 Task: Find a one-way flight from Savannah to Jacksonville on May 3 for 5 passengers in First class, using United Airlines, with 1 carry-on and 4 checked bags, and a budget of up to 140,000.
Action: Mouse moved to (405, 363)
Screenshot: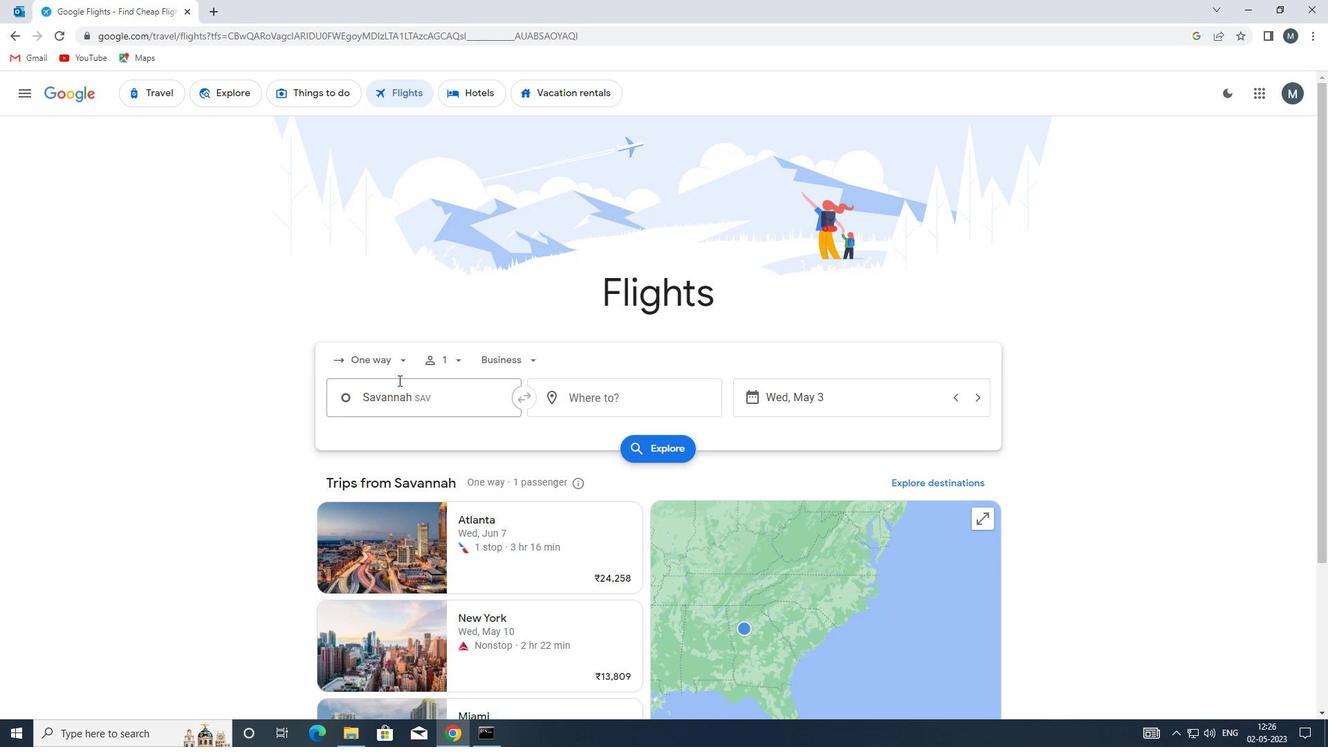 
Action: Mouse pressed left at (405, 363)
Screenshot: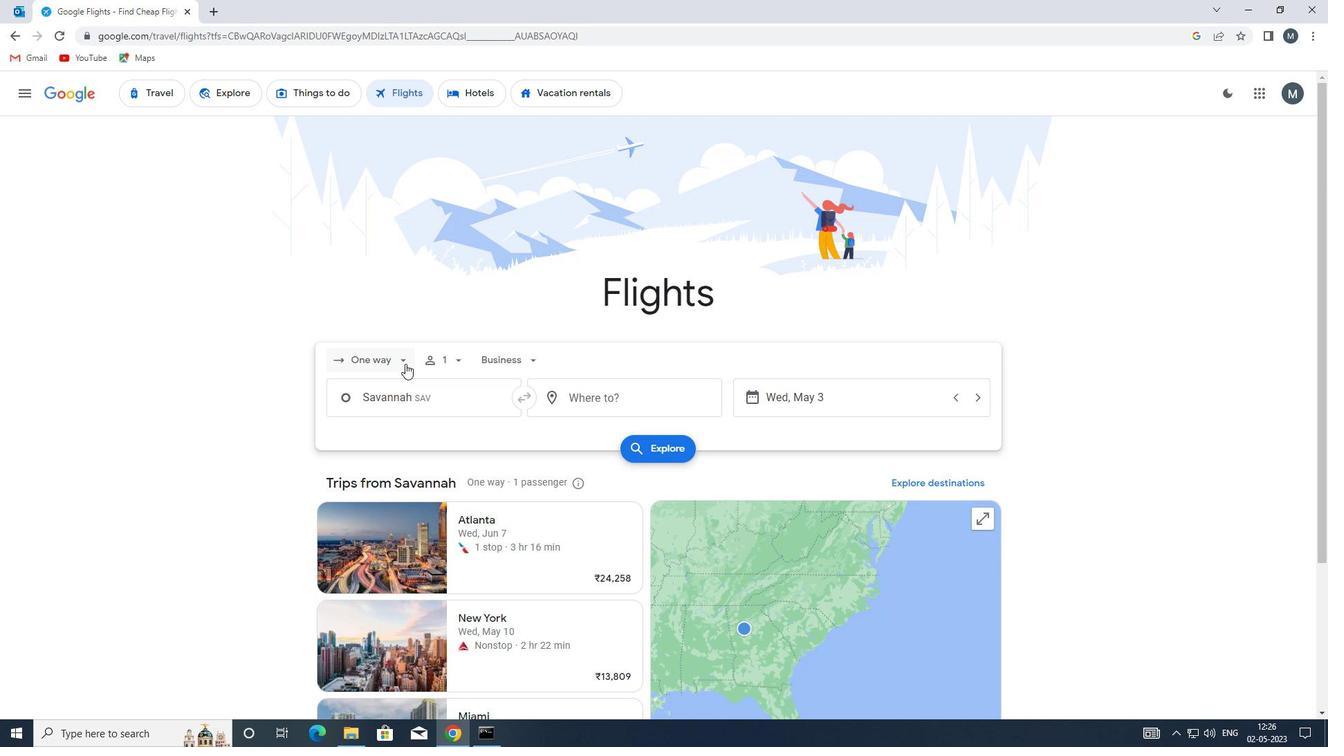 
Action: Mouse moved to (392, 422)
Screenshot: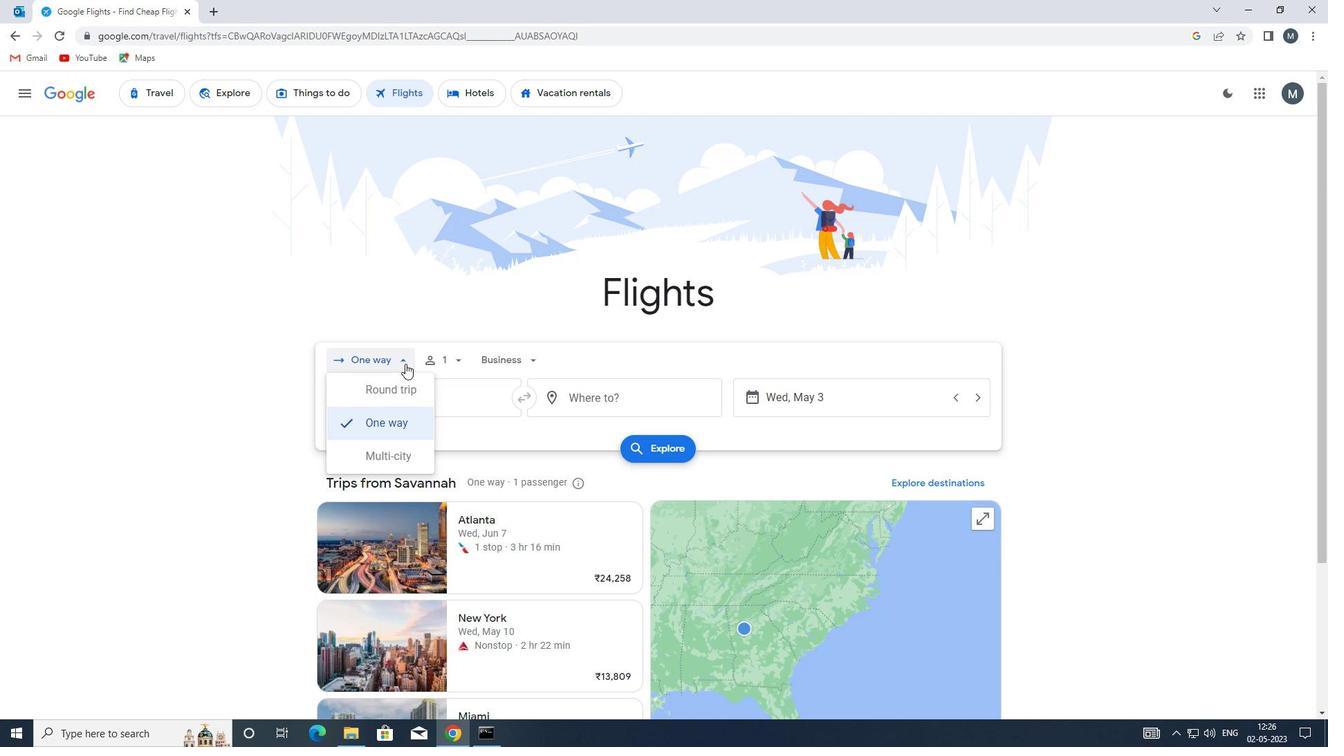 
Action: Mouse pressed left at (392, 422)
Screenshot: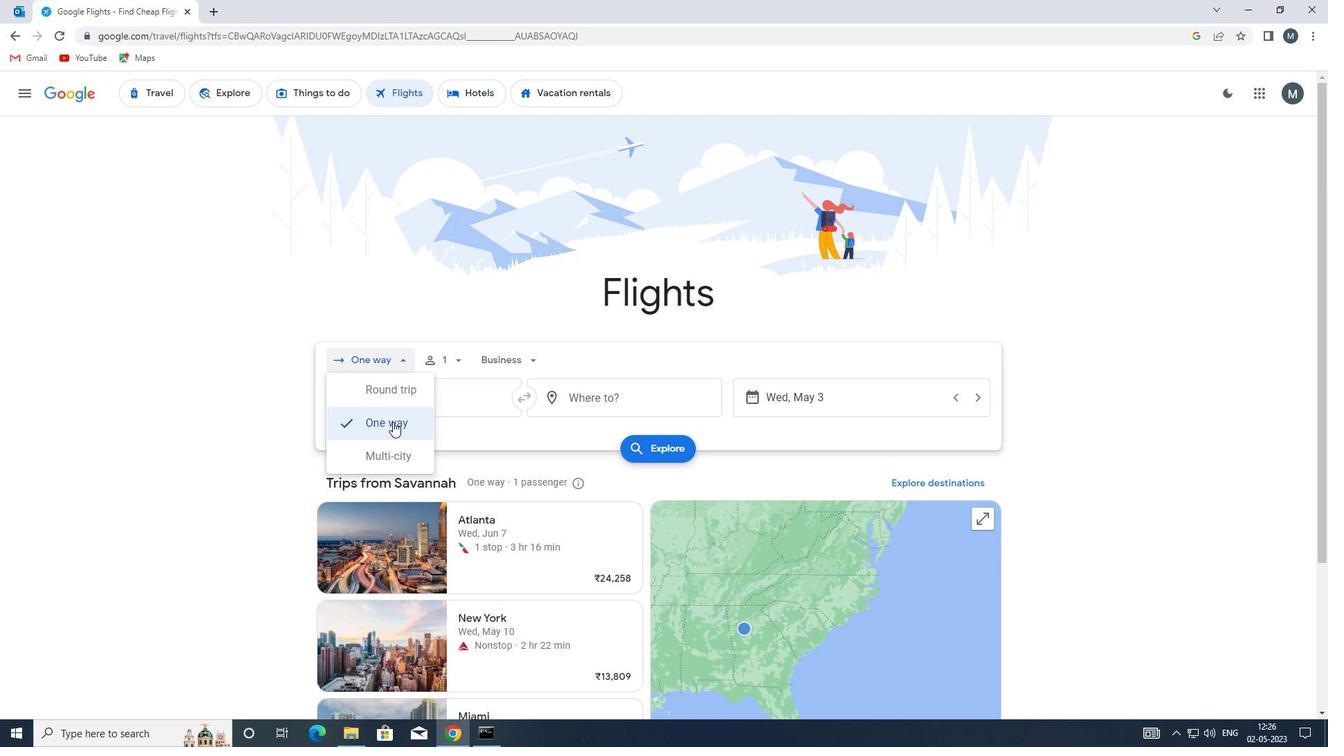 
Action: Mouse moved to (452, 364)
Screenshot: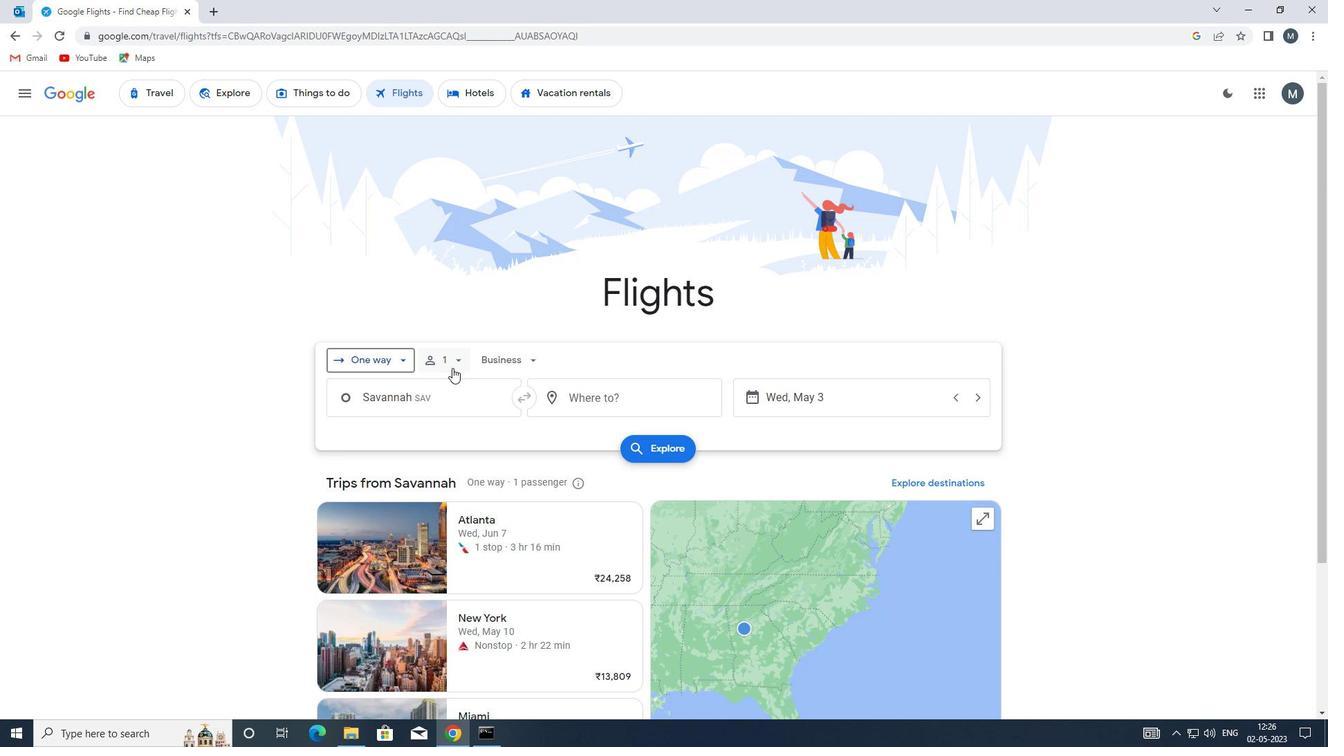 
Action: Mouse pressed left at (452, 364)
Screenshot: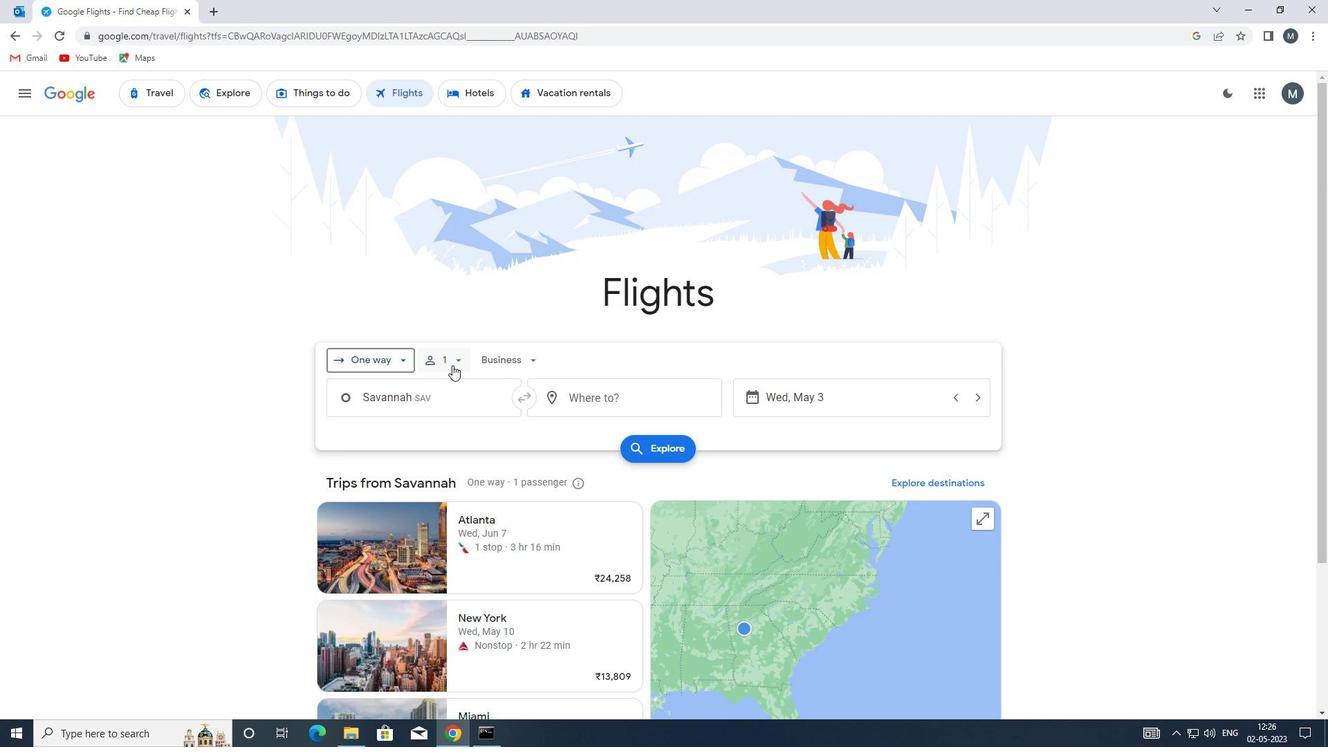 
Action: Mouse moved to (573, 393)
Screenshot: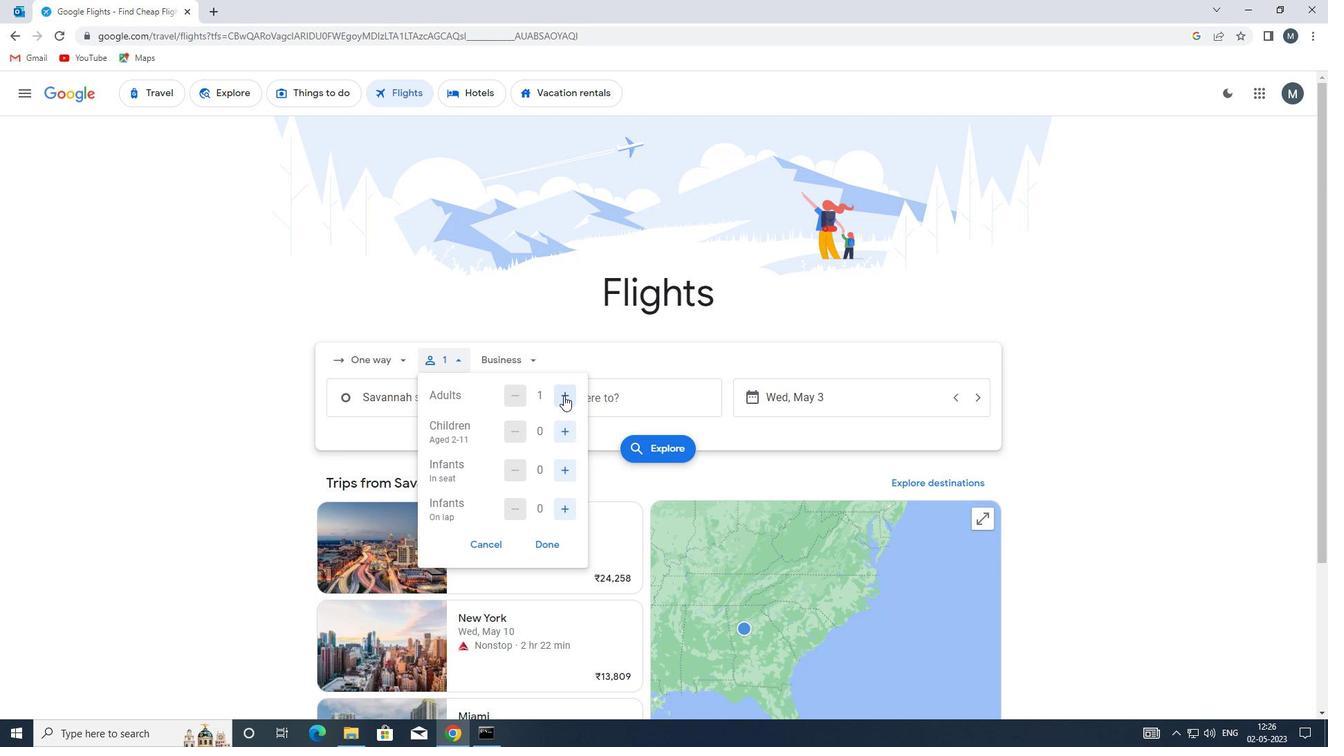 
Action: Mouse pressed left at (573, 393)
Screenshot: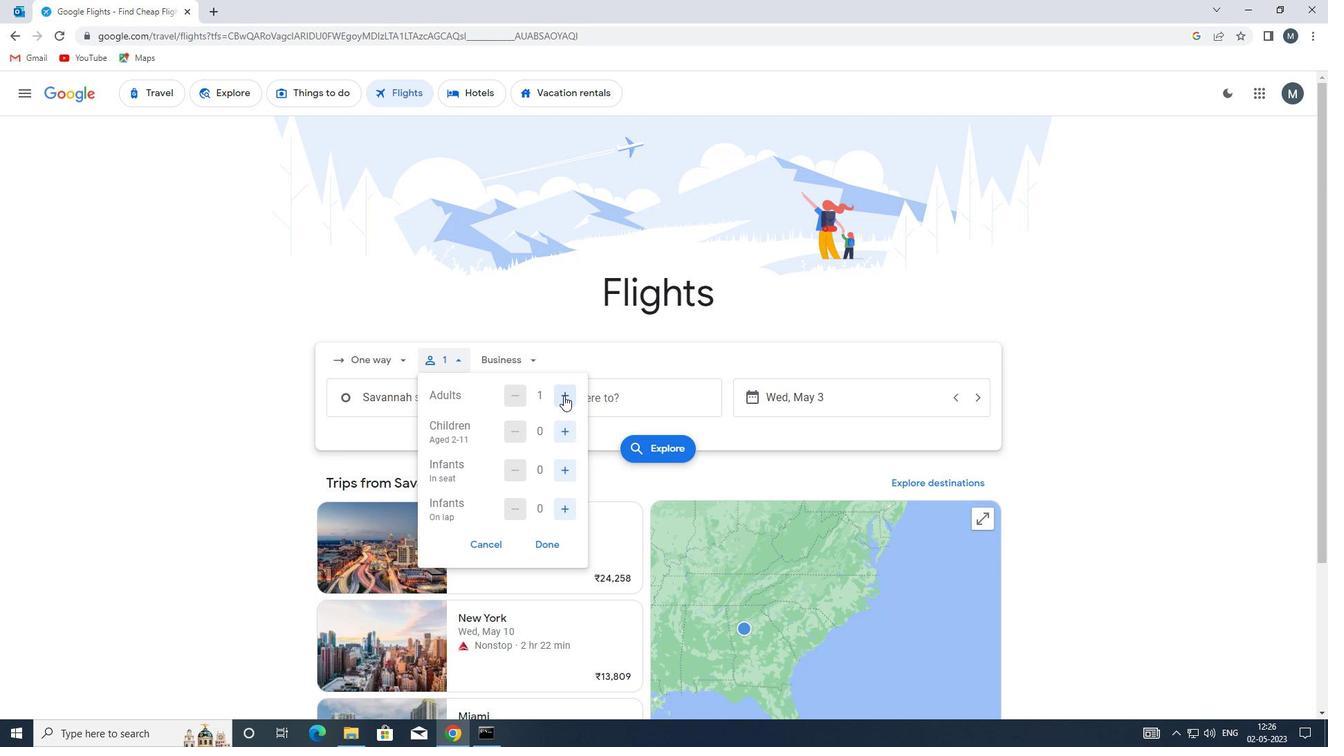 
Action: Mouse moved to (567, 464)
Screenshot: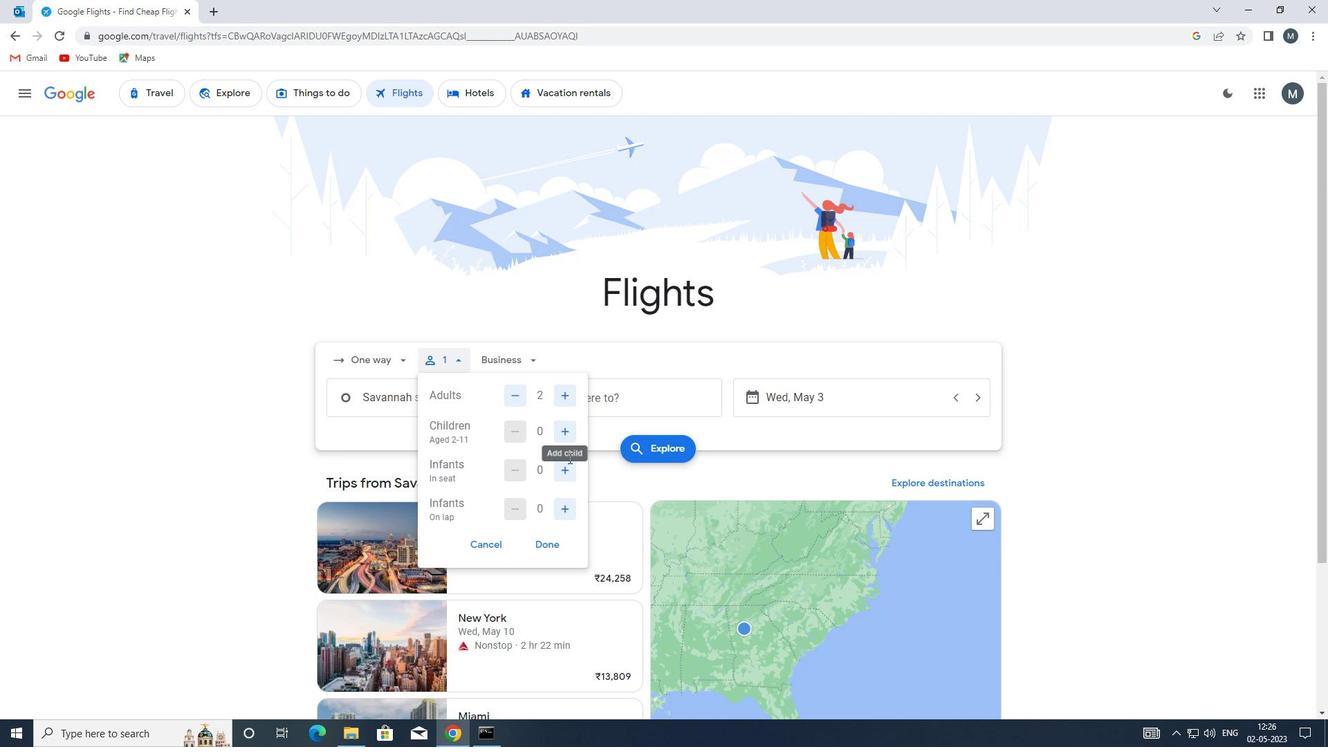 
Action: Mouse pressed left at (567, 464)
Screenshot: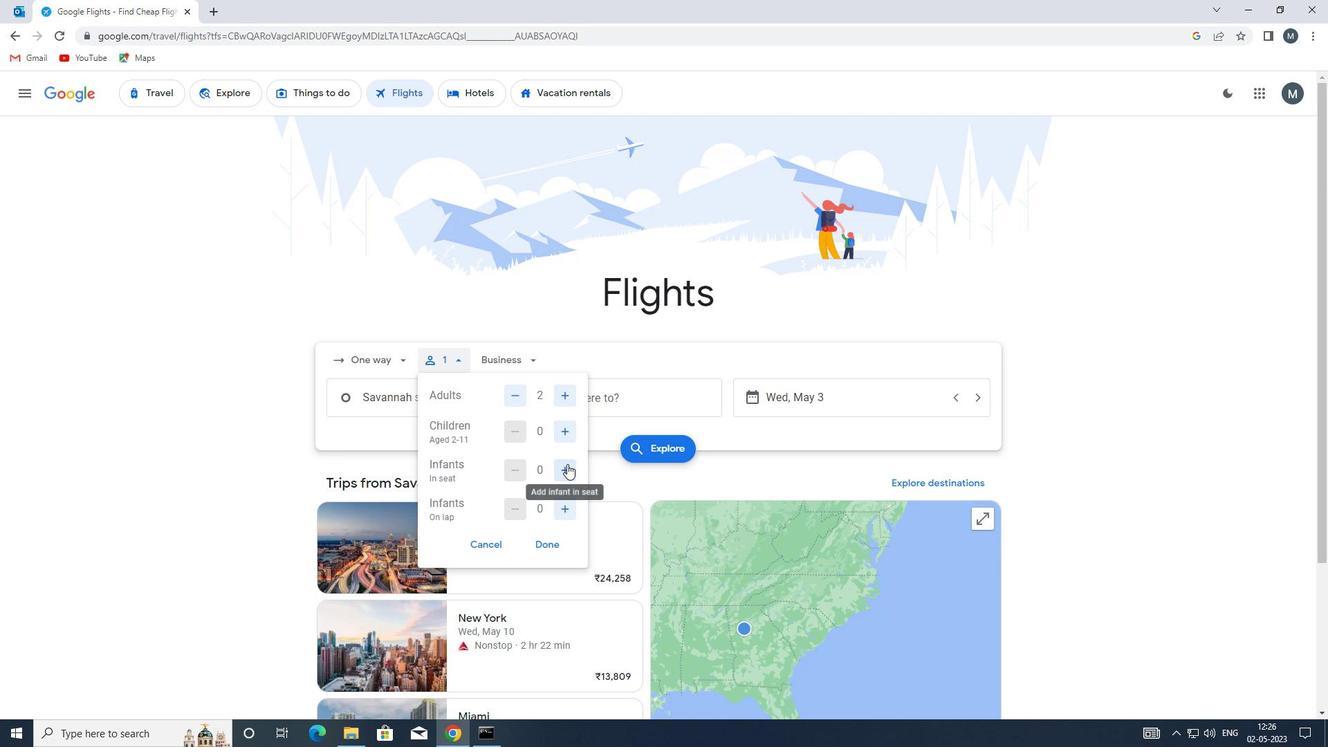 
Action: Mouse moved to (566, 464)
Screenshot: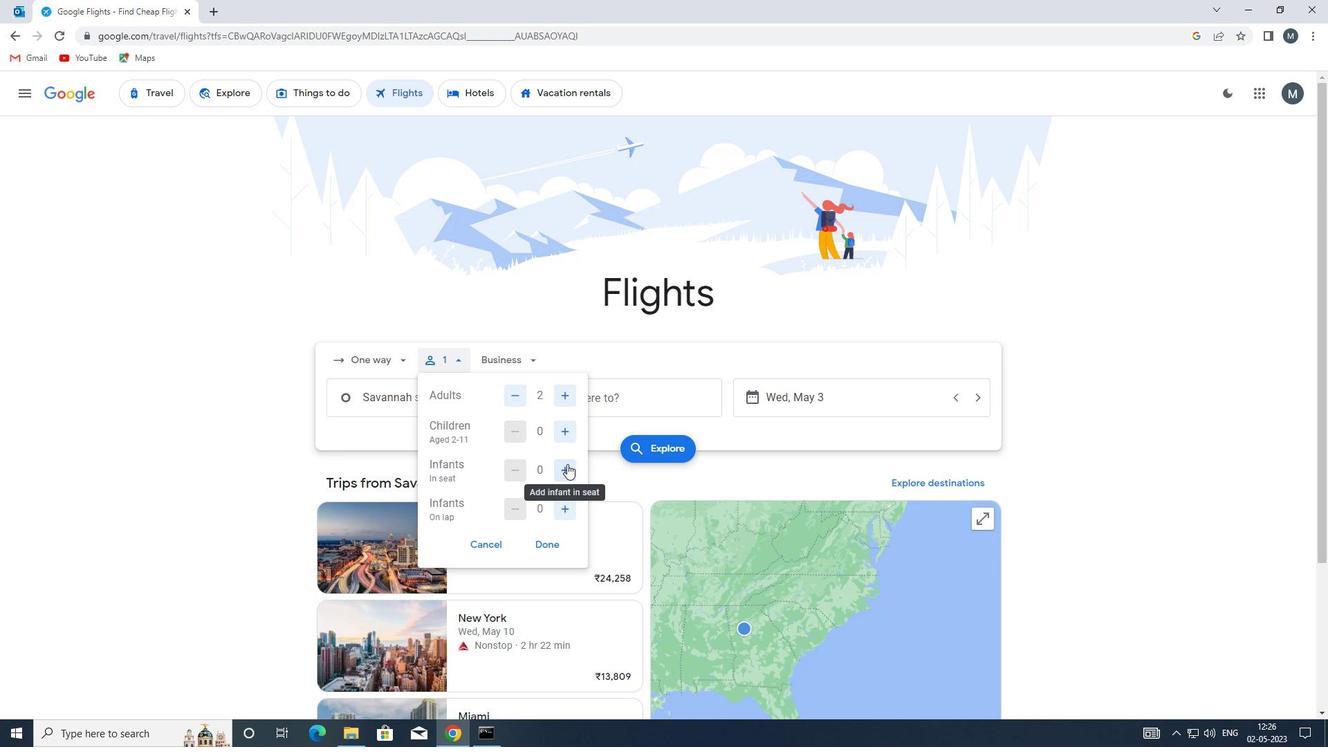 
Action: Mouse pressed left at (566, 464)
Screenshot: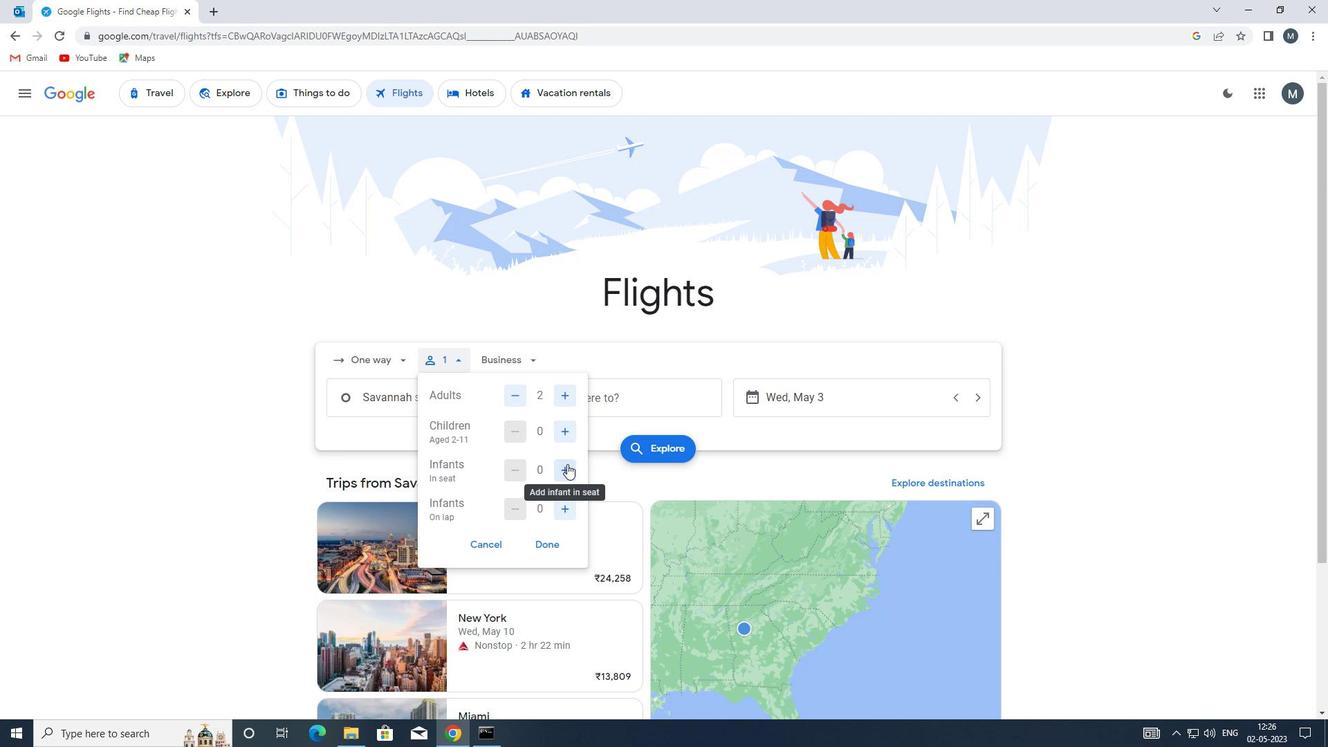 
Action: Mouse moved to (565, 509)
Screenshot: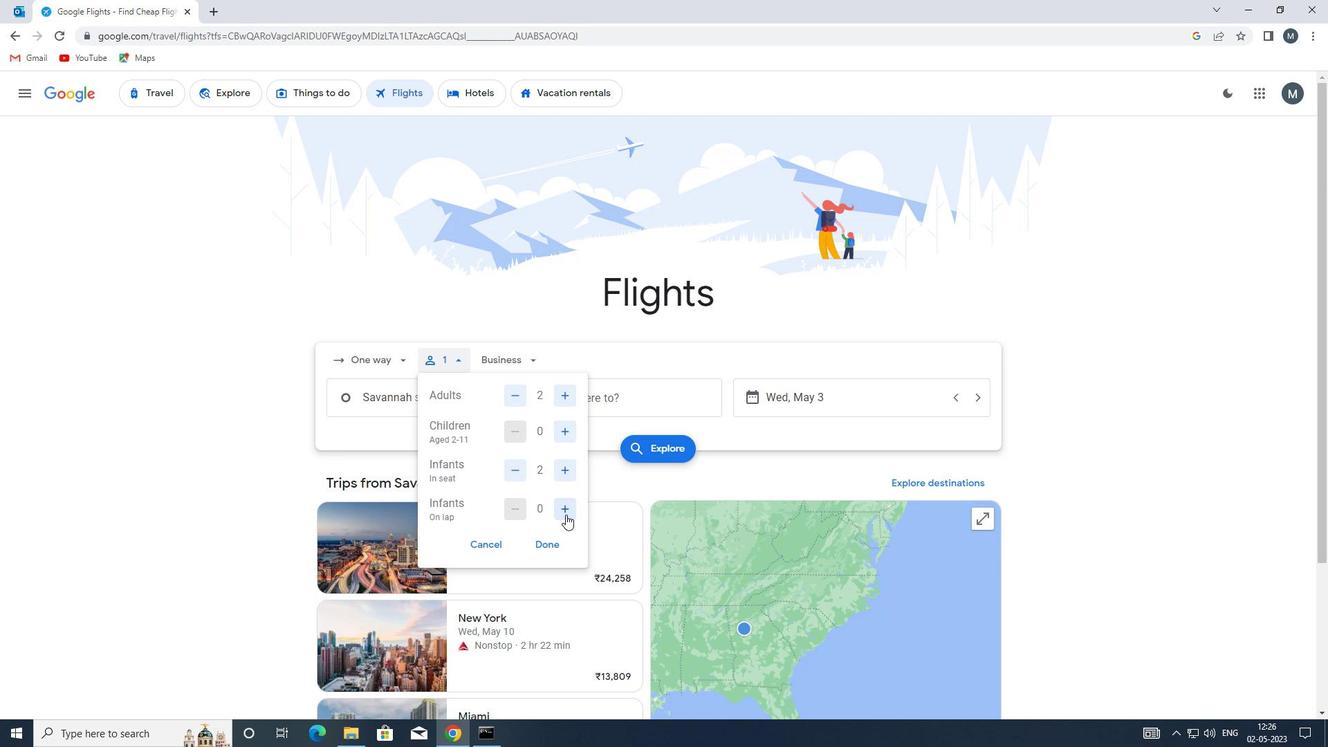 
Action: Mouse pressed left at (565, 509)
Screenshot: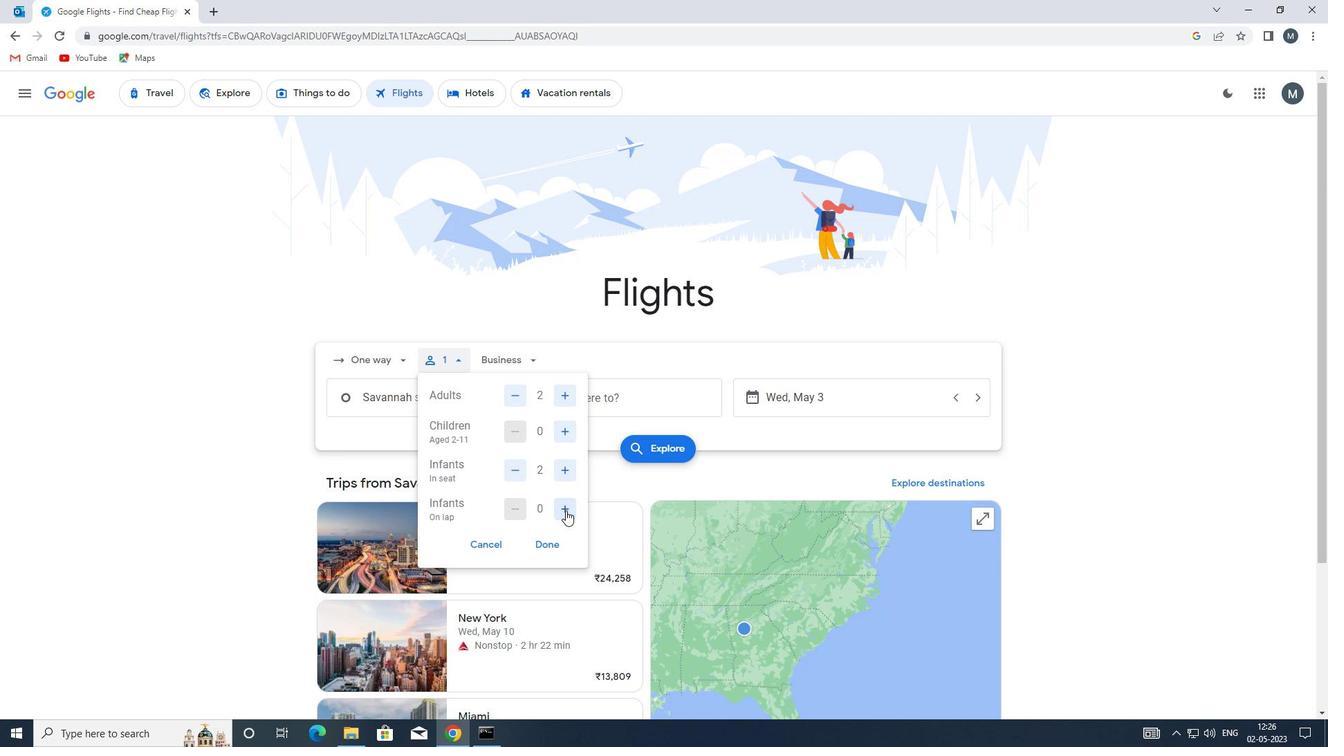 
Action: Mouse moved to (545, 545)
Screenshot: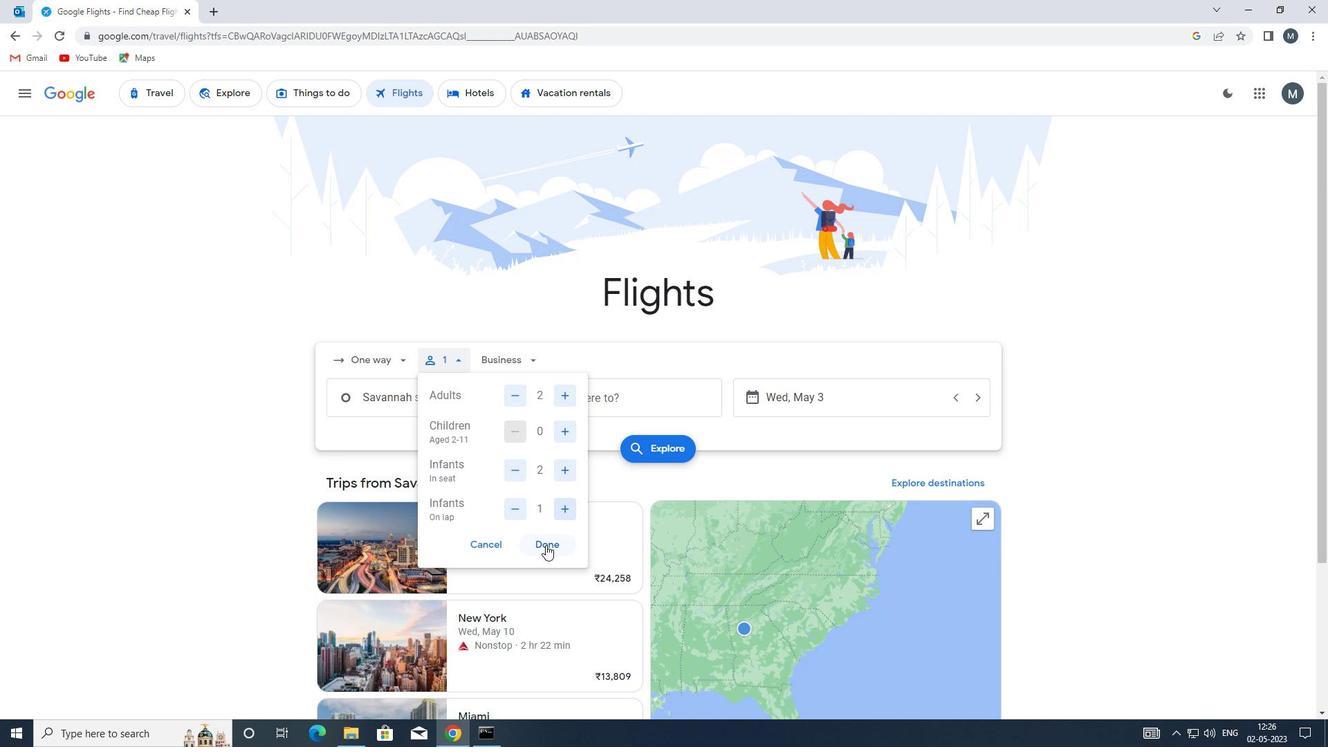 
Action: Mouse pressed left at (545, 545)
Screenshot: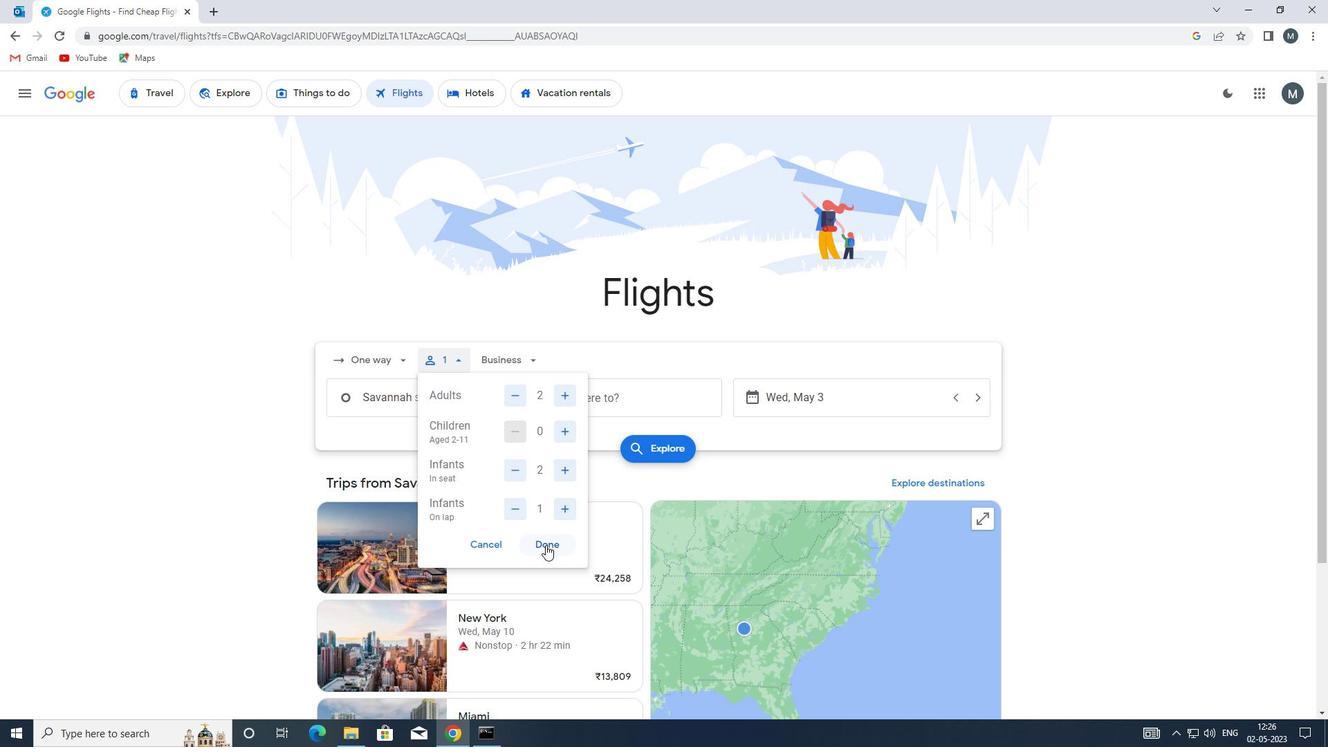 
Action: Mouse moved to (511, 368)
Screenshot: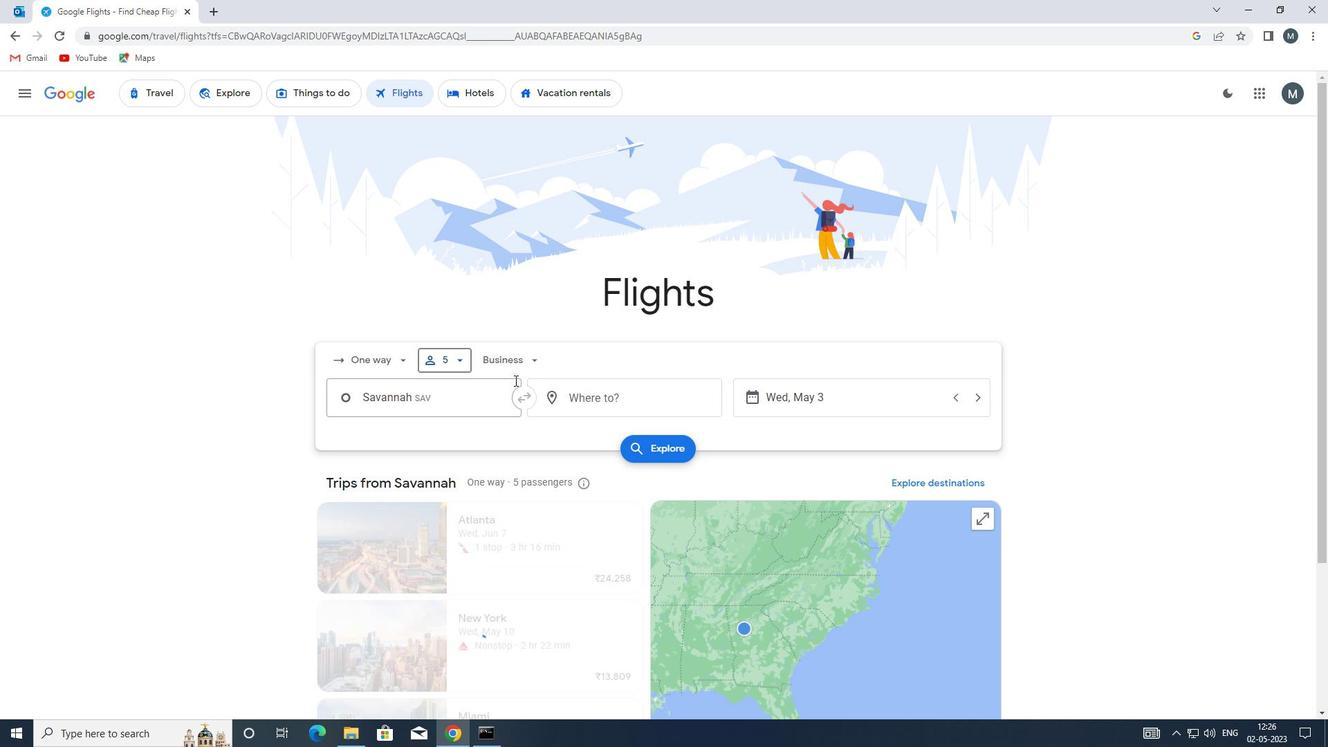 
Action: Mouse pressed left at (511, 368)
Screenshot: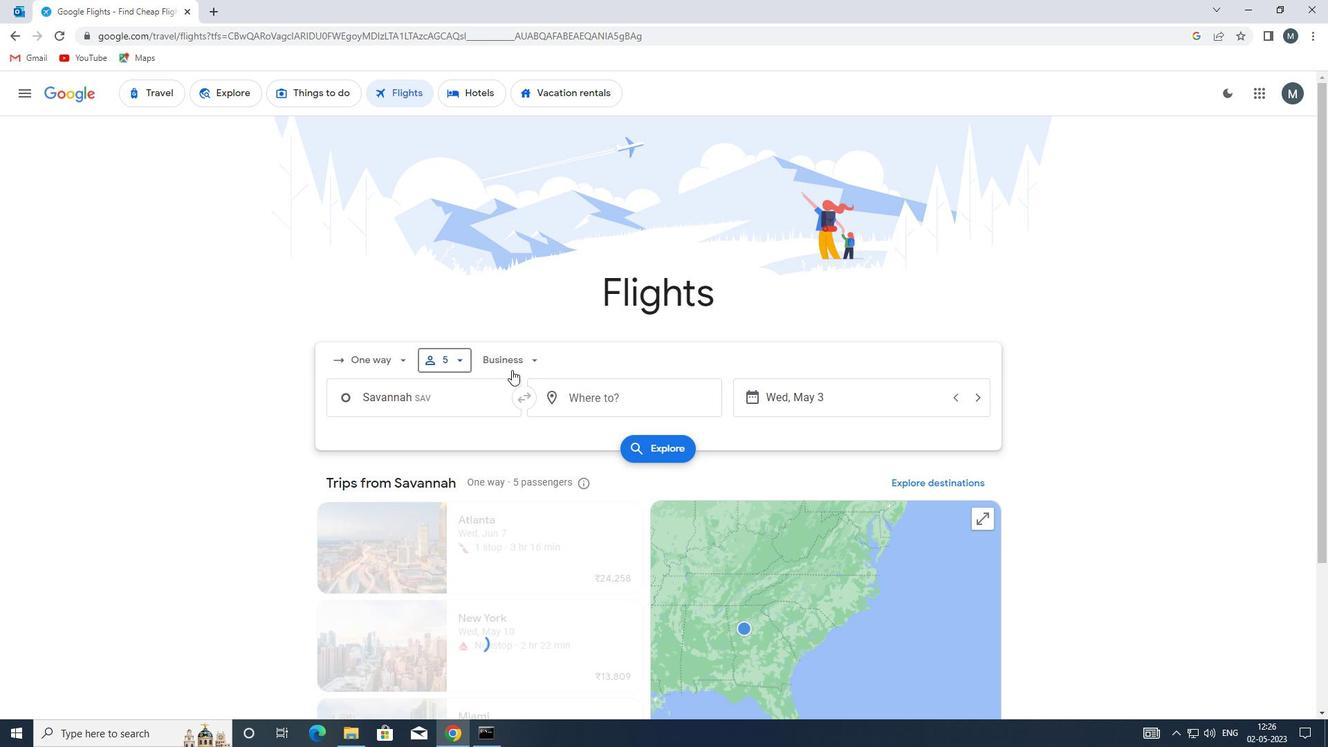 
Action: Mouse moved to (538, 482)
Screenshot: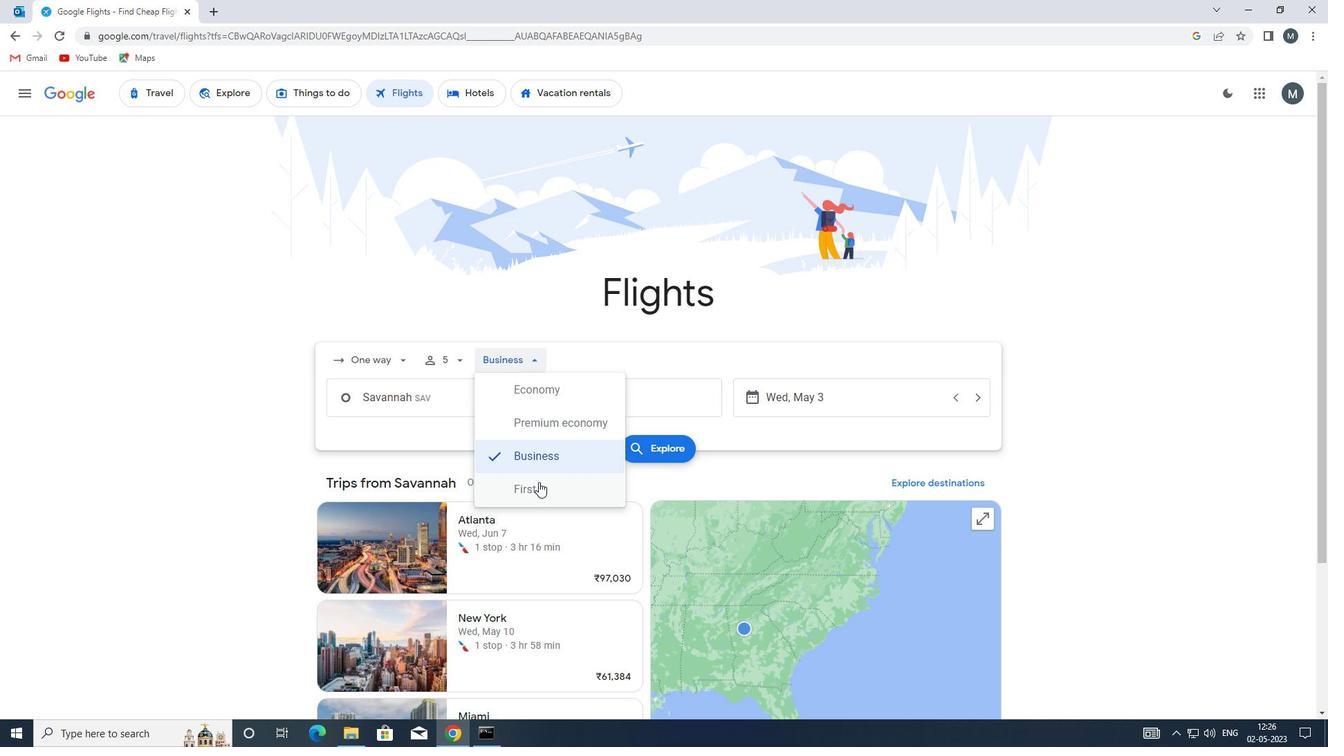 
Action: Mouse pressed left at (538, 482)
Screenshot: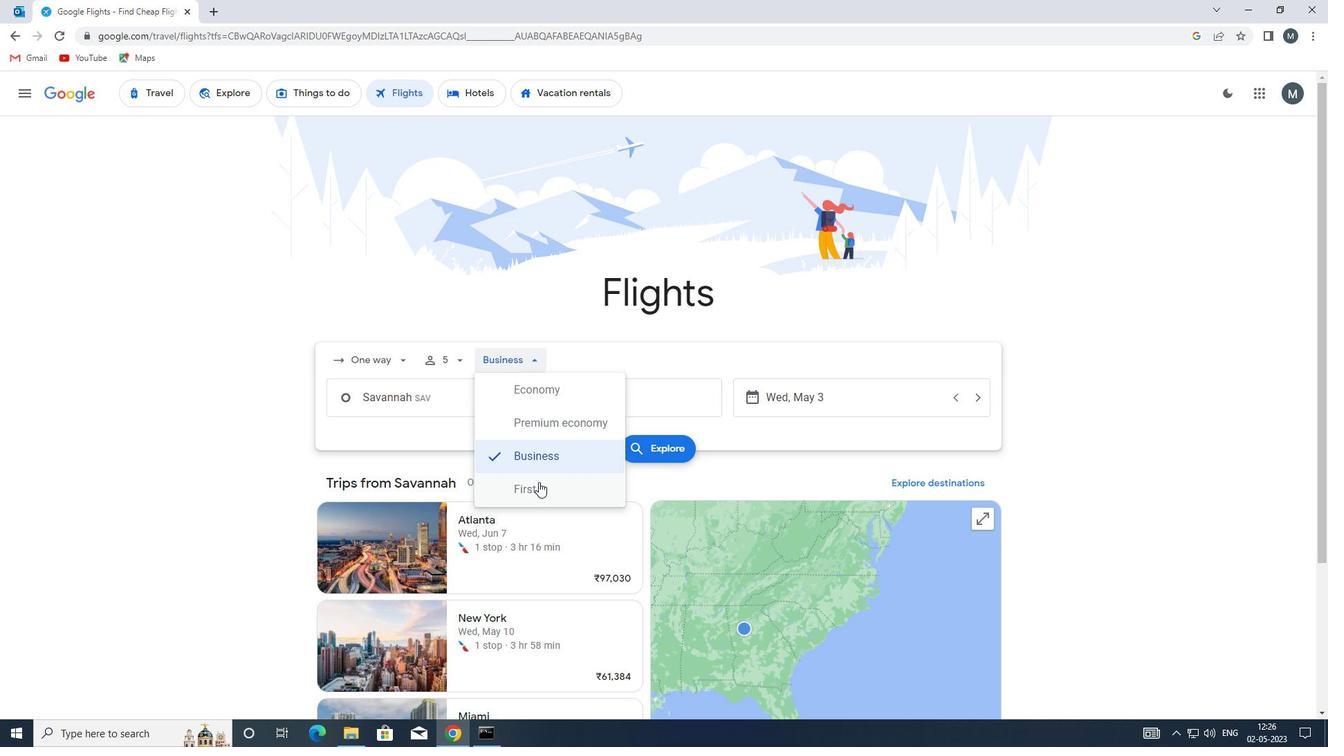 
Action: Mouse moved to (463, 404)
Screenshot: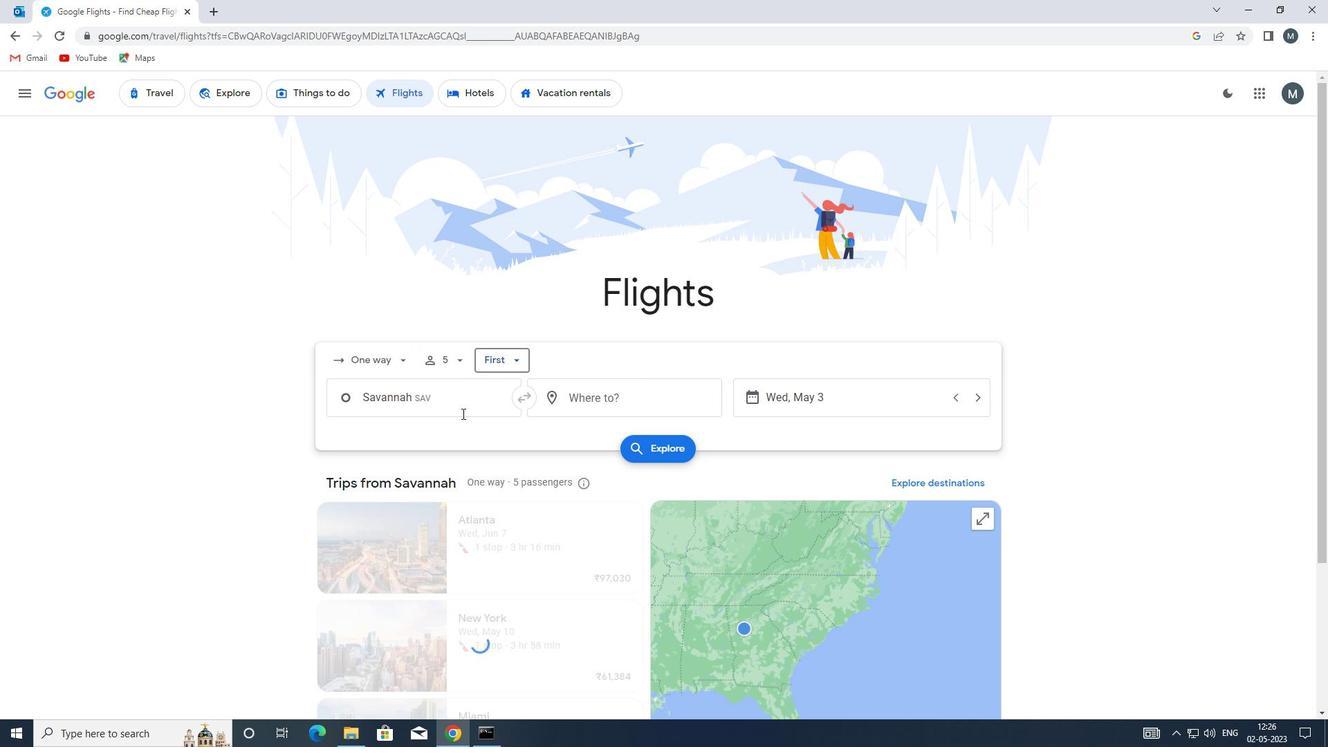 
Action: Mouse pressed left at (463, 404)
Screenshot: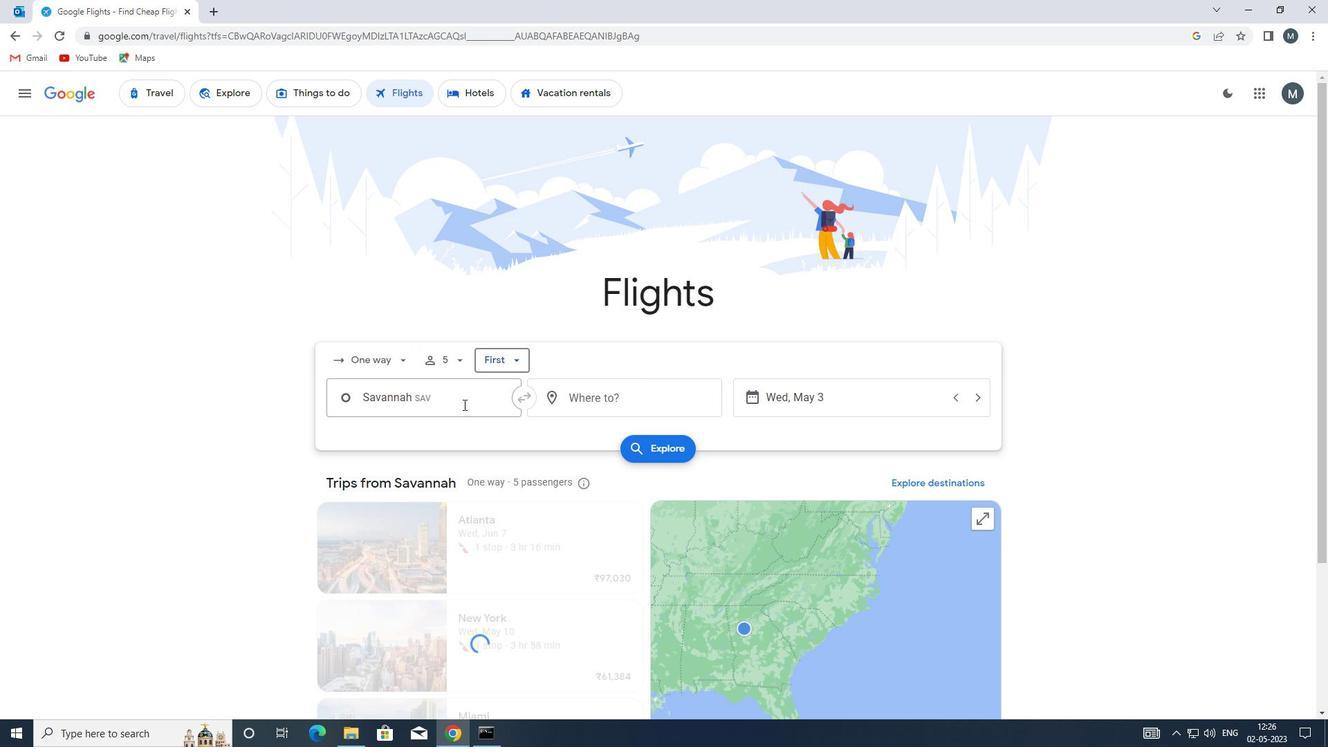 
Action: Mouse moved to (464, 404)
Screenshot: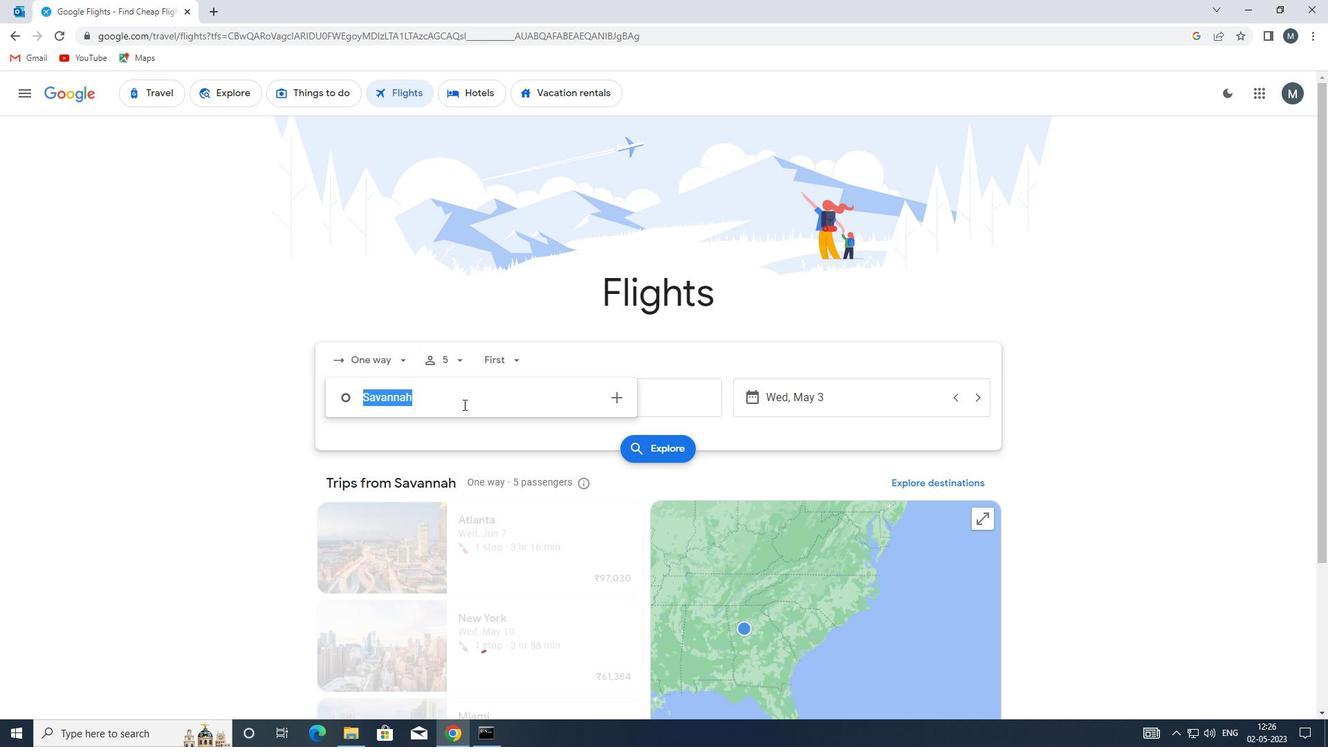 
Action: Key pressed <Key.enter>
Screenshot: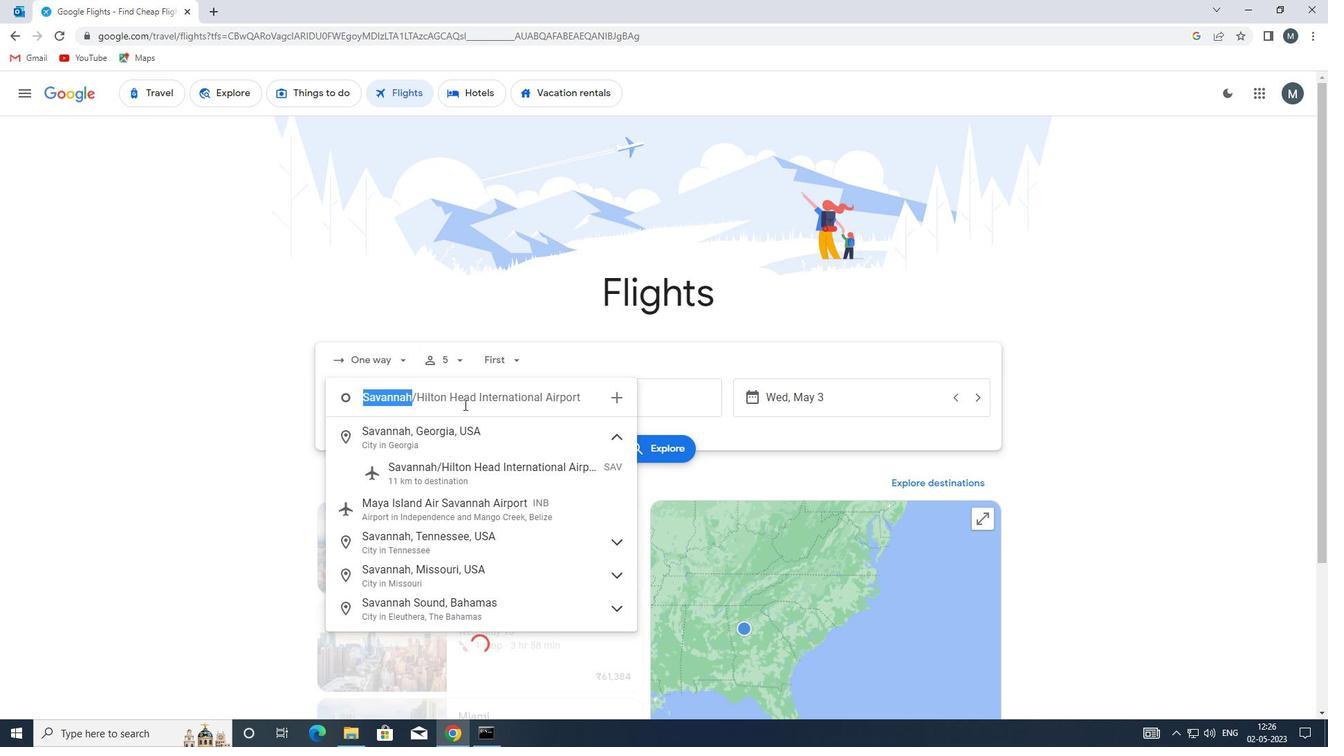 
Action: Mouse moved to (573, 398)
Screenshot: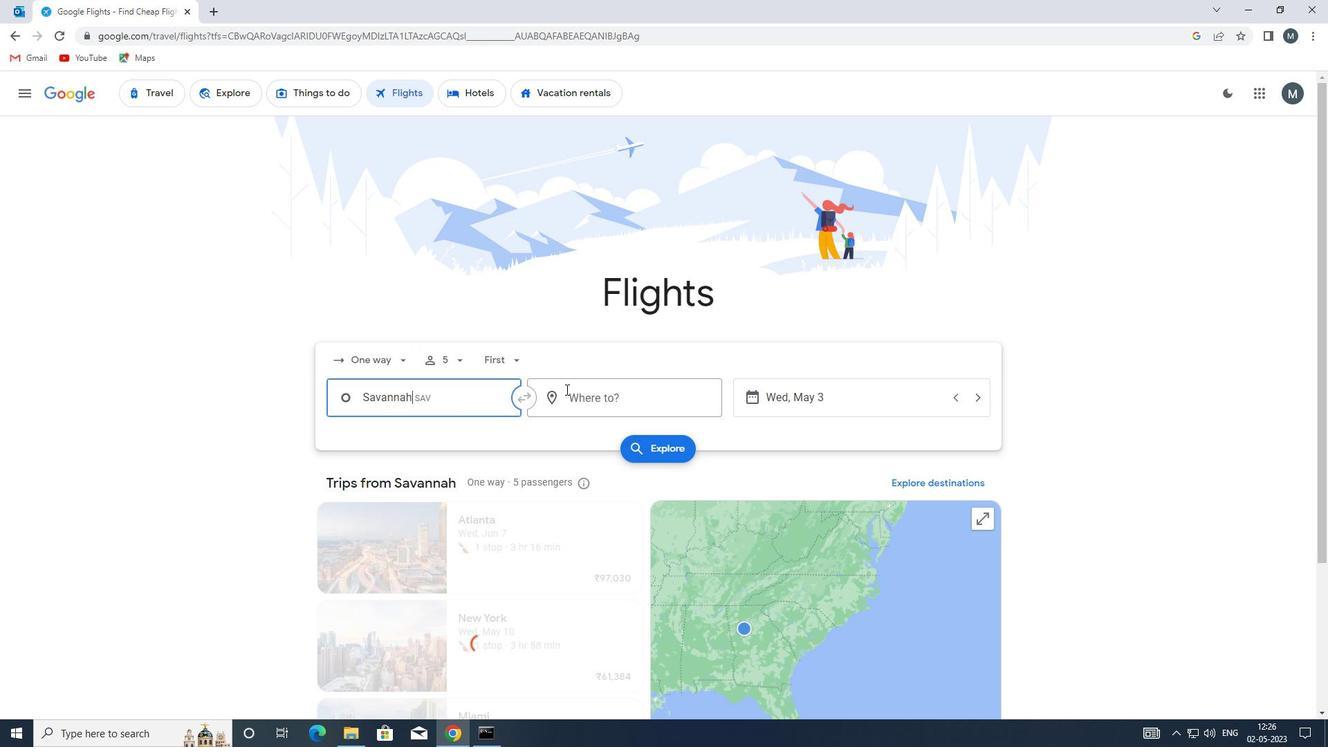 
Action: Mouse pressed left at (573, 398)
Screenshot: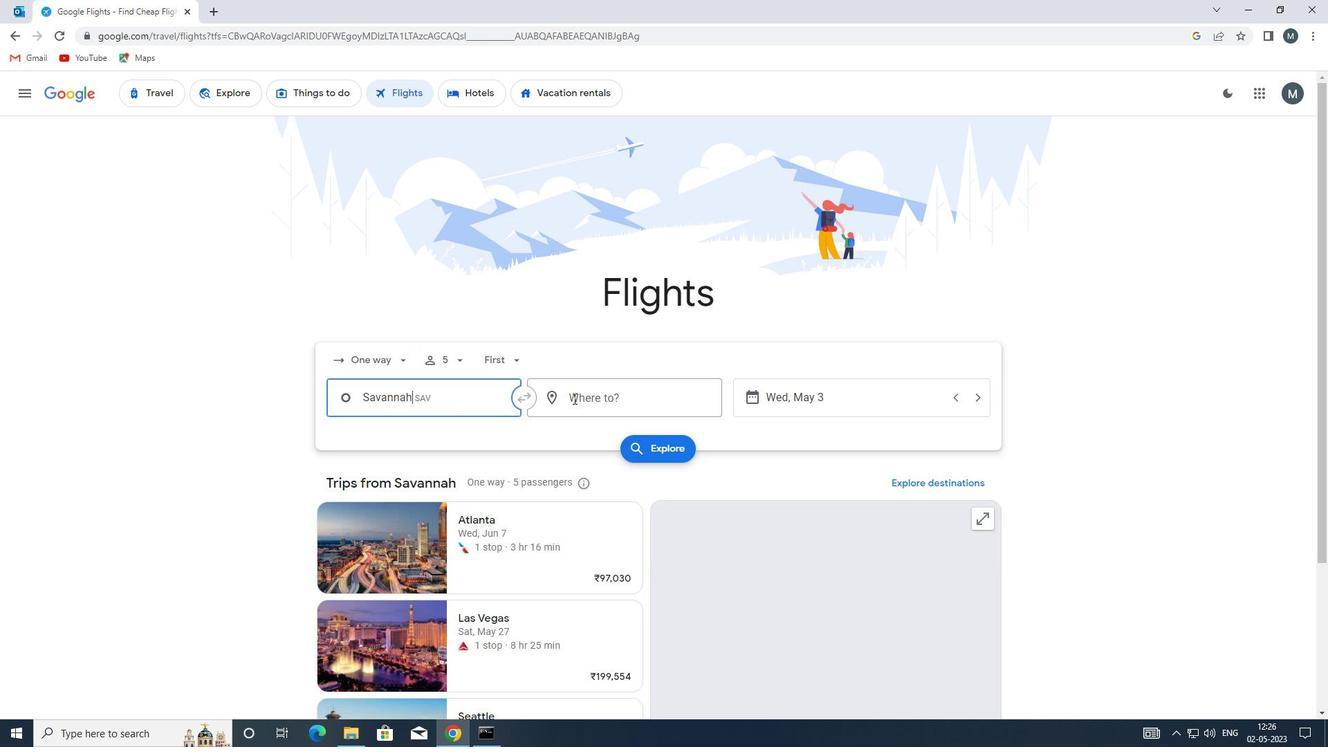 
Action: Key pressed oaj
Screenshot: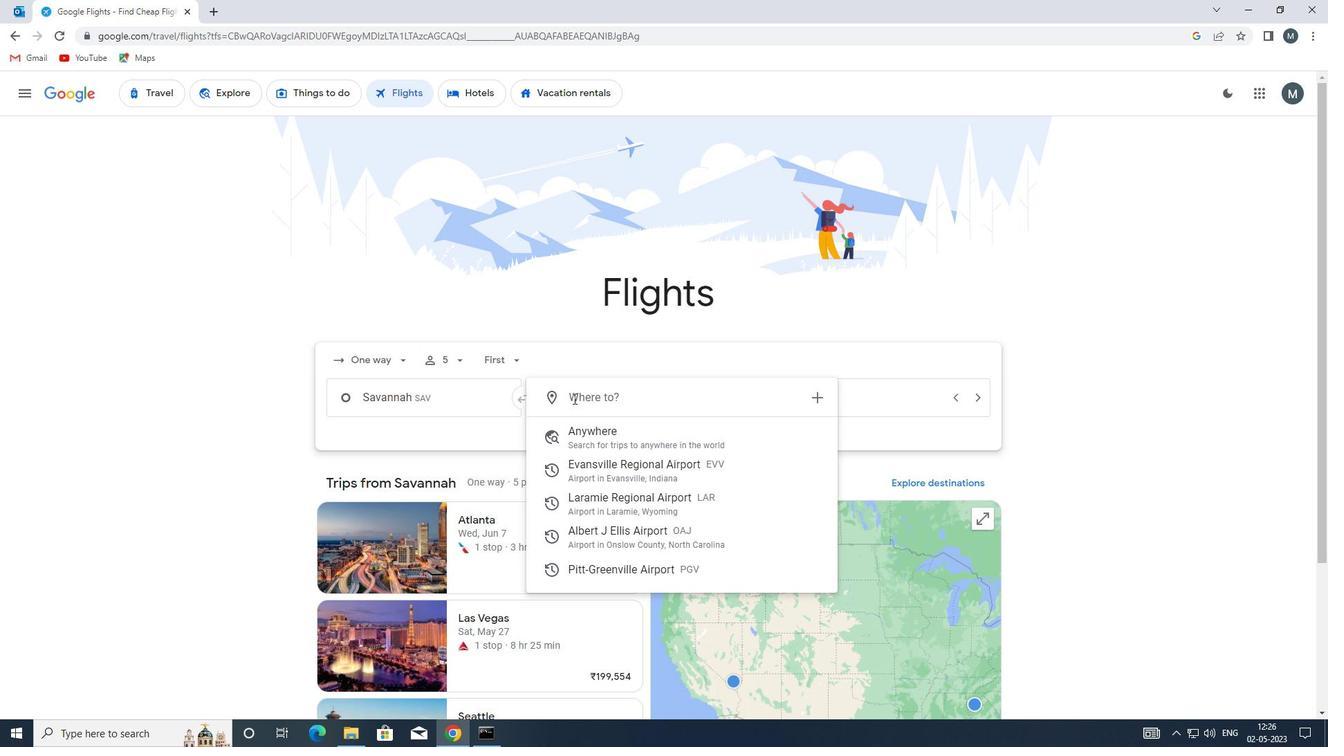 
Action: Mouse moved to (598, 439)
Screenshot: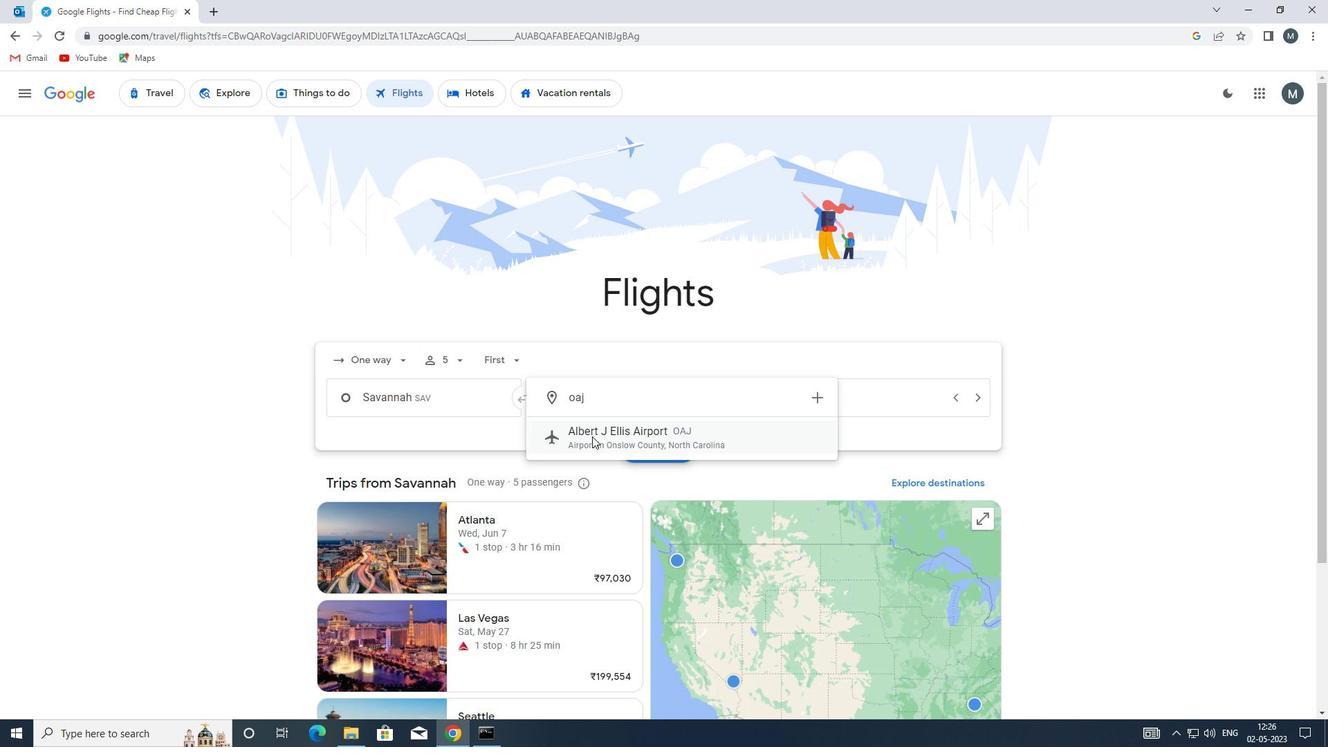 
Action: Mouse pressed left at (598, 439)
Screenshot: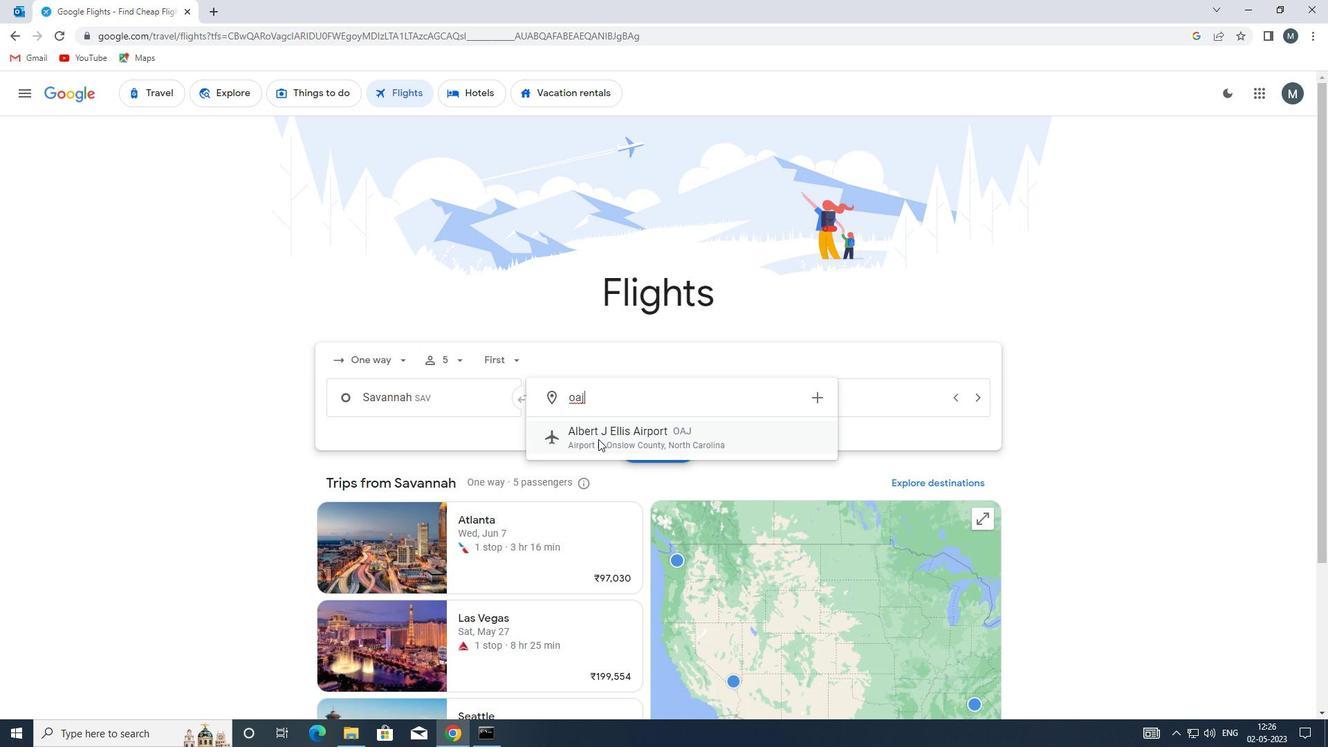 
Action: Mouse moved to (814, 401)
Screenshot: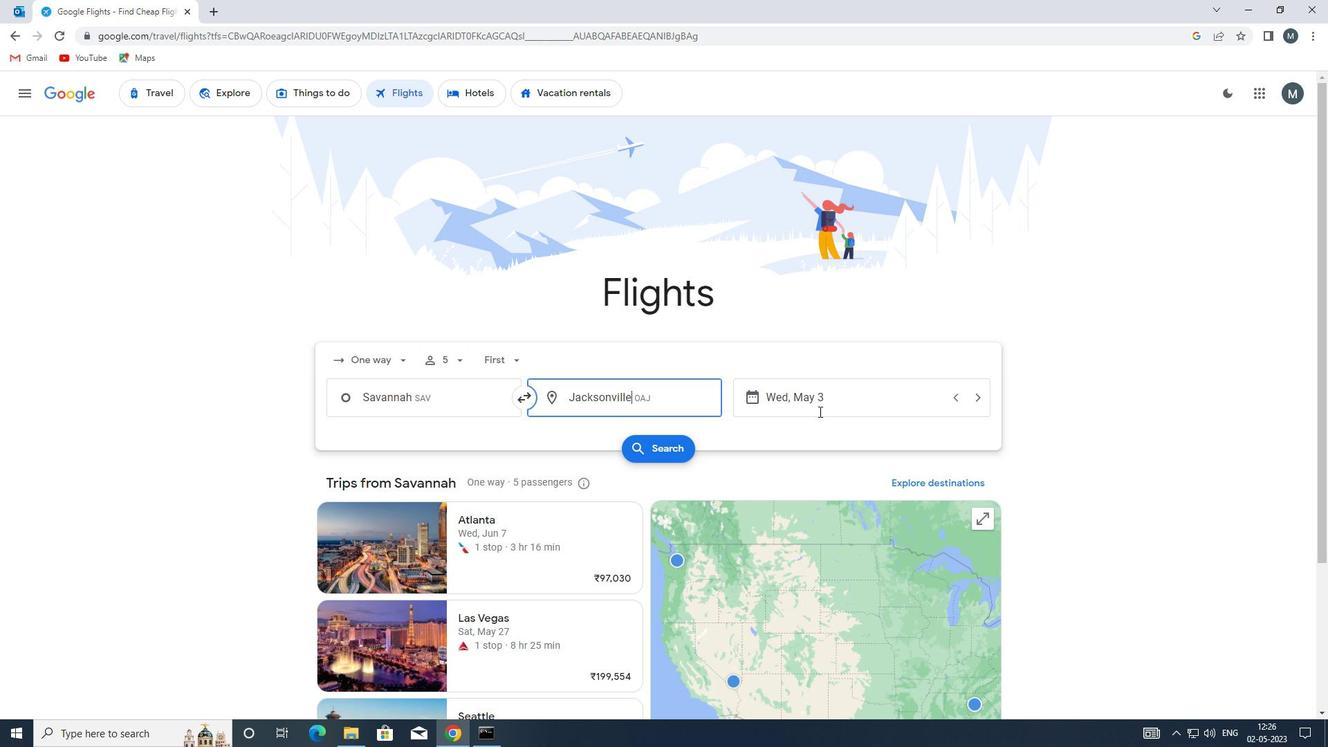 
Action: Mouse pressed left at (814, 401)
Screenshot: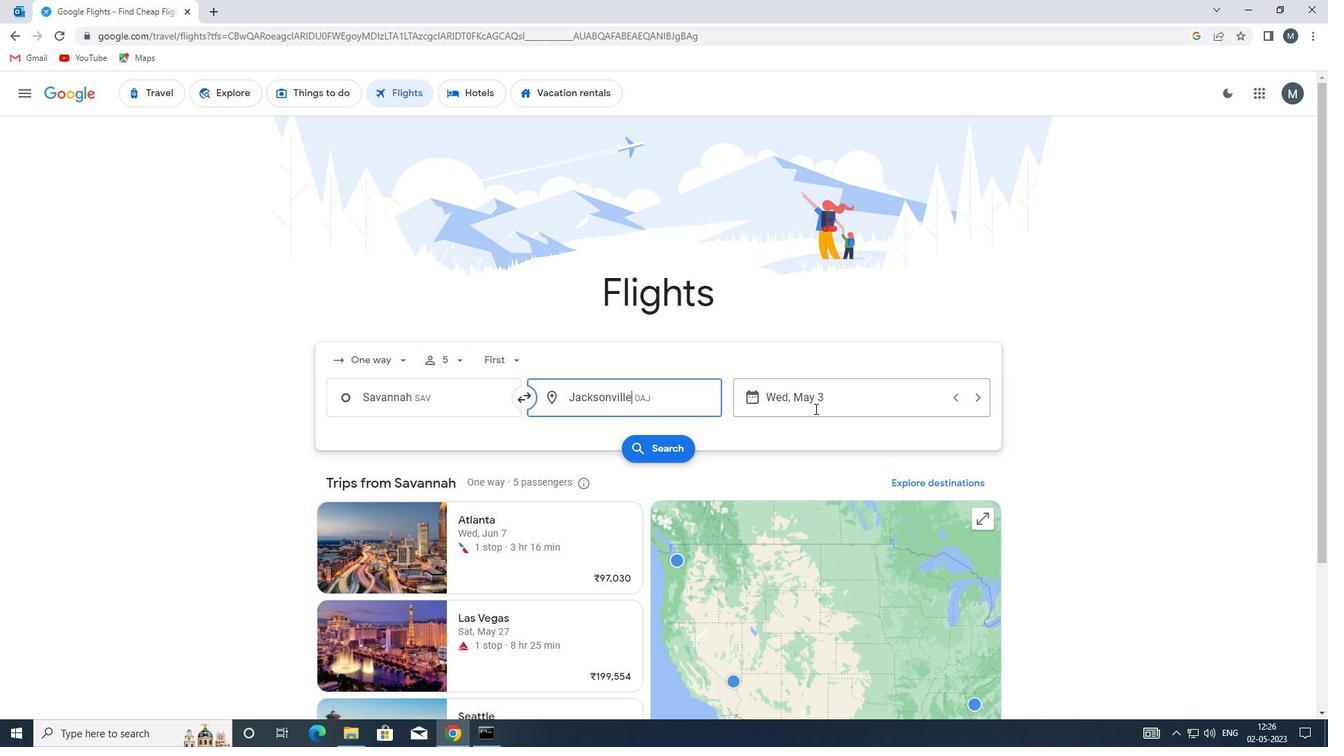 
Action: Mouse moved to (591, 467)
Screenshot: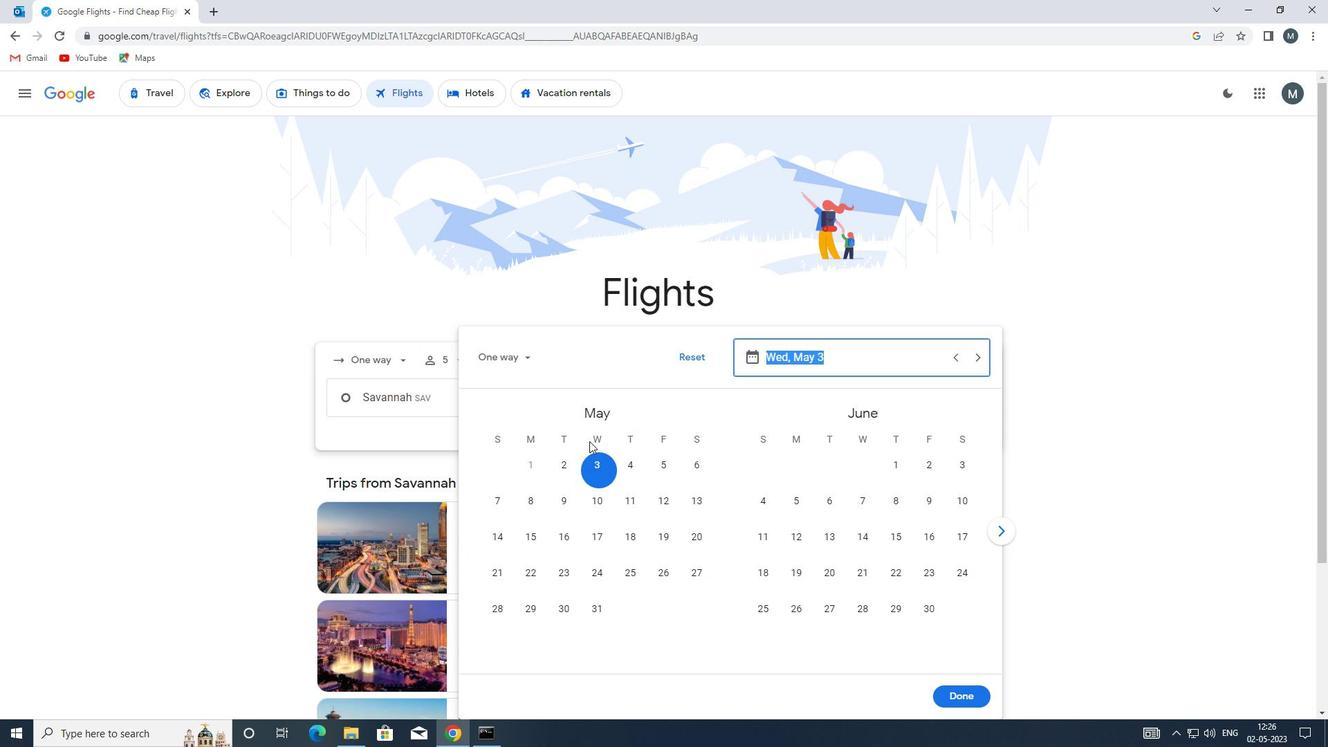 
Action: Mouse pressed left at (591, 467)
Screenshot: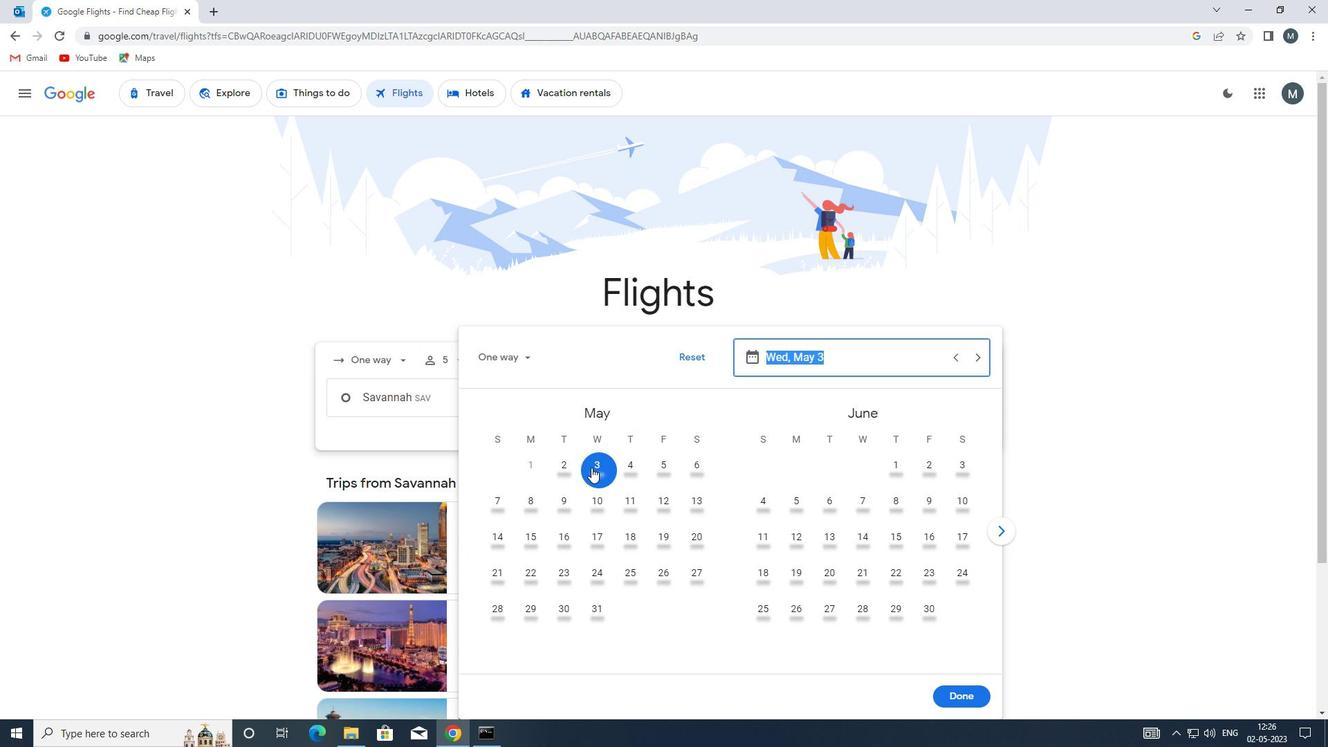 
Action: Mouse moved to (972, 691)
Screenshot: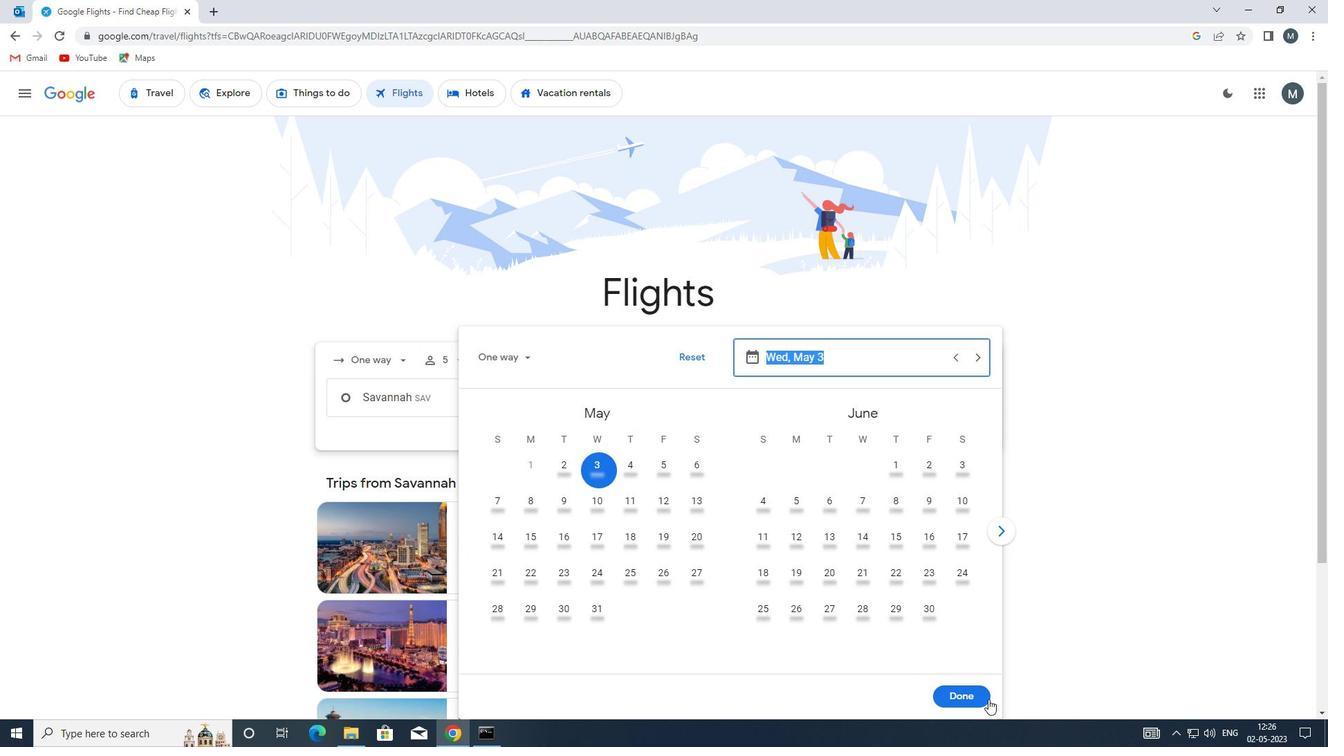 
Action: Mouse pressed left at (972, 691)
Screenshot: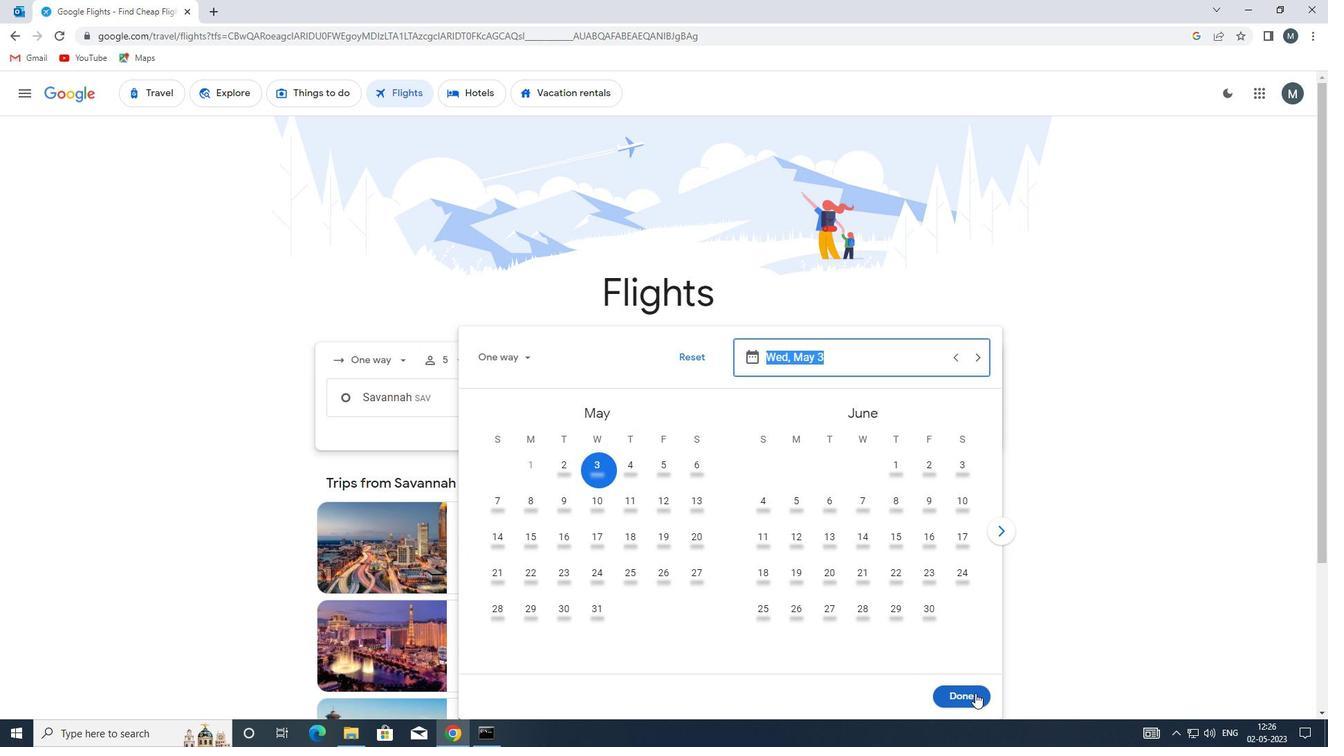 
Action: Mouse moved to (642, 454)
Screenshot: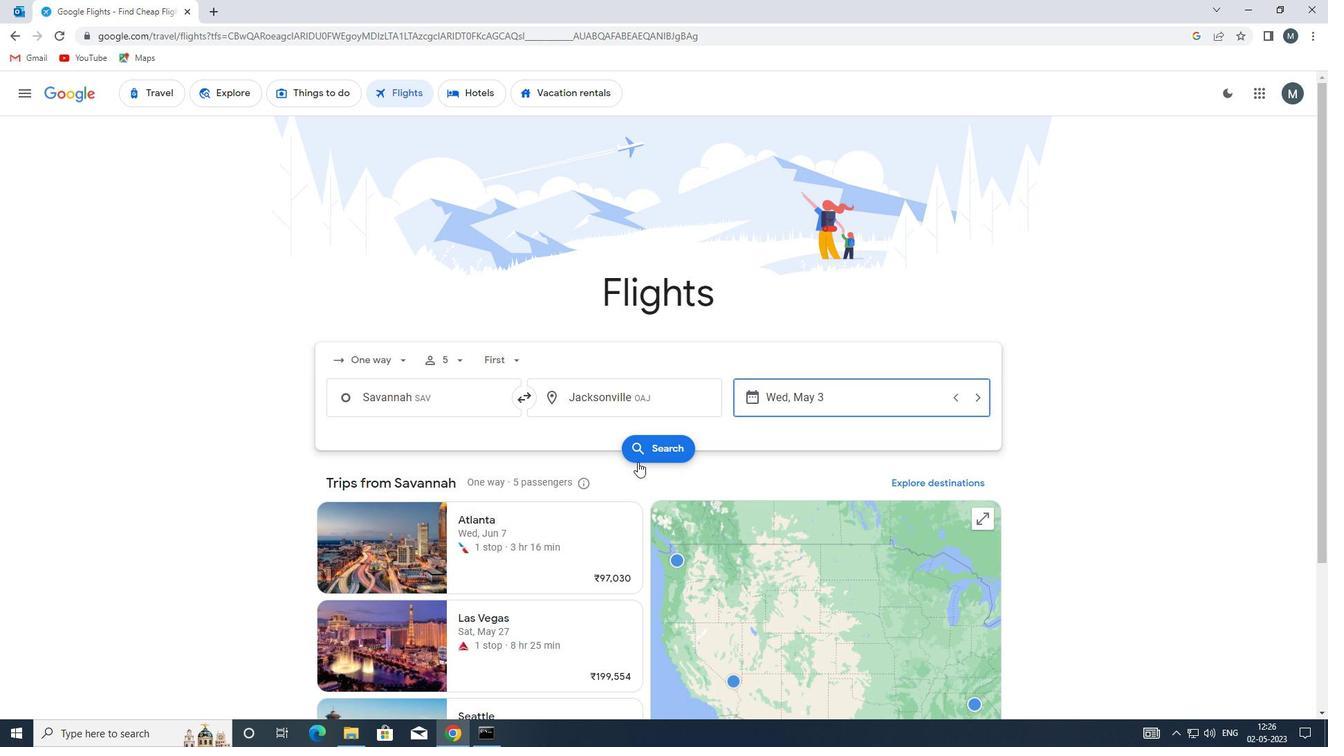 
Action: Mouse pressed left at (642, 454)
Screenshot: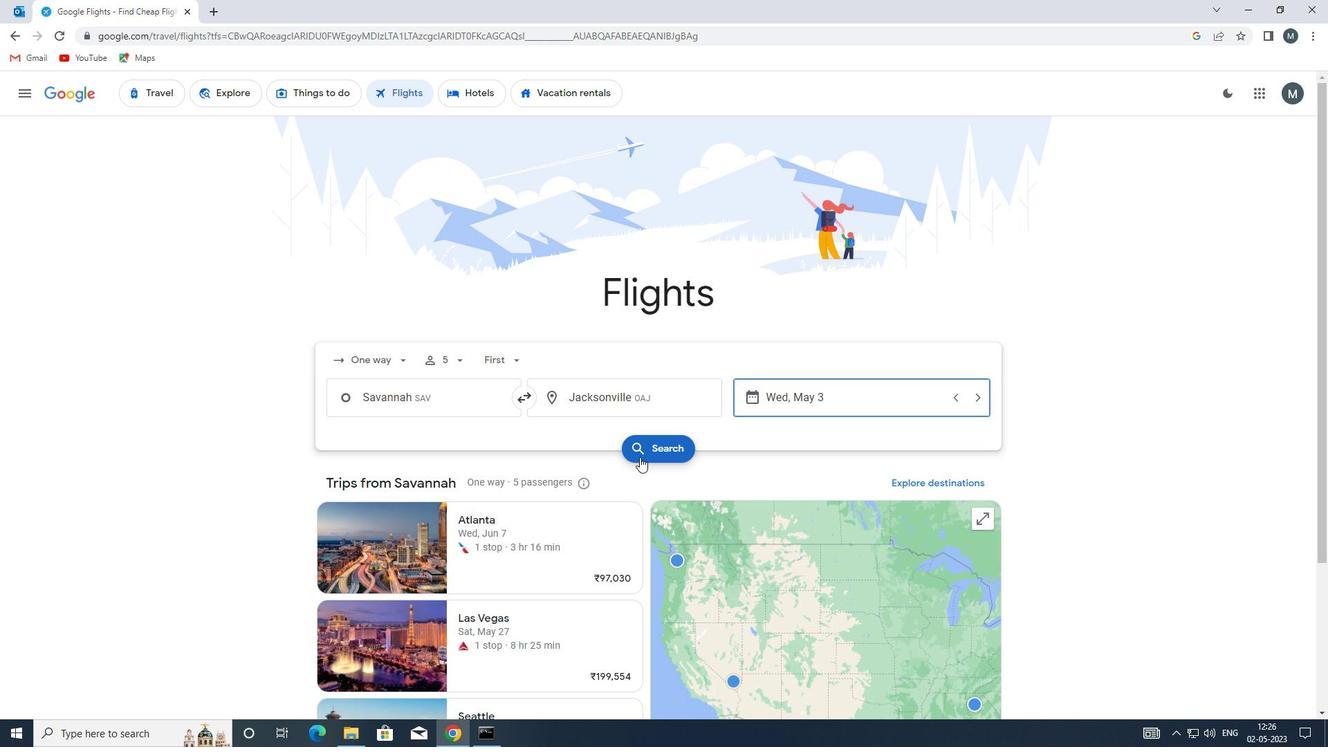 
Action: Mouse moved to (338, 225)
Screenshot: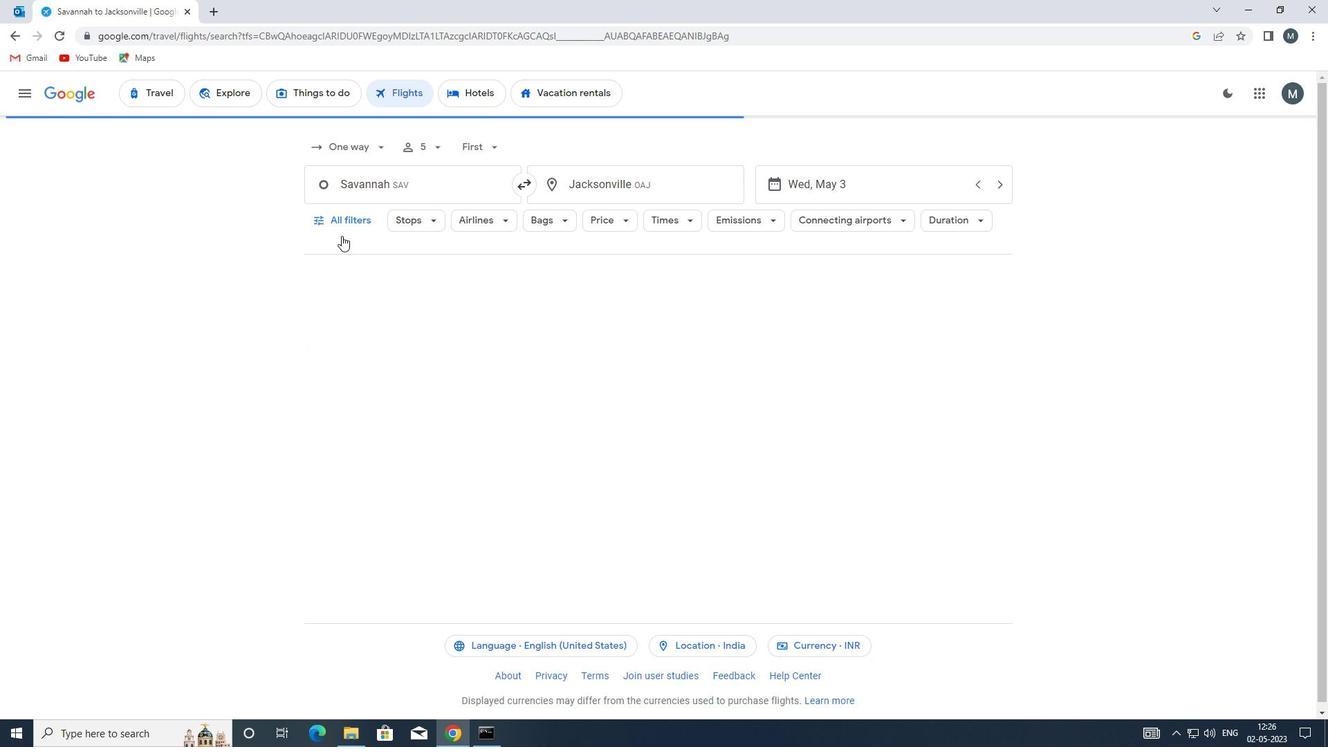 
Action: Mouse pressed left at (338, 225)
Screenshot: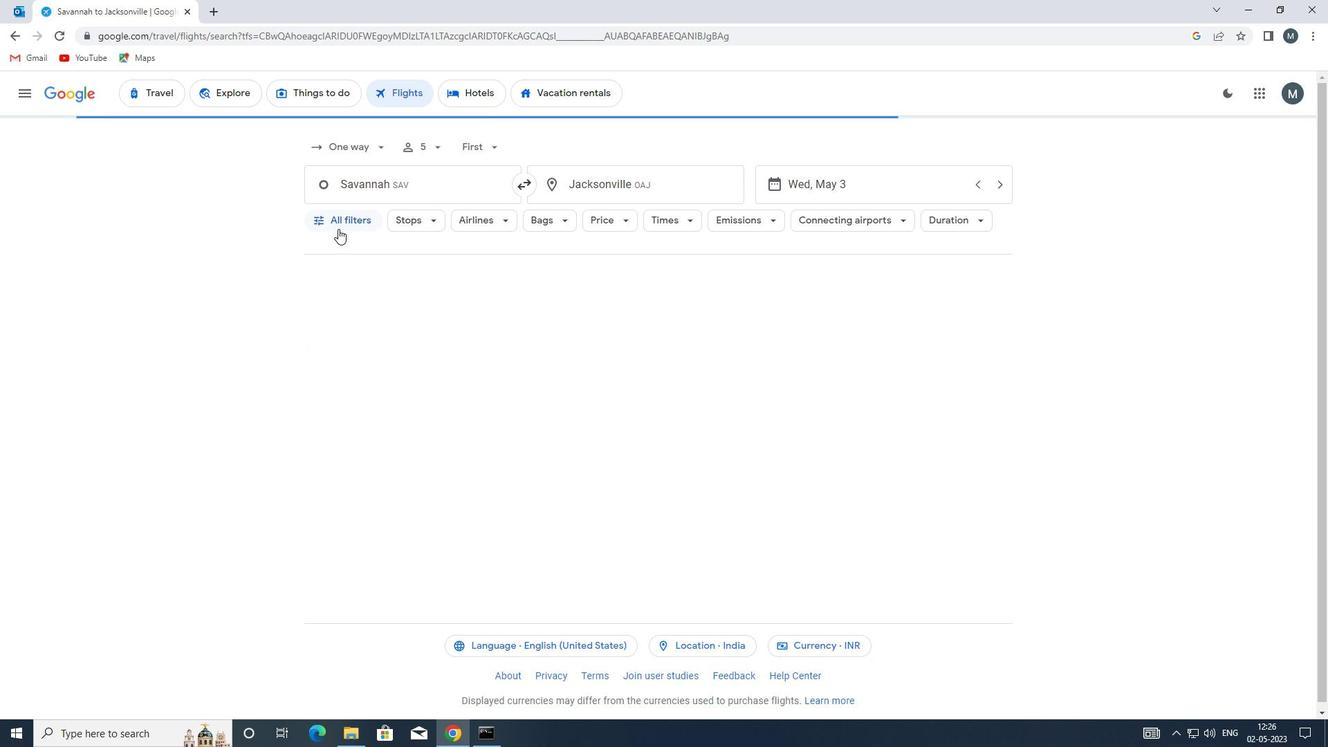 
Action: Mouse moved to (393, 361)
Screenshot: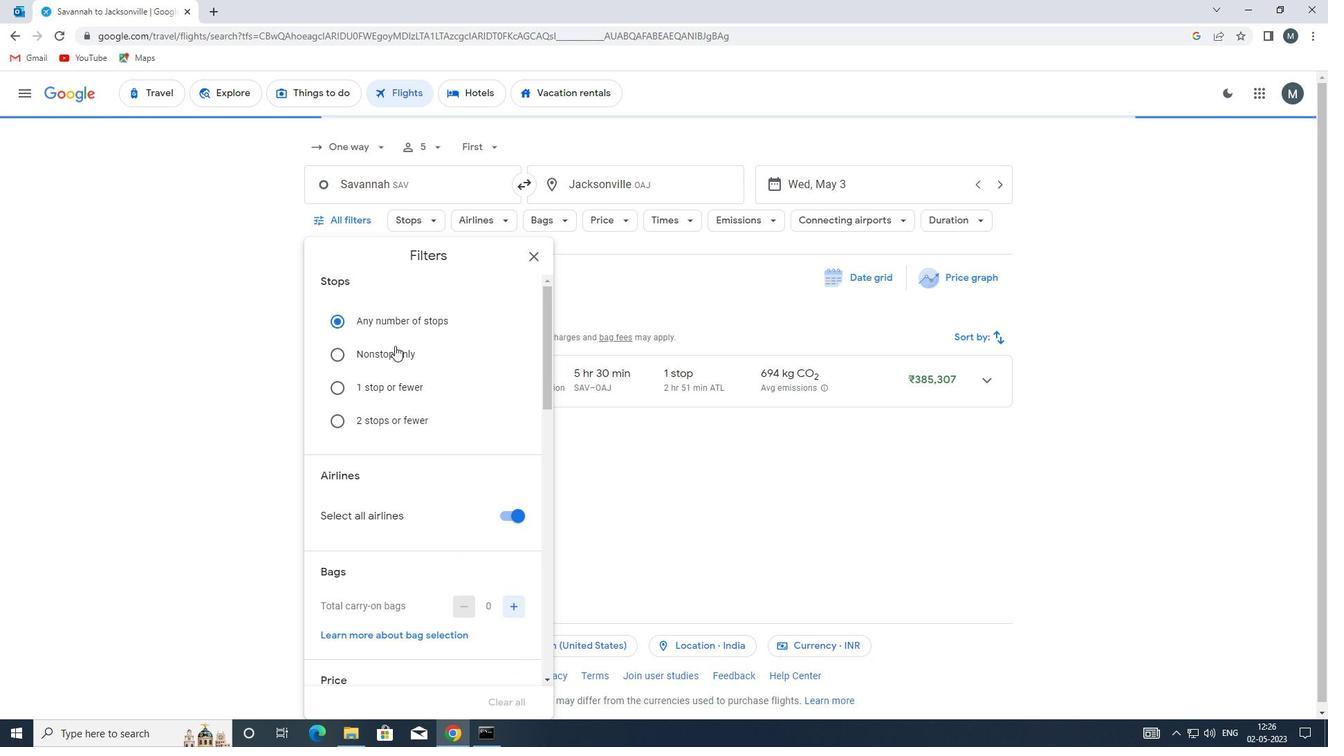 
Action: Mouse scrolled (393, 361) with delta (0, 0)
Screenshot: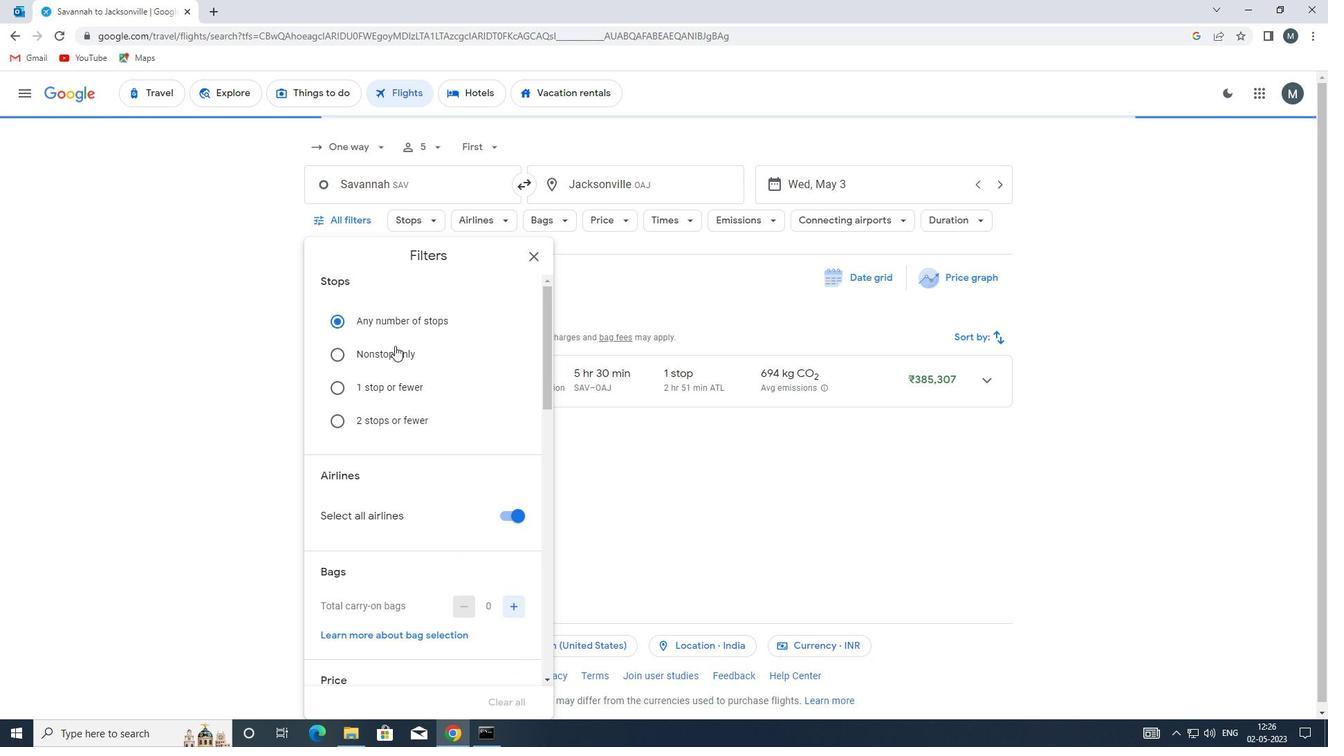 
Action: Mouse moved to (393, 363)
Screenshot: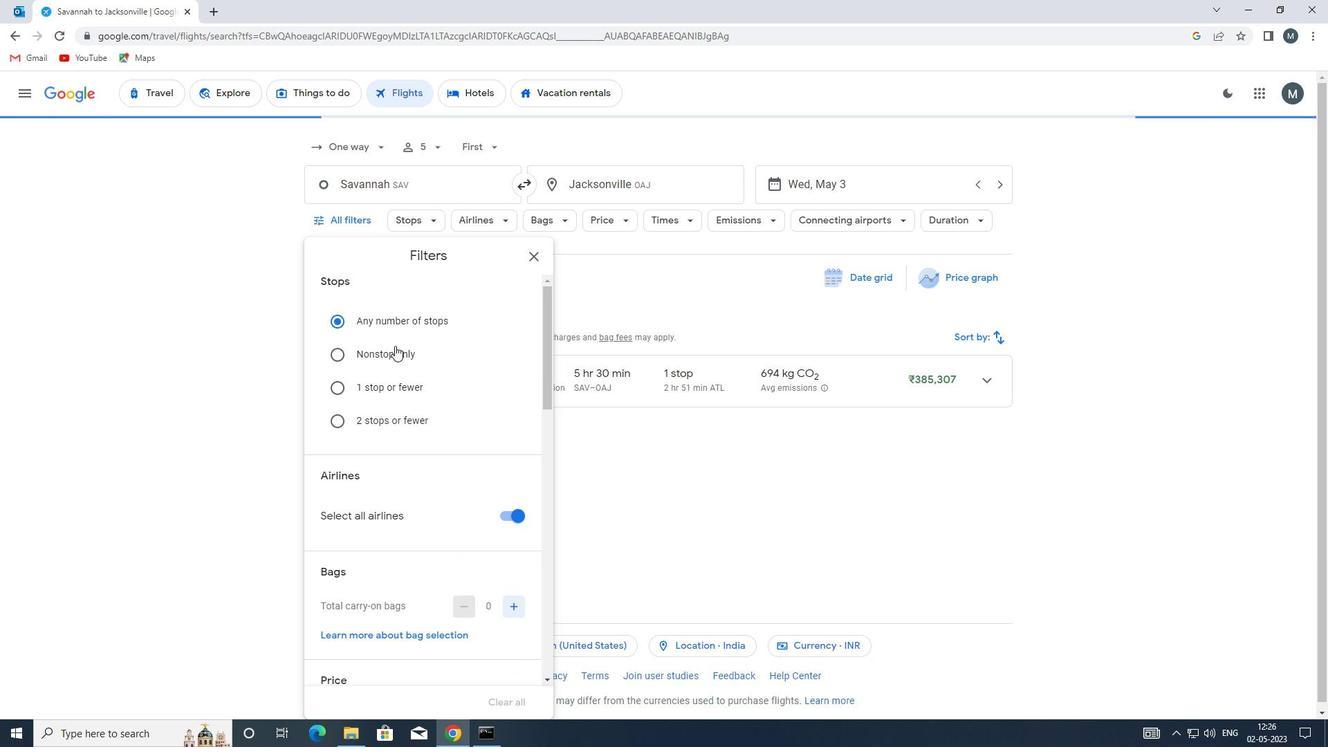 
Action: Mouse scrolled (393, 363) with delta (0, 0)
Screenshot: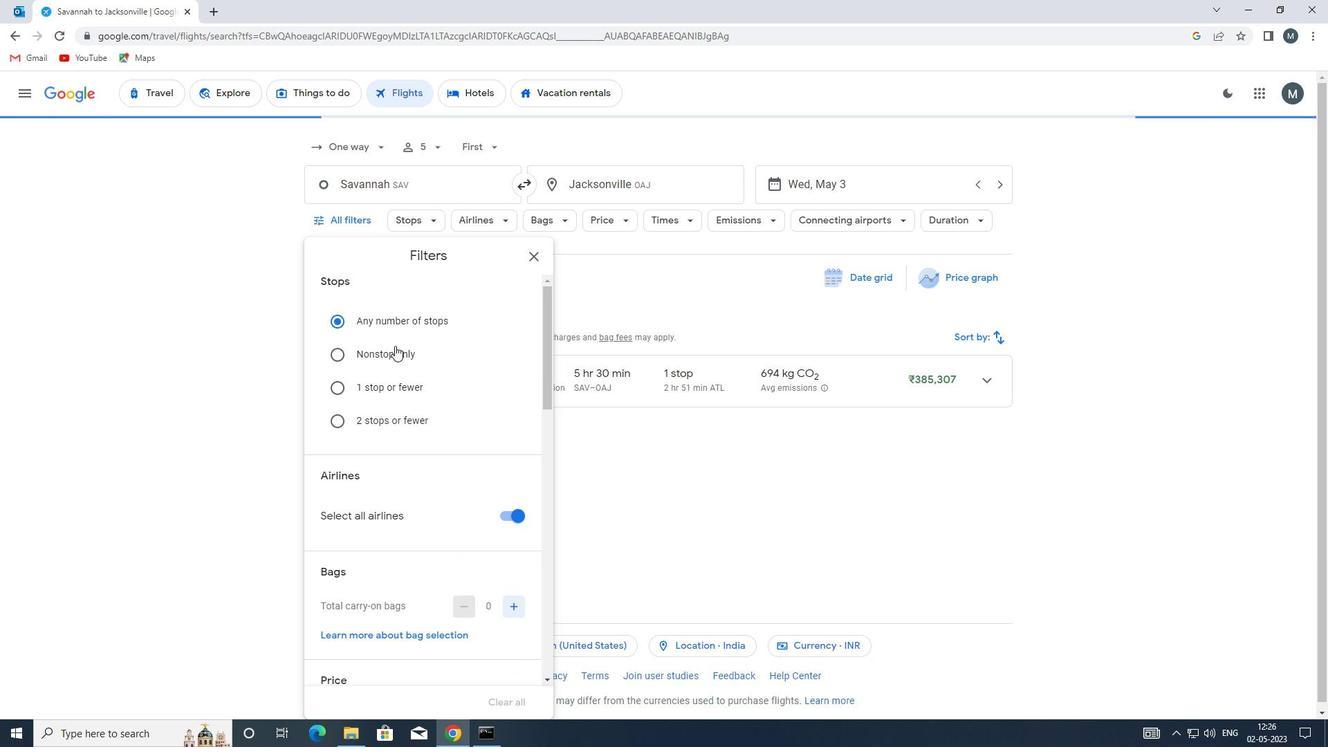 
Action: Mouse moved to (505, 377)
Screenshot: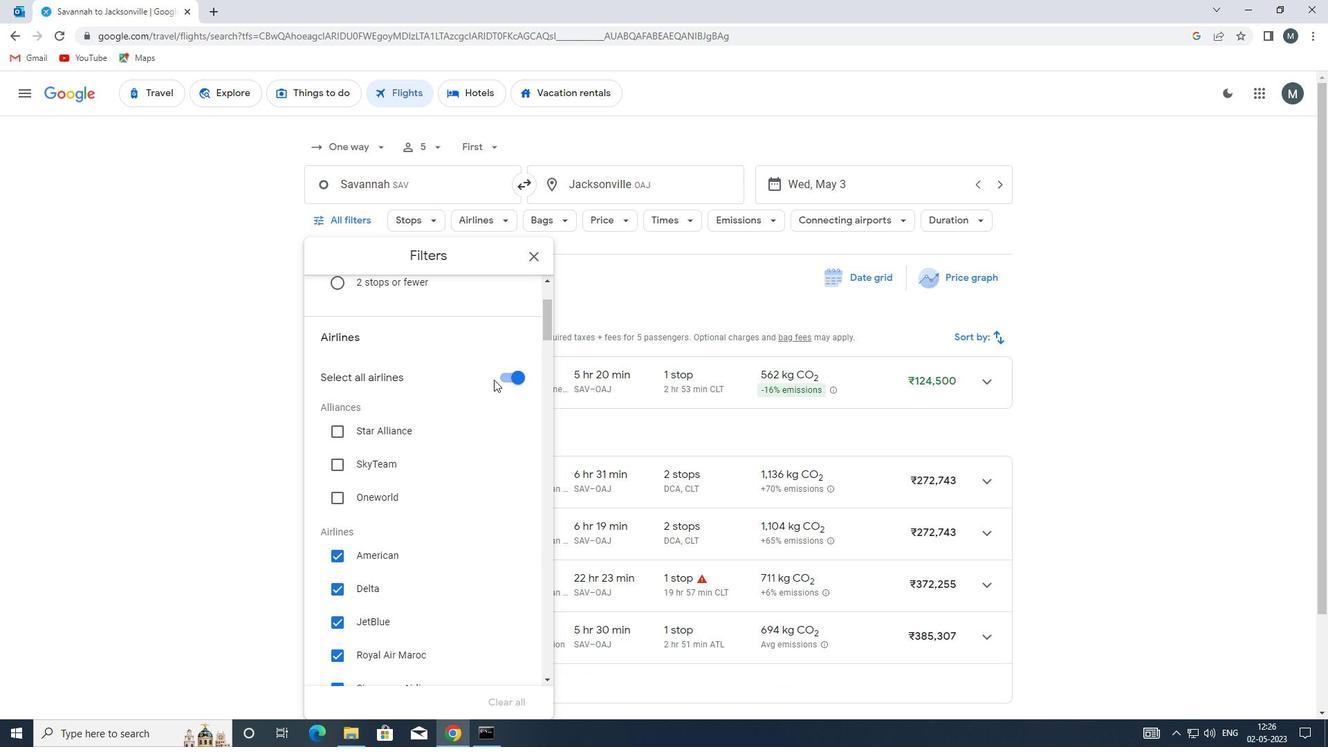 
Action: Mouse pressed left at (505, 377)
Screenshot: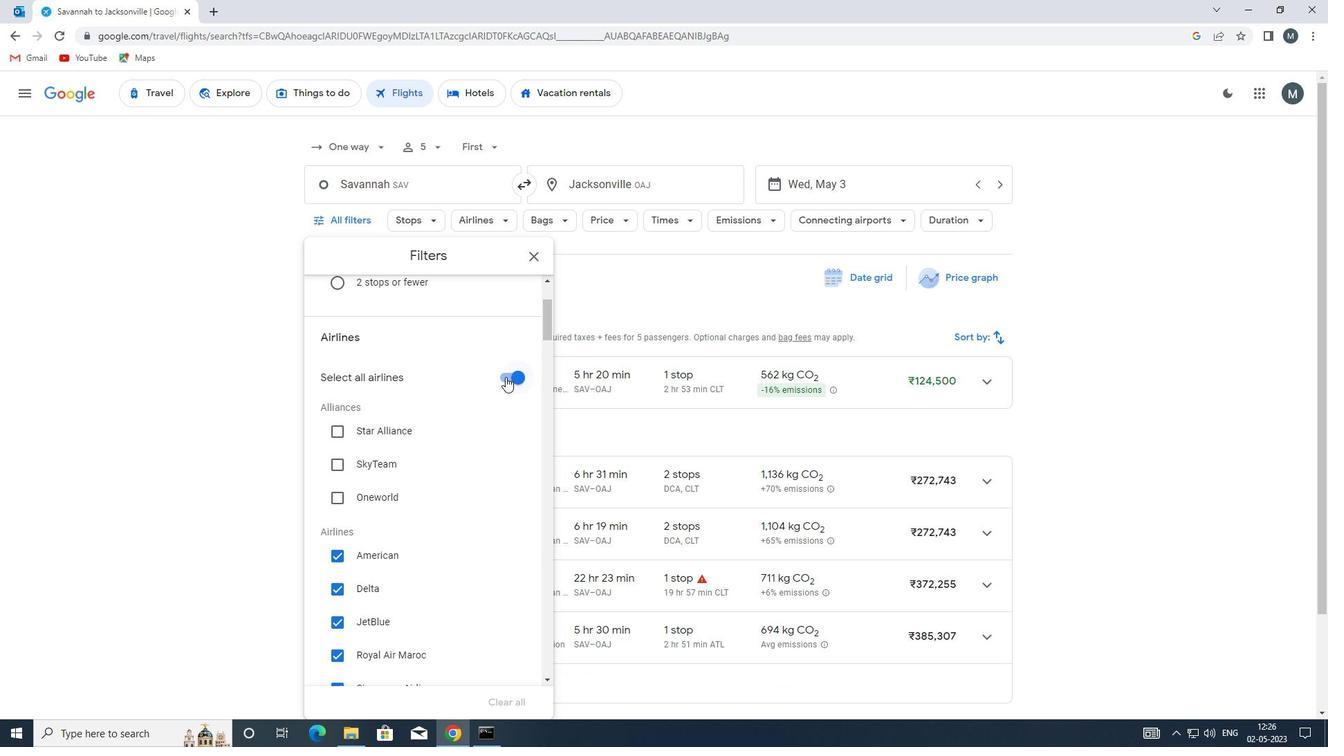 
Action: Mouse moved to (457, 430)
Screenshot: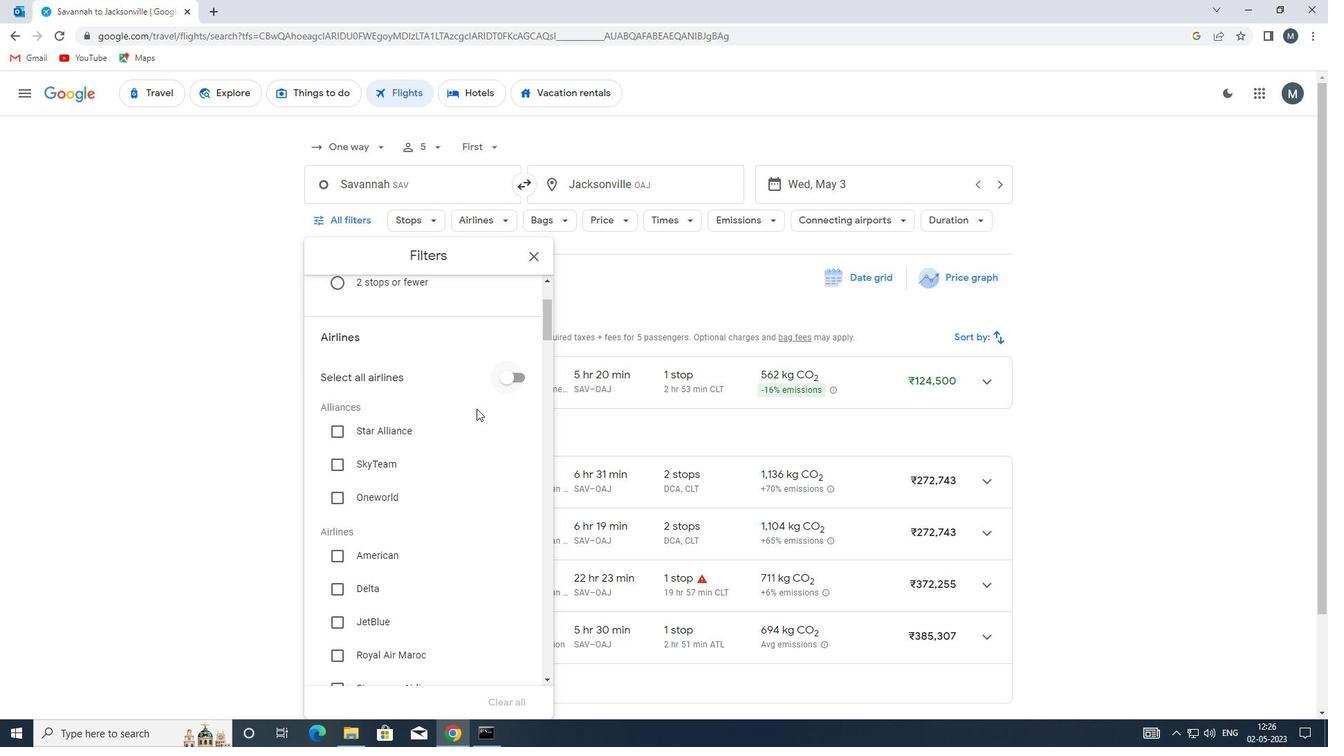 
Action: Mouse scrolled (457, 429) with delta (0, 0)
Screenshot: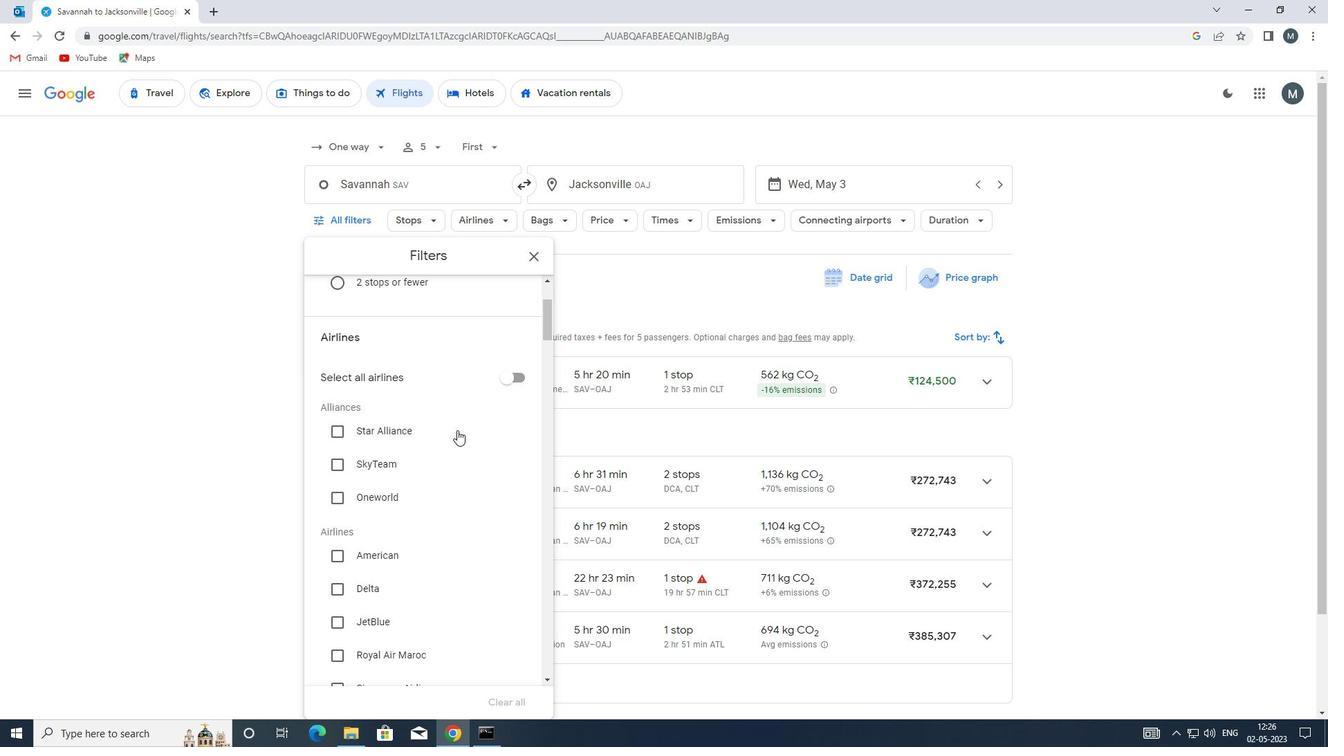 
Action: Mouse moved to (429, 445)
Screenshot: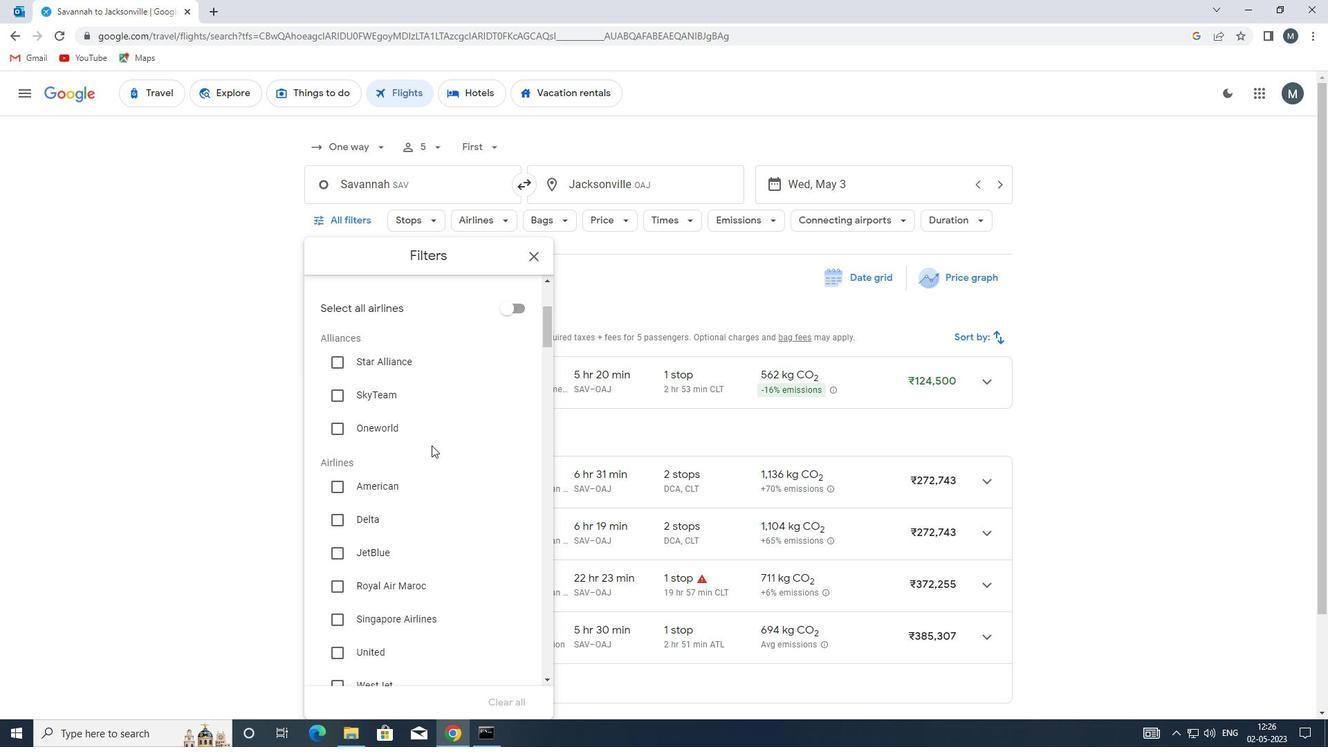 
Action: Mouse scrolled (429, 444) with delta (0, 0)
Screenshot: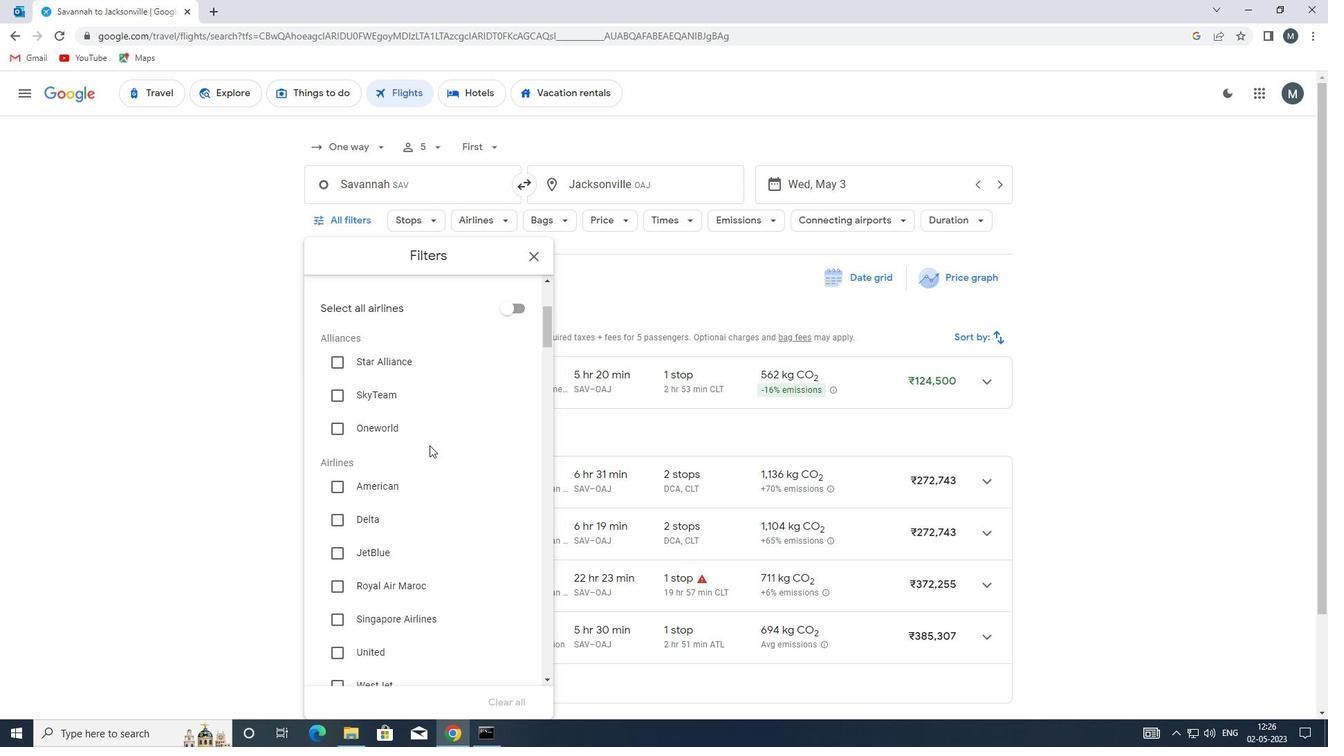
Action: Mouse moved to (428, 445)
Screenshot: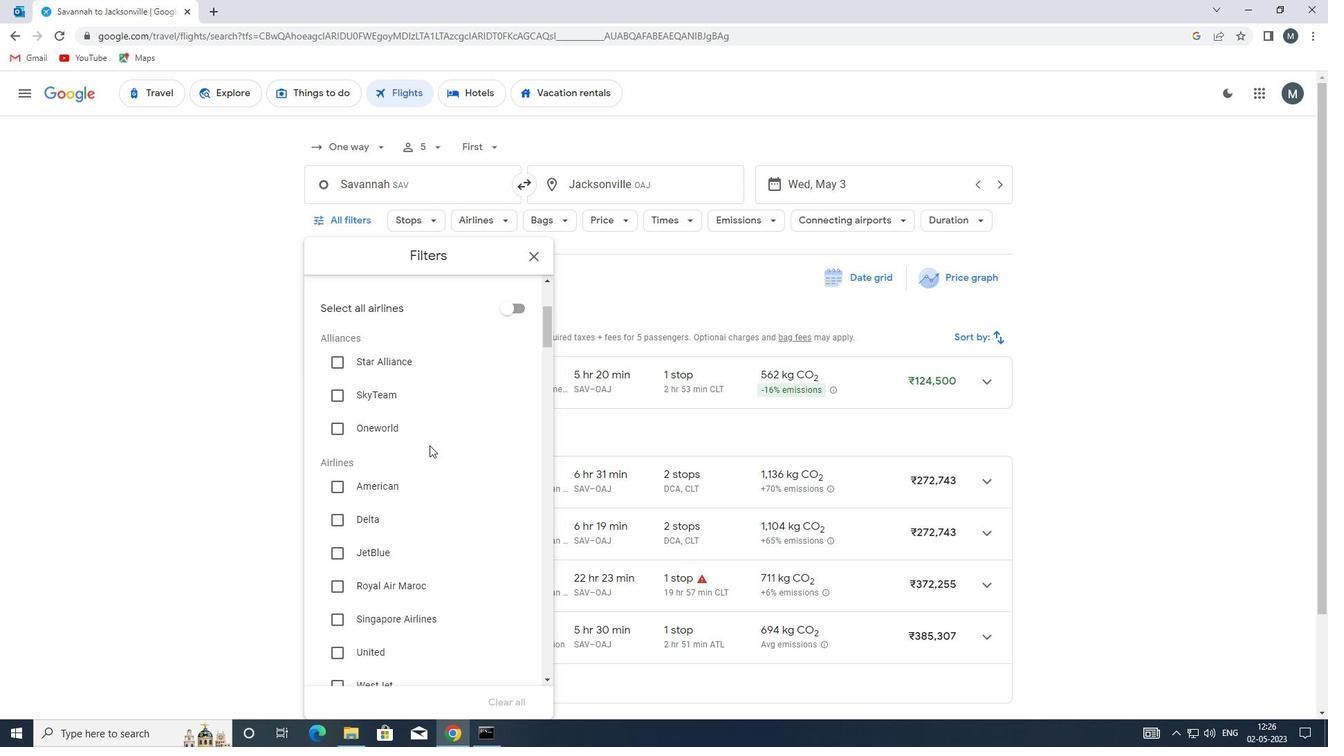 
Action: Mouse scrolled (428, 444) with delta (0, 0)
Screenshot: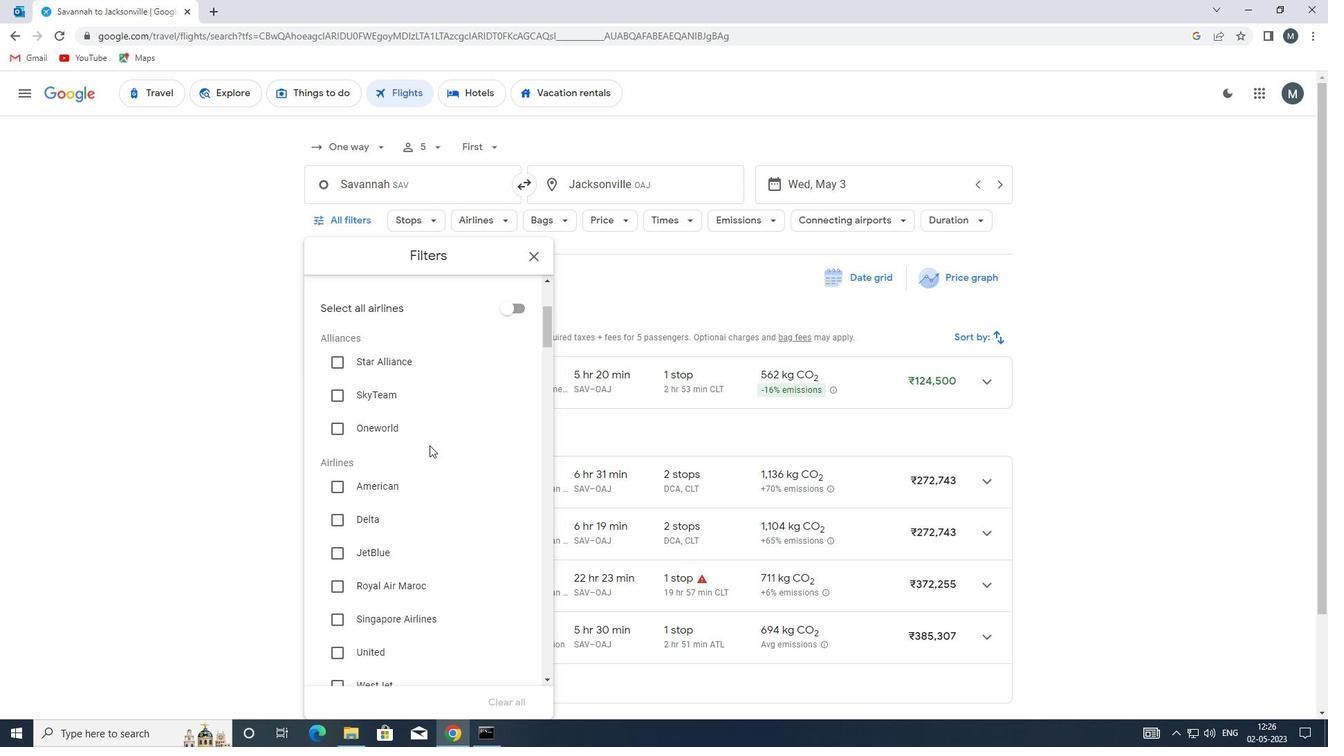 
Action: Mouse moved to (363, 518)
Screenshot: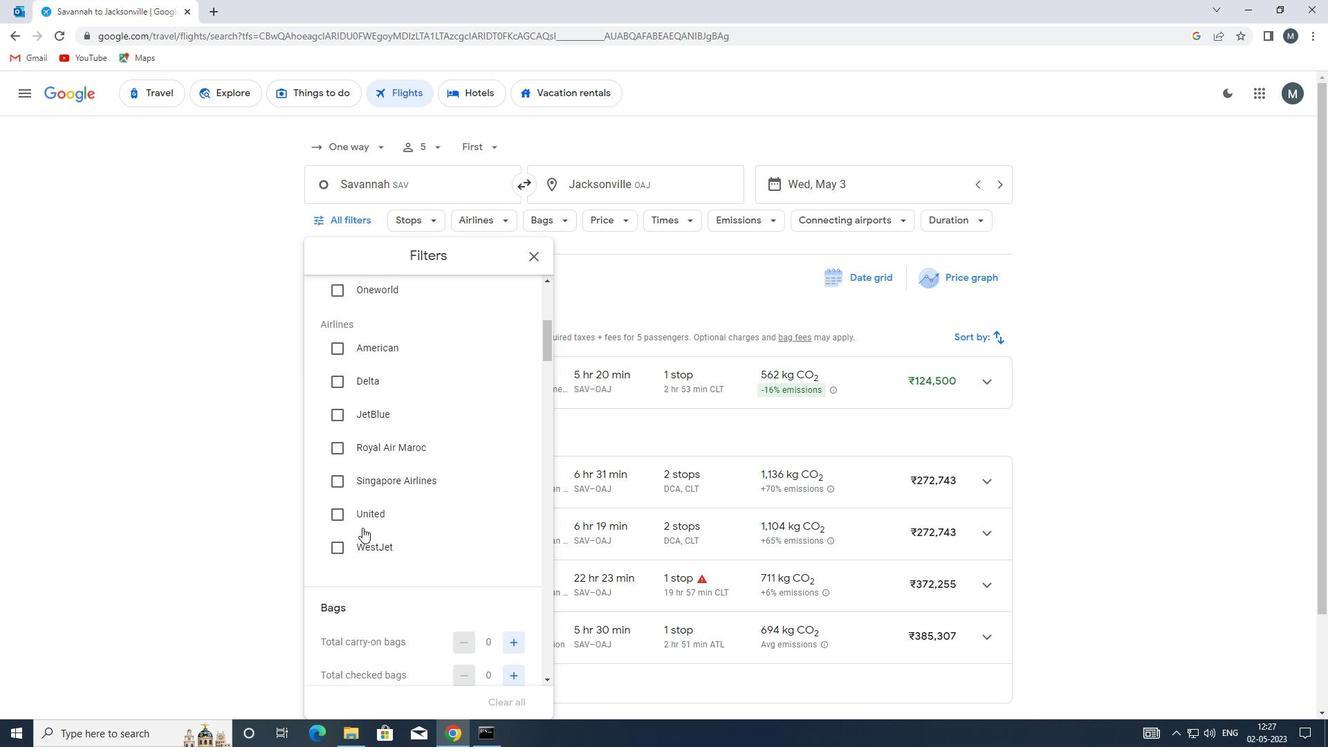 
Action: Mouse pressed left at (363, 518)
Screenshot: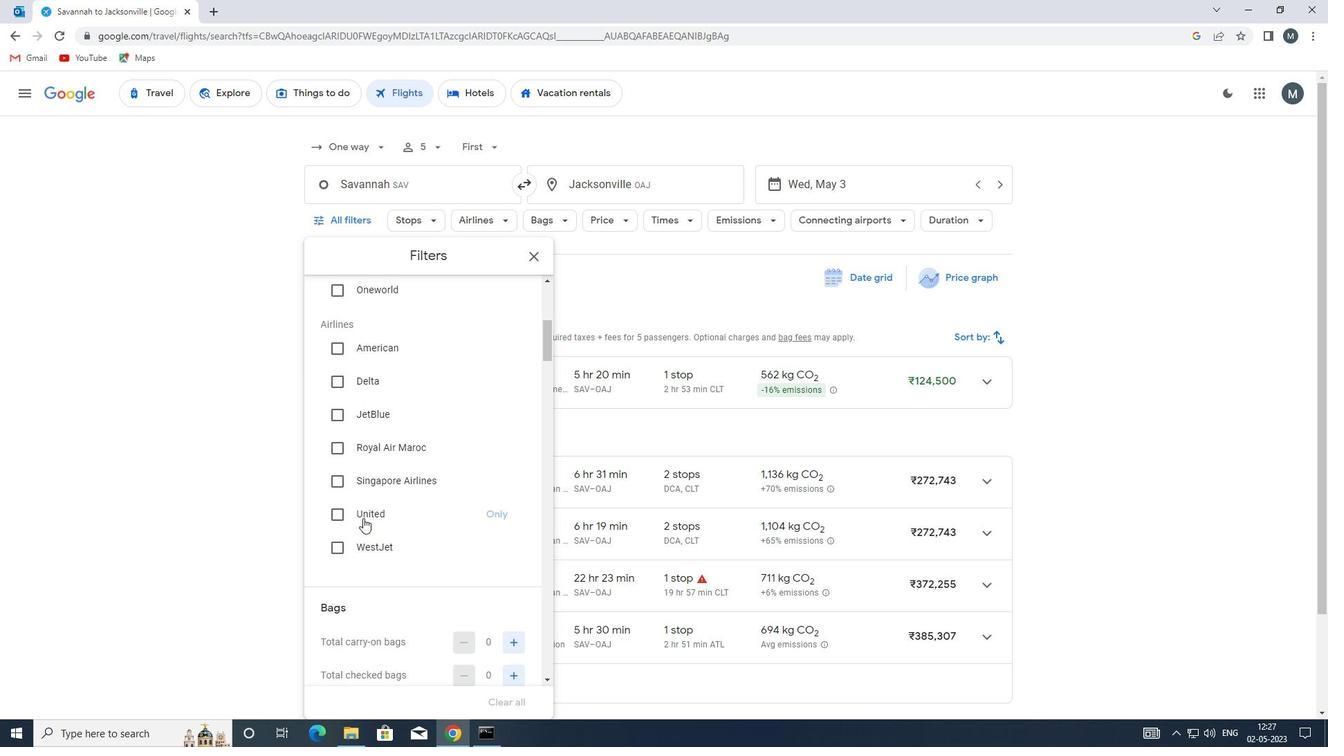 
Action: Mouse moved to (413, 497)
Screenshot: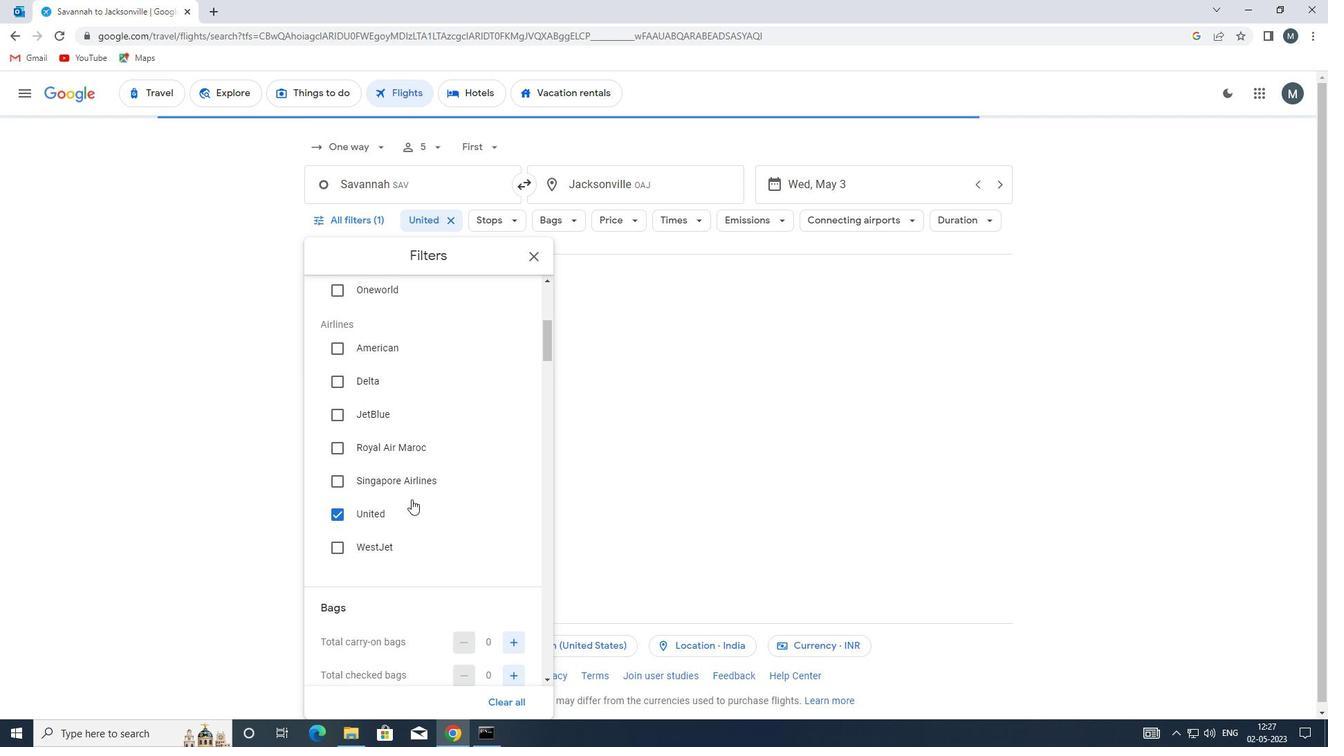 
Action: Mouse scrolled (413, 496) with delta (0, 0)
Screenshot: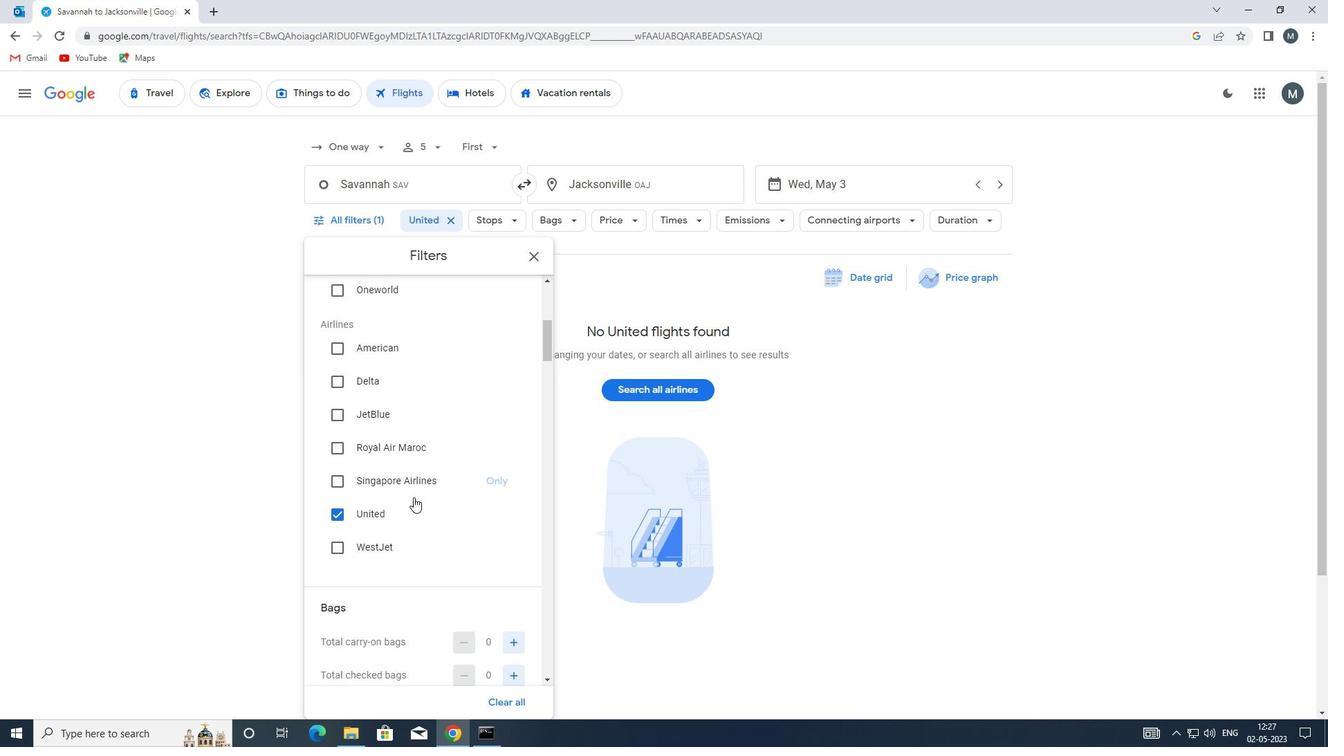 
Action: Mouse moved to (411, 497)
Screenshot: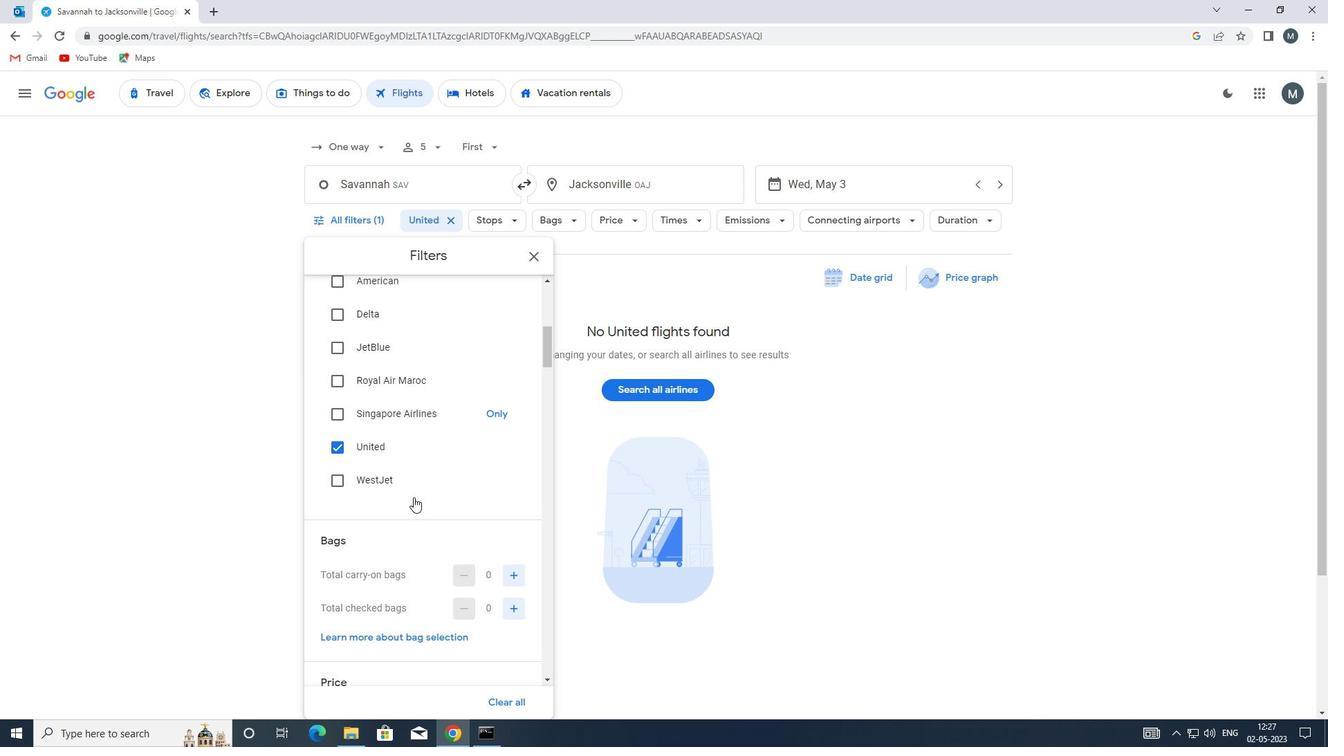 
Action: Mouse scrolled (411, 496) with delta (0, 0)
Screenshot: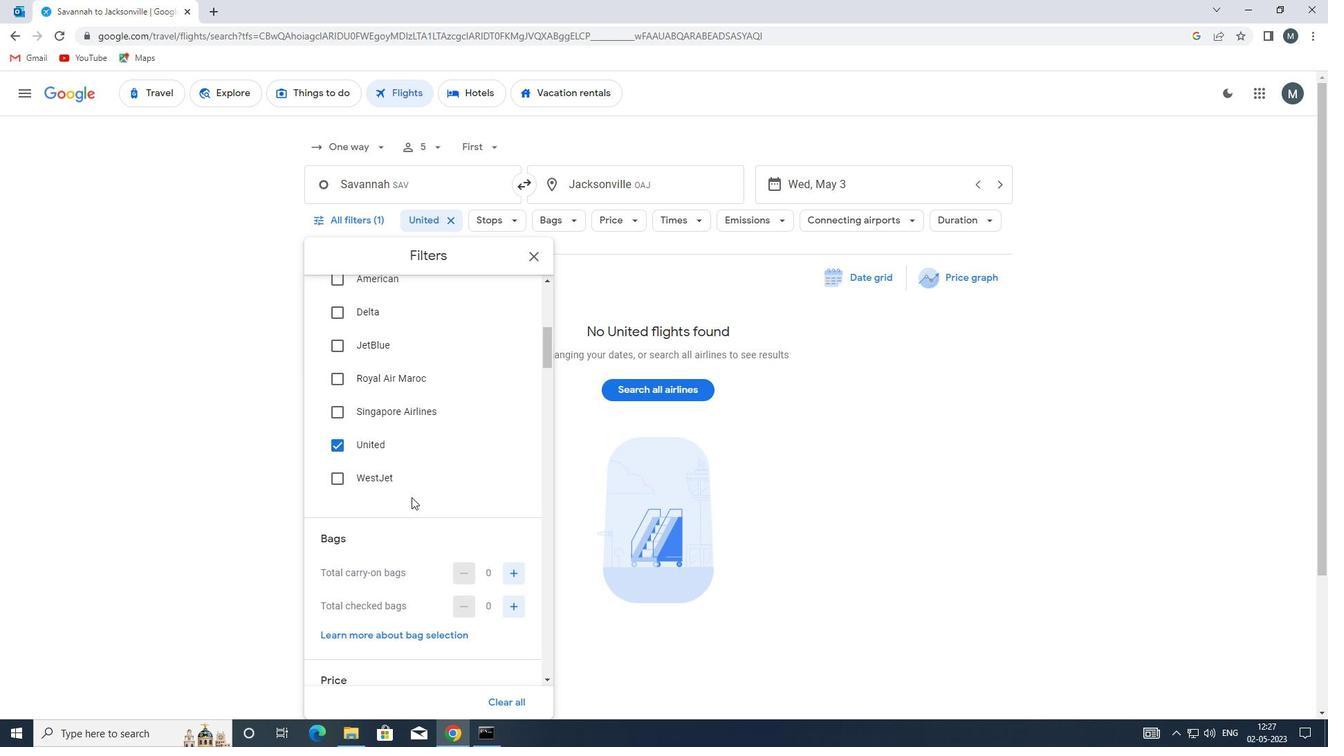 
Action: Mouse moved to (515, 505)
Screenshot: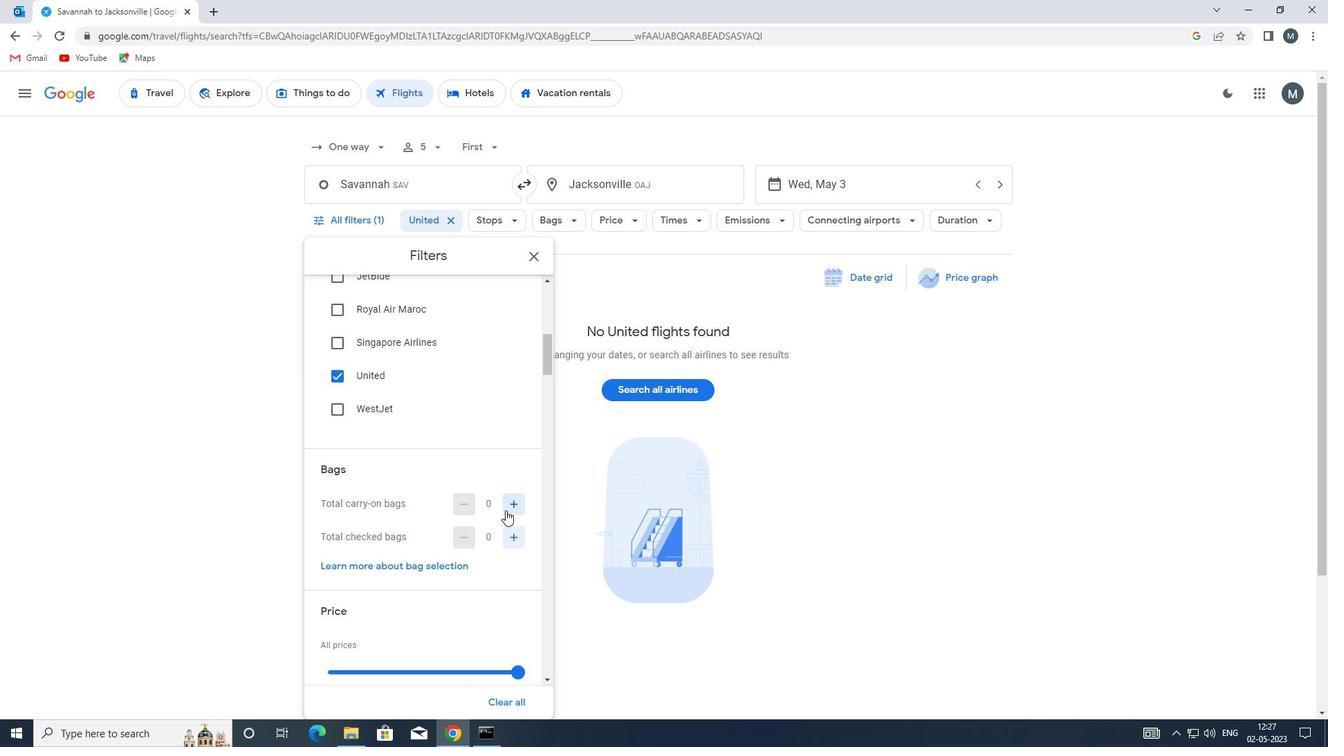 
Action: Mouse pressed left at (515, 505)
Screenshot: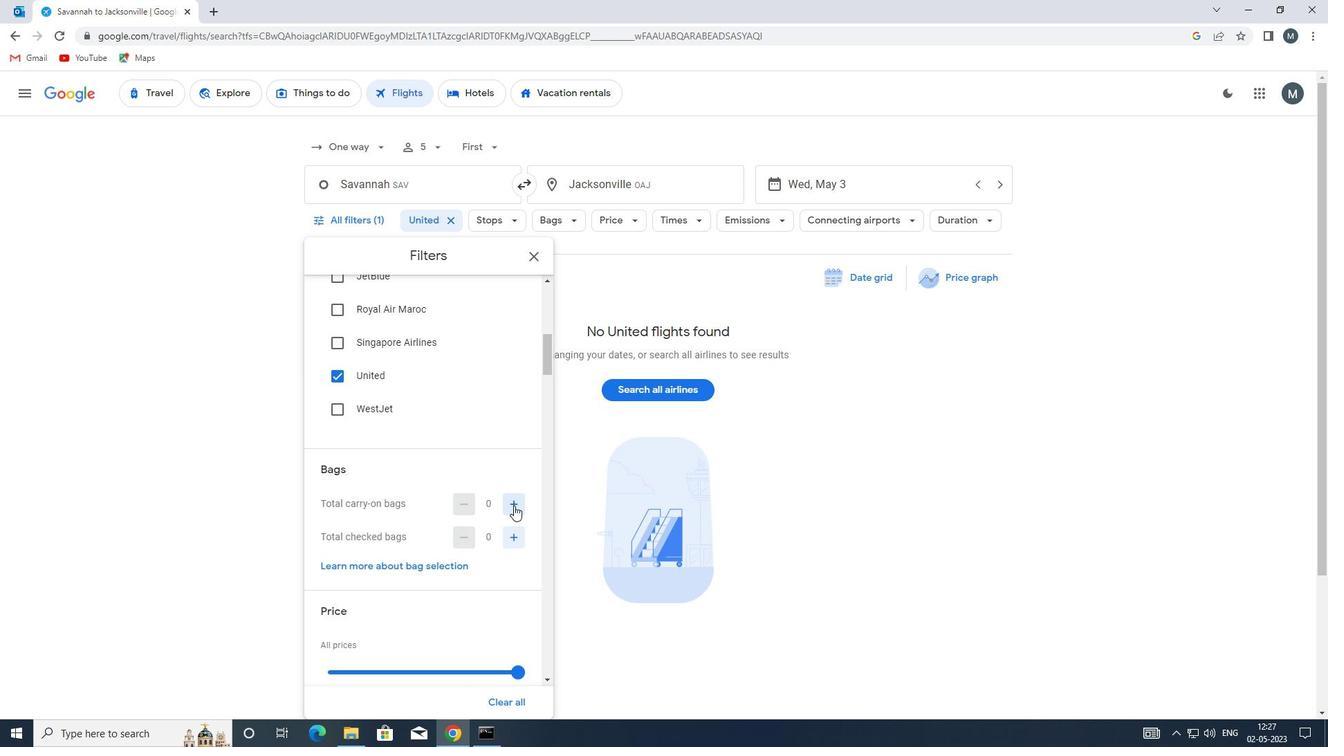
Action: Mouse moved to (506, 504)
Screenshot: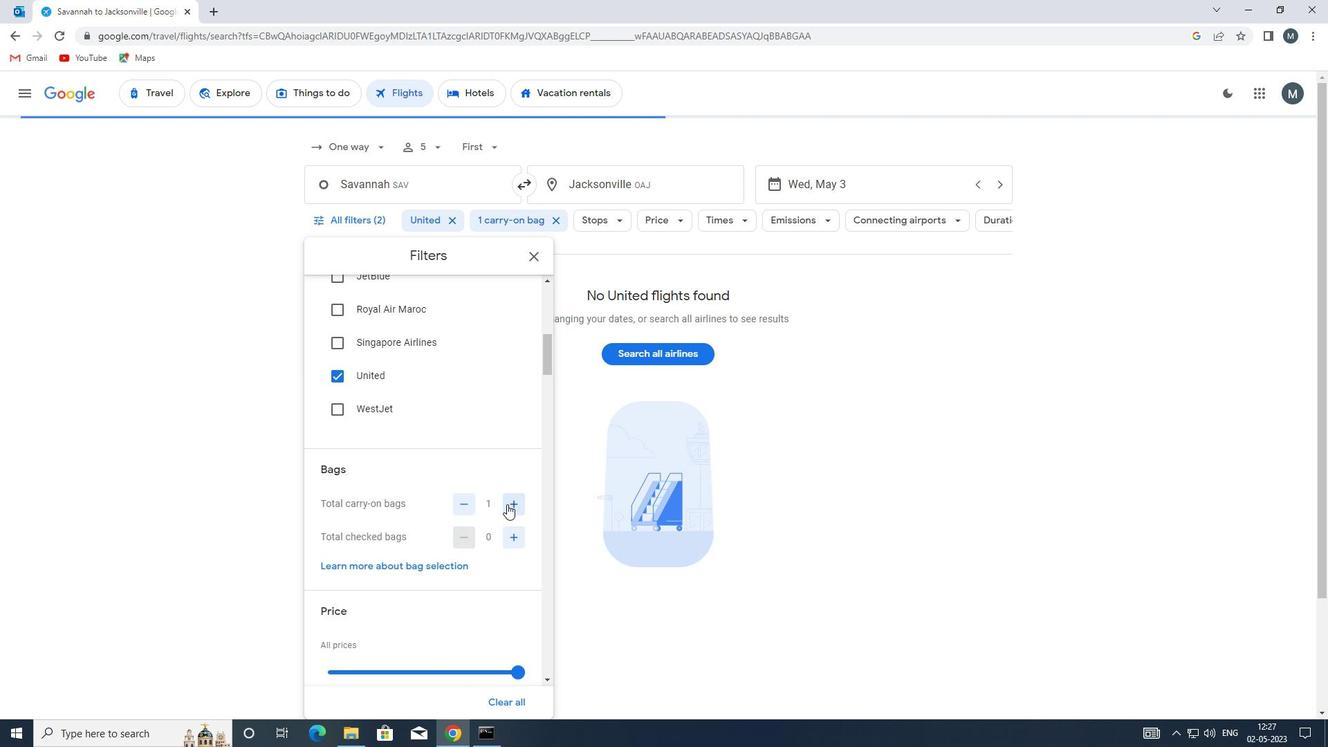 
Action: Mouse scrolled (506, 503) with delta (0, 0)
Screenshot: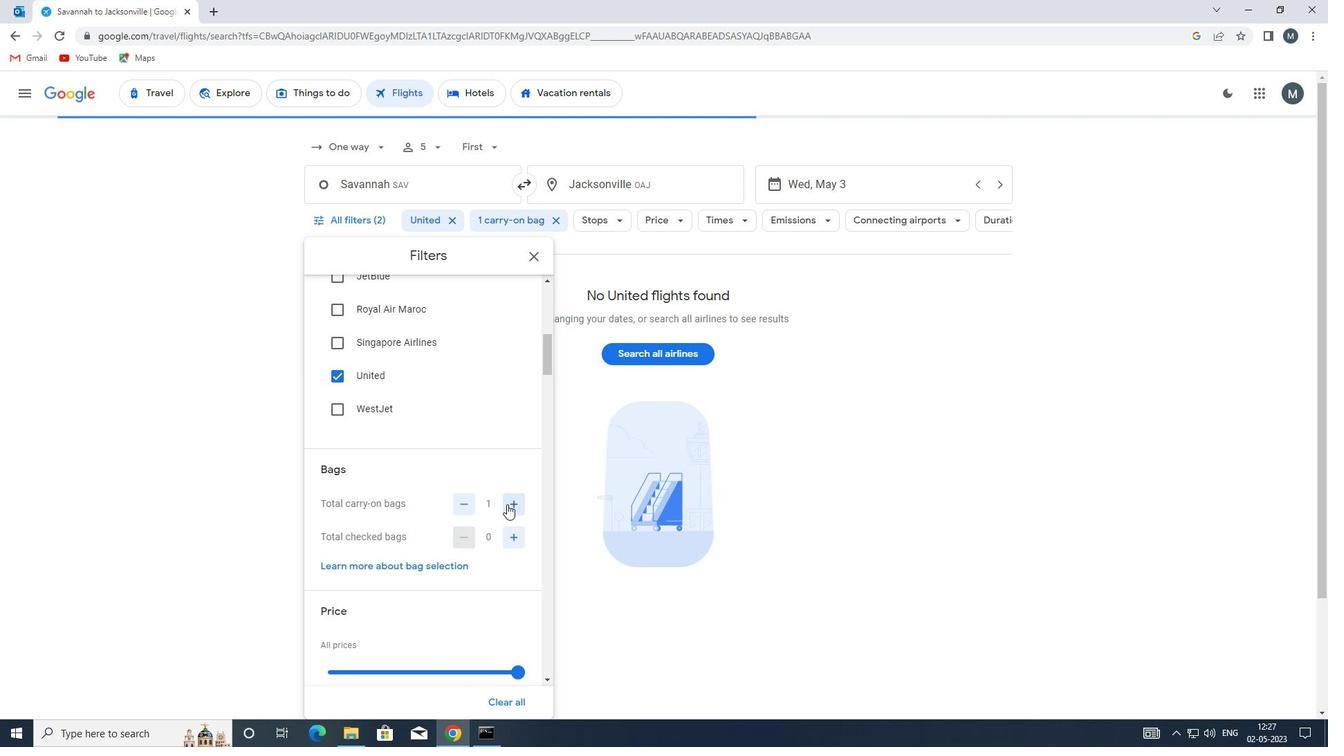 
Action: Mouse moved to (516, 474)
Screenshot: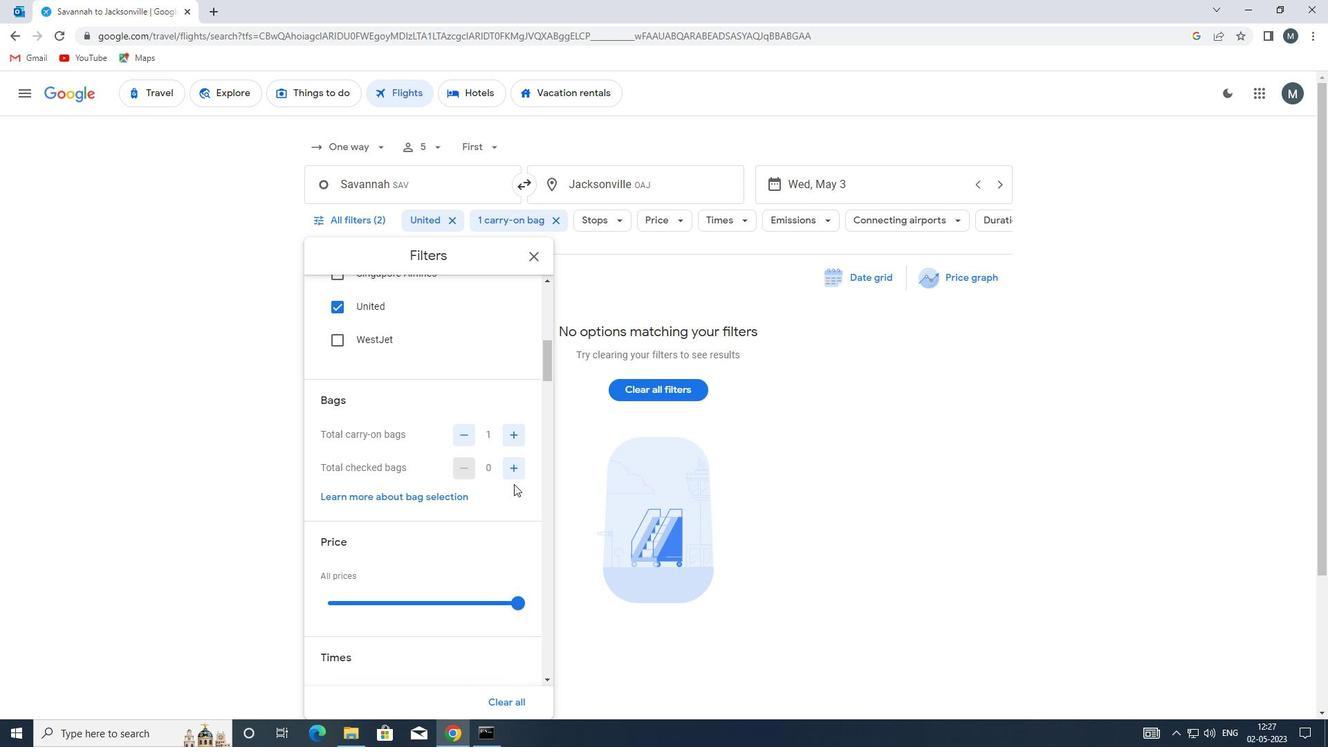 
Action: Mouse pressed left at (516, 474)
Screenshot: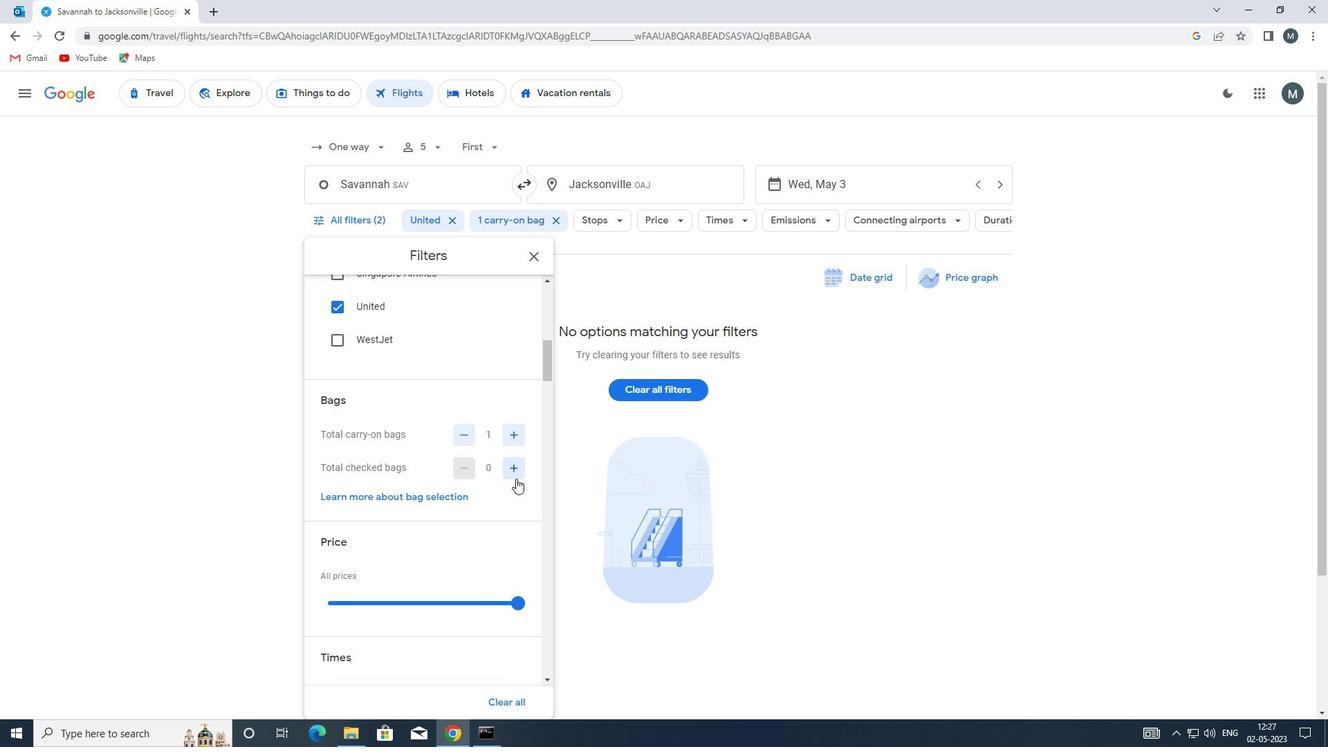
Action: Mouse moved to (517, 473)
Screenshot: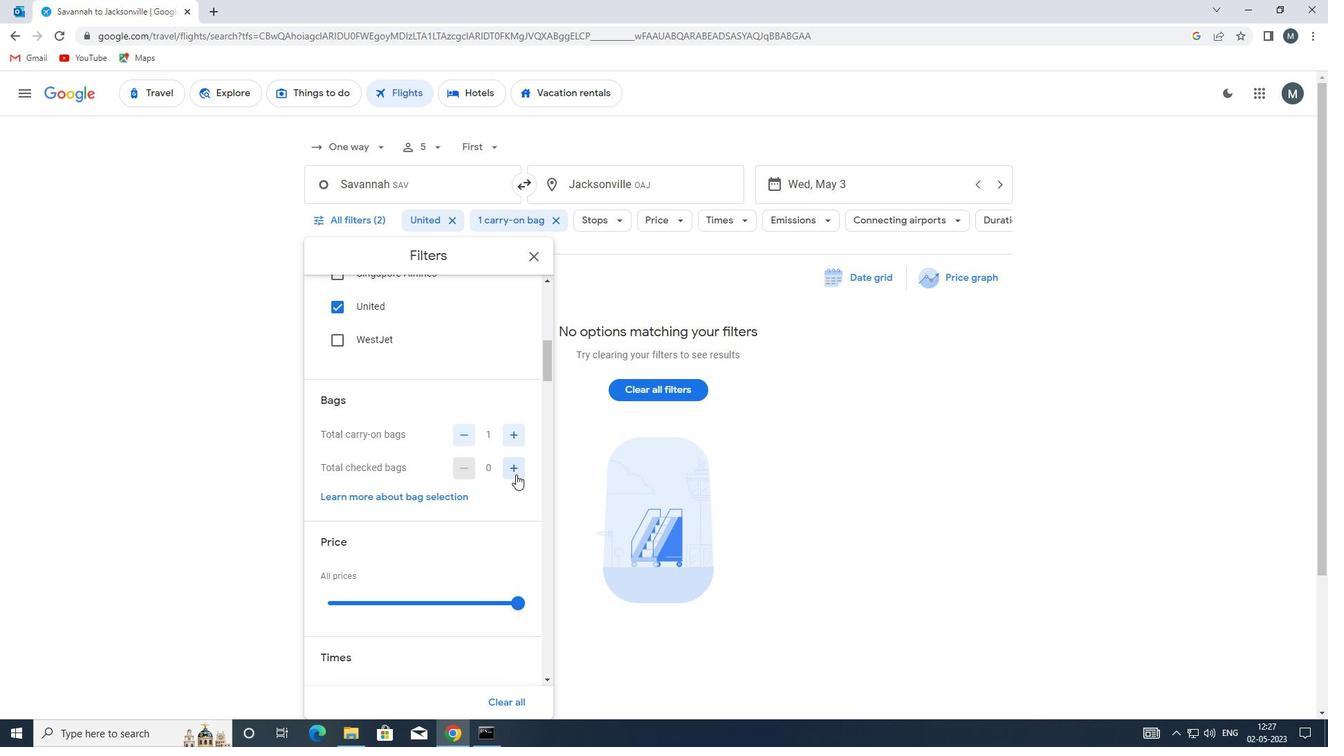 
Action: Mouse pressed left at (517, 473)
Screenshot: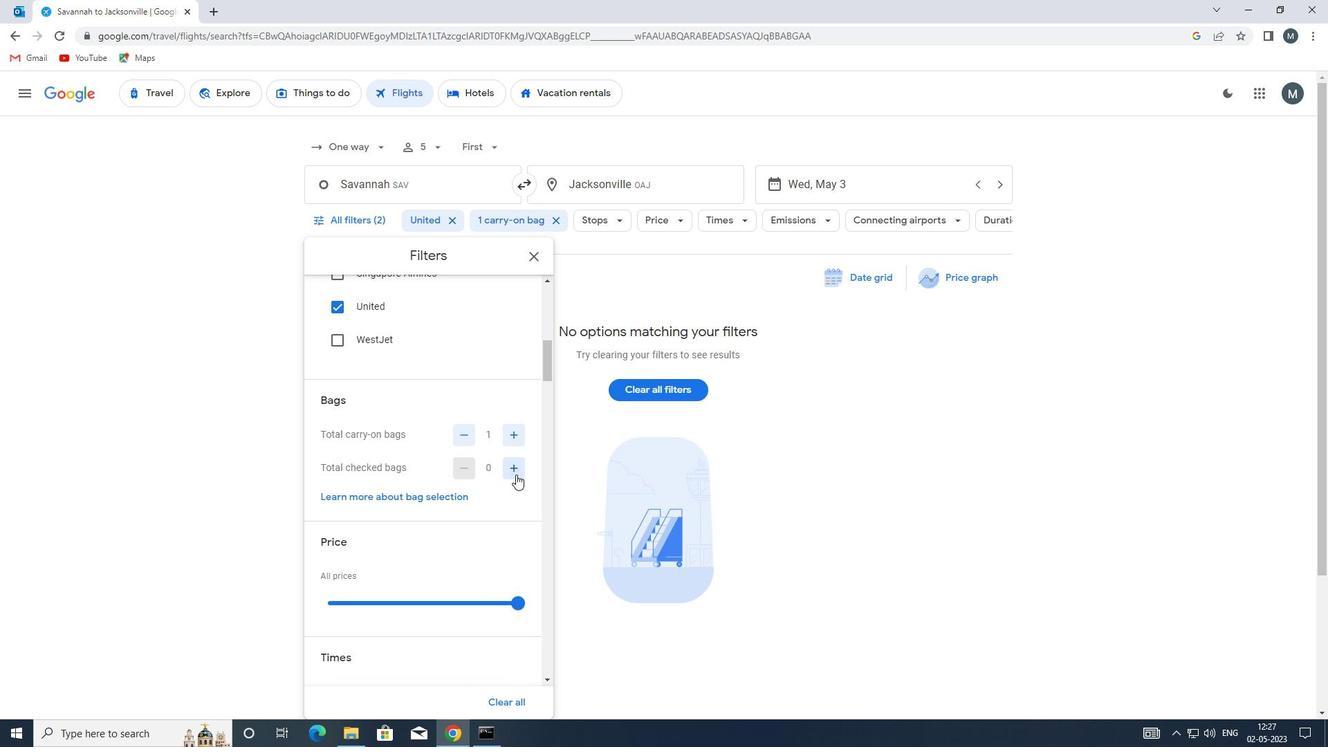
Action: Mouse pressed left at (517, 473)
Screenshot: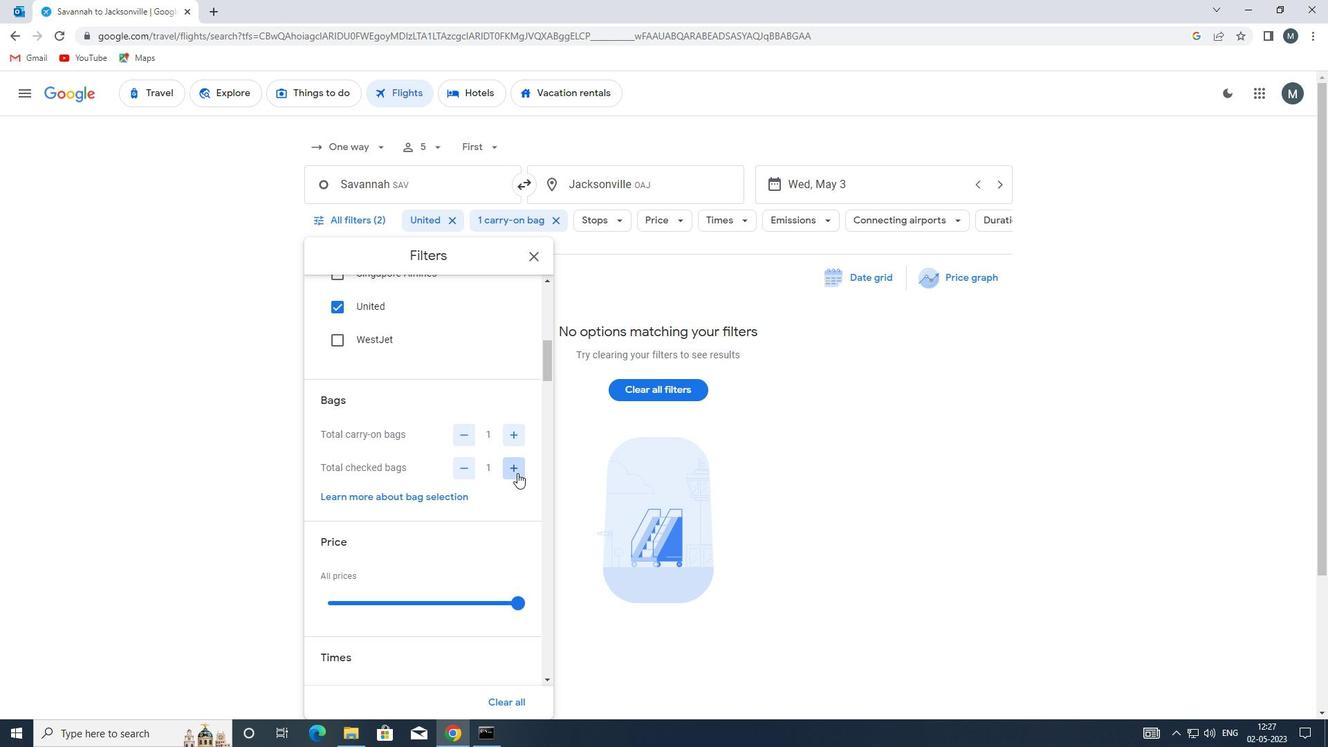 
Action: Mouse pressed left at (517, 473)
Screenshot: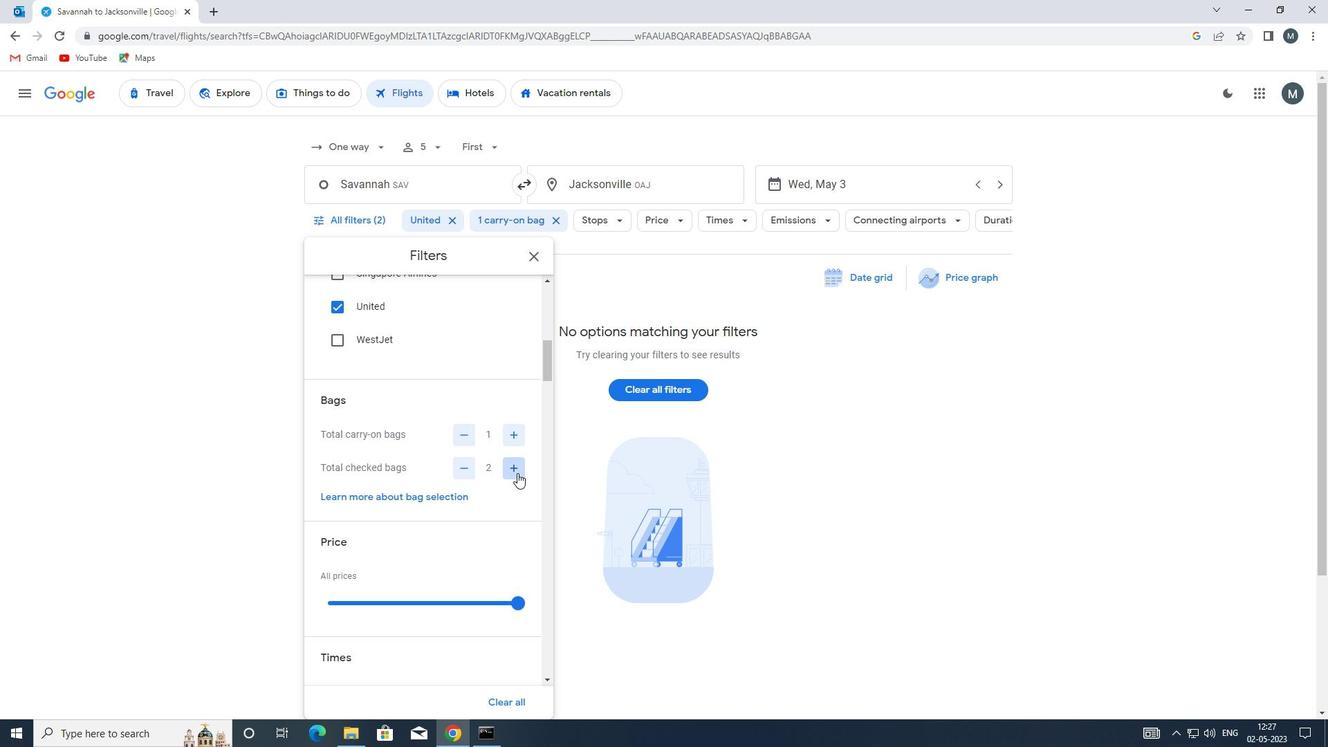 
Action: Mouse pressed left at (517, 473)
Screenshot: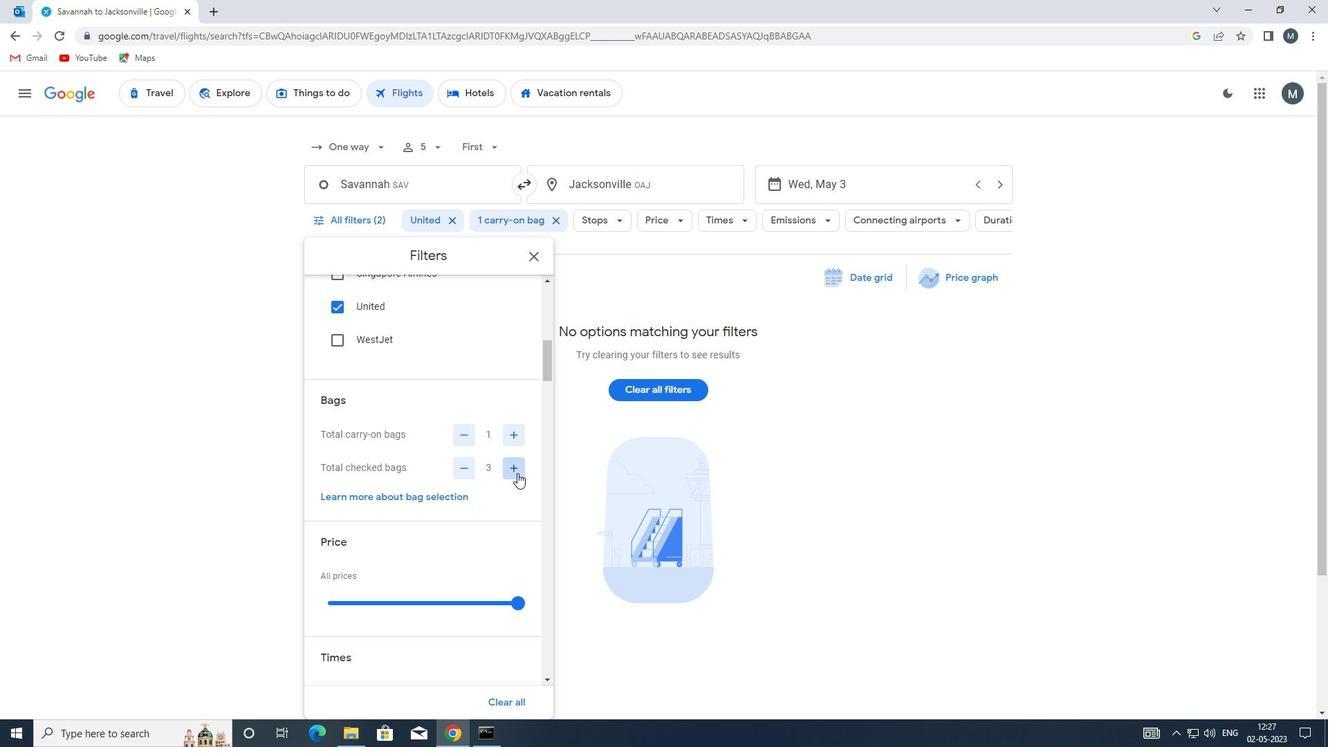 
Action: Mouse moved to (492, 478)
Screenshot: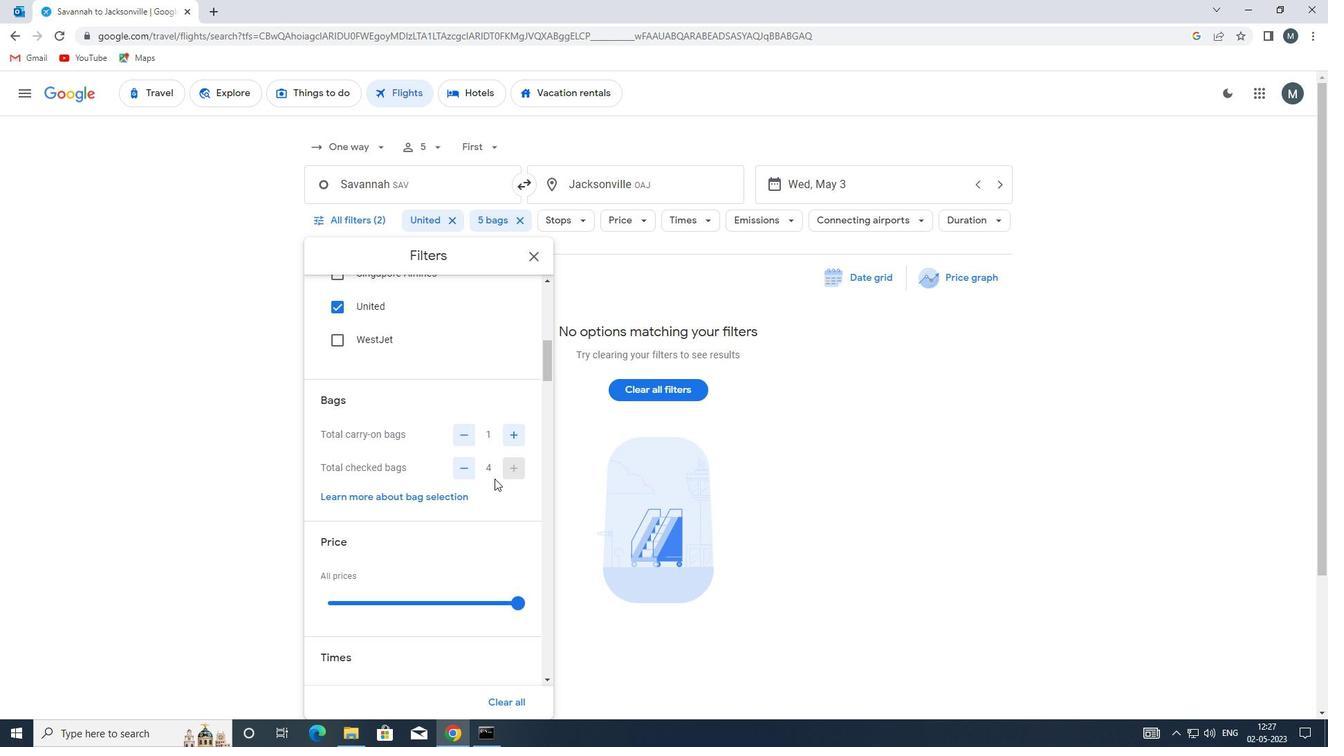 
Action: Mouse scrolled (492, 478) with delta (0, 0)
Screenshot: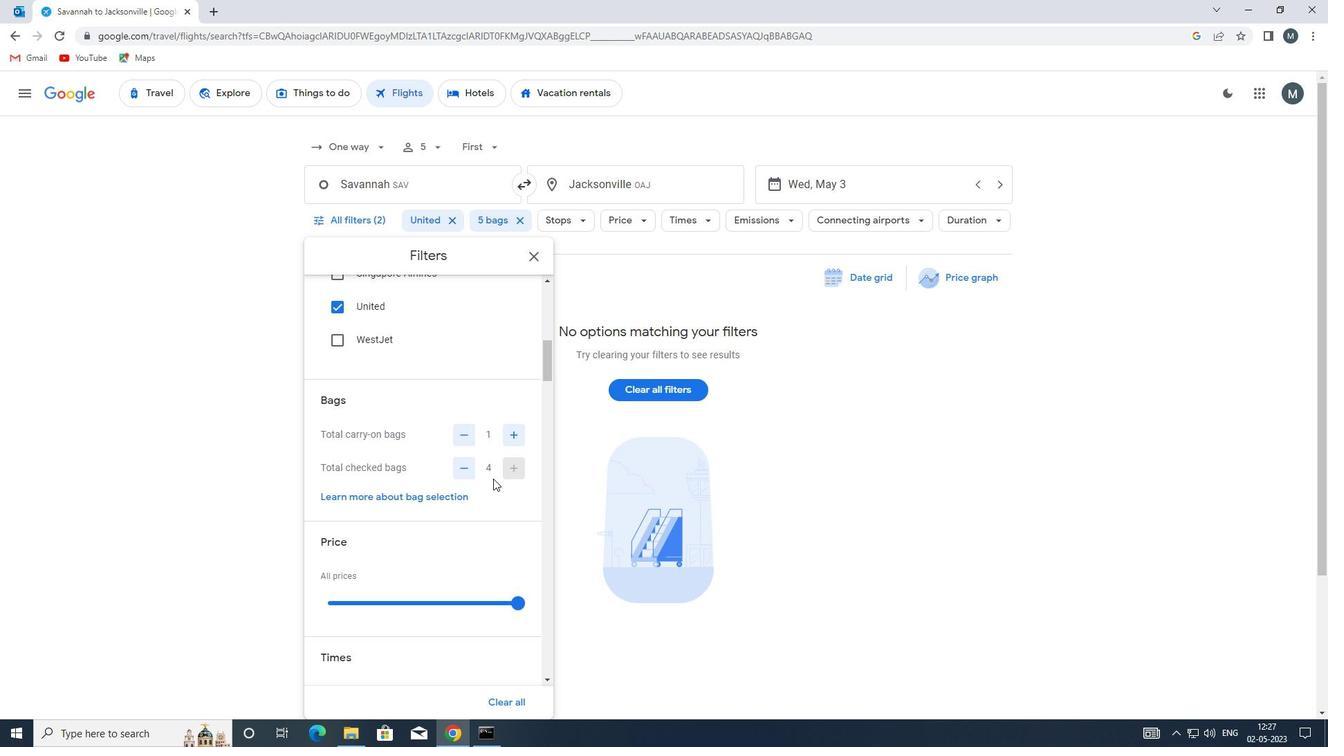 
Action: Mouse moved to (463, 484)
Screenshot: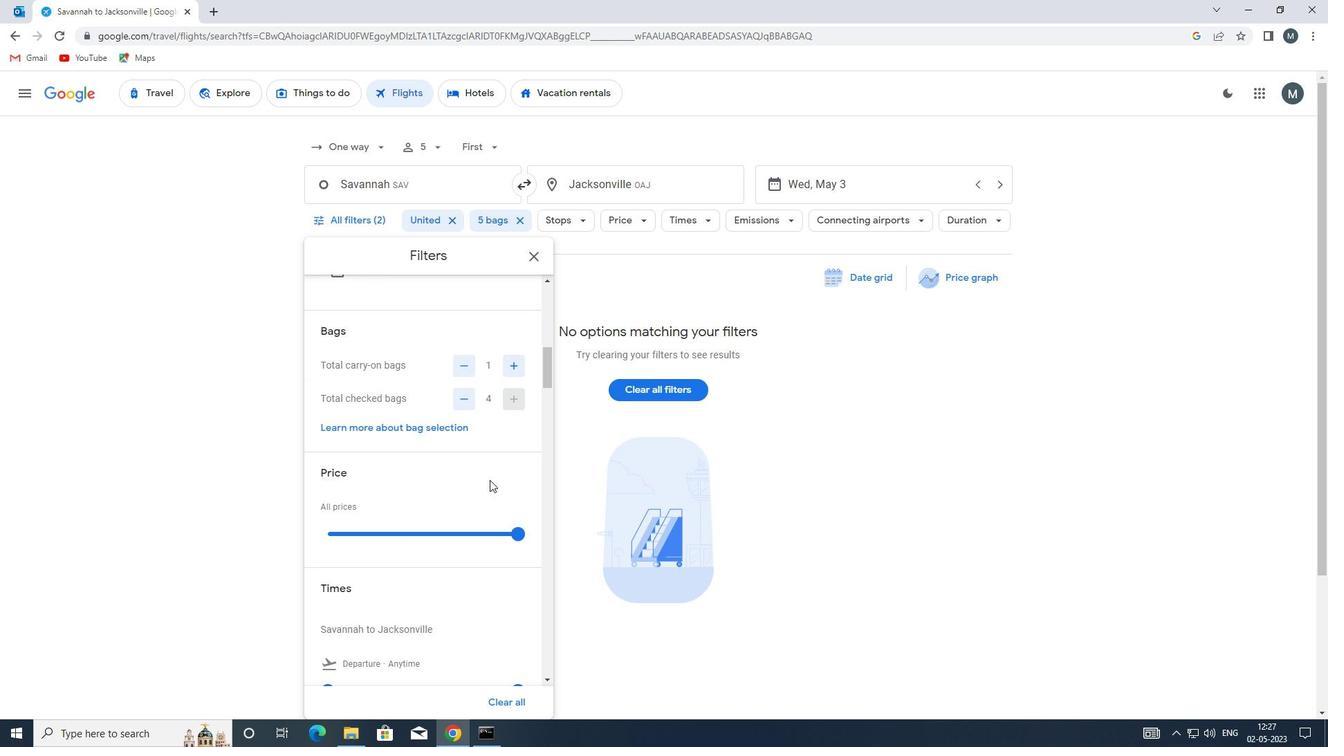 
Action: Mouse scrolled (463, 483) with delta (0, 0)
Screenshot: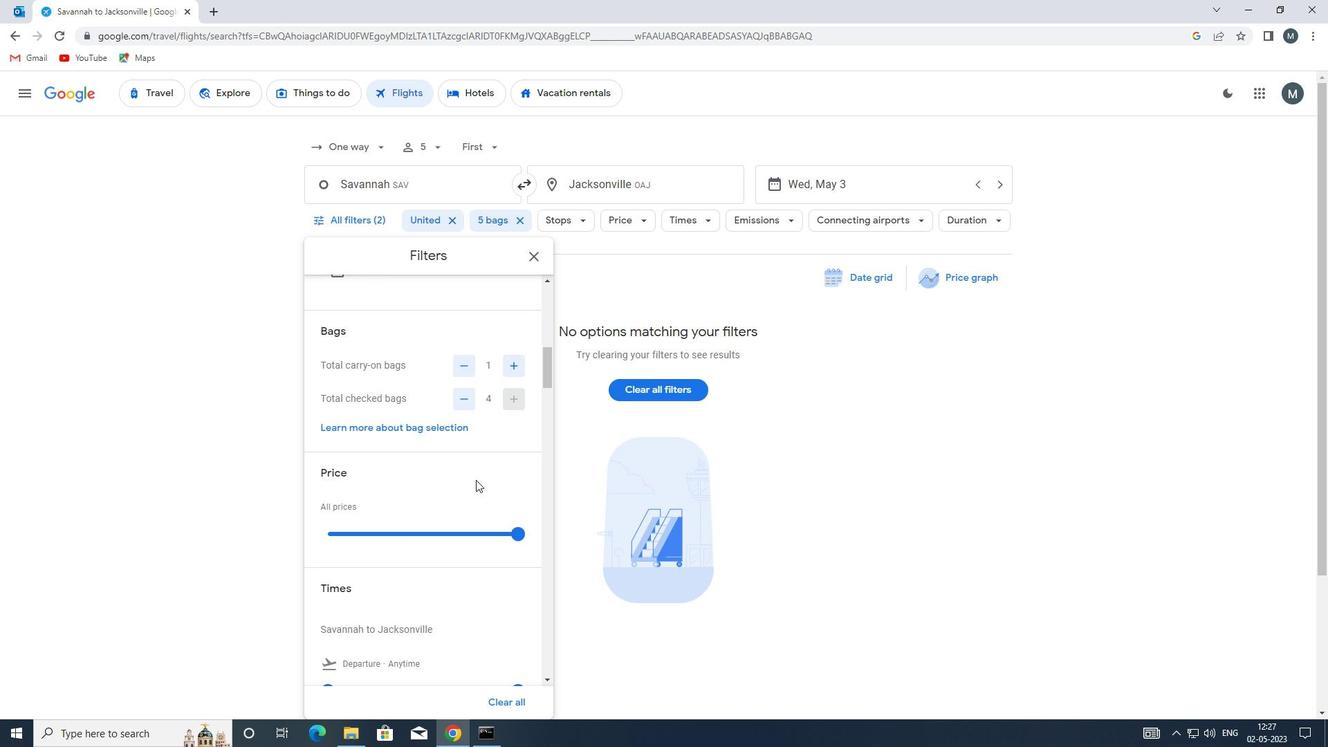 
Action: Mouse moved to (436, 457)
Screenshot: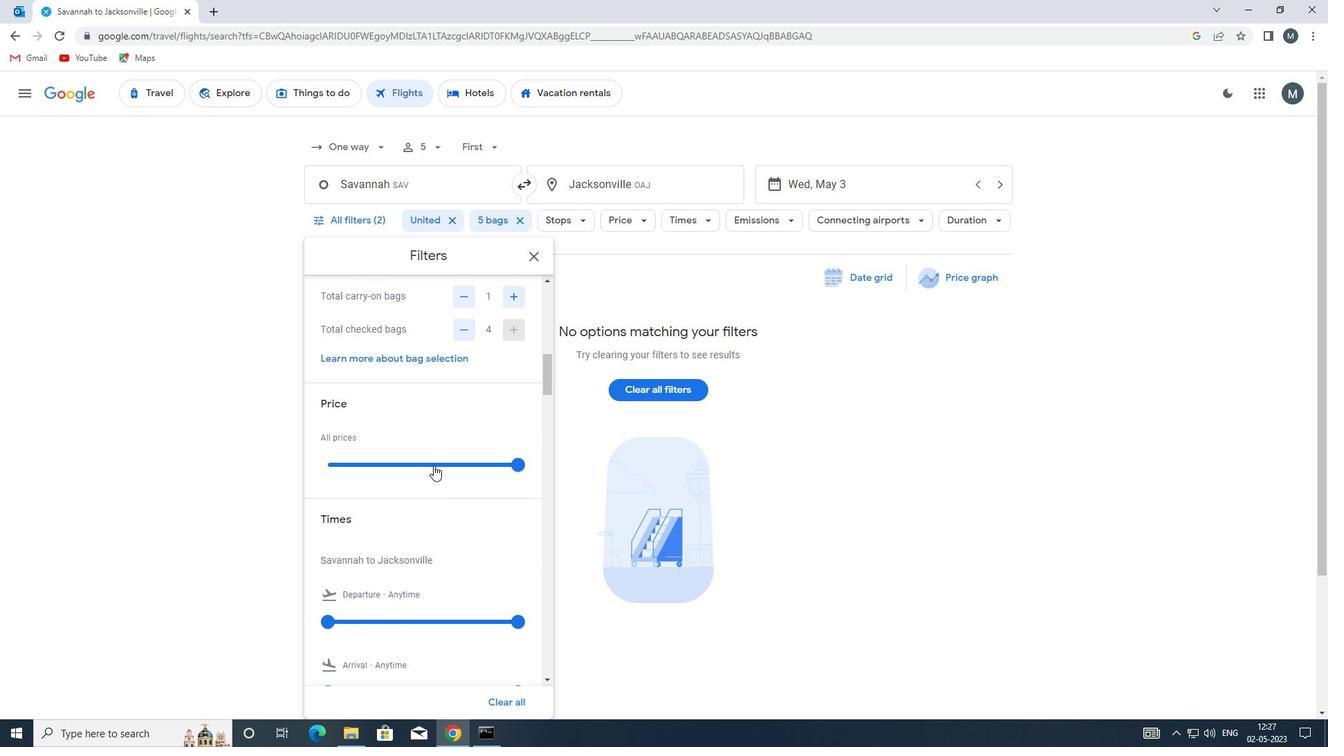 
Action: Mouse pressed left at (436, 457)
Screenshot: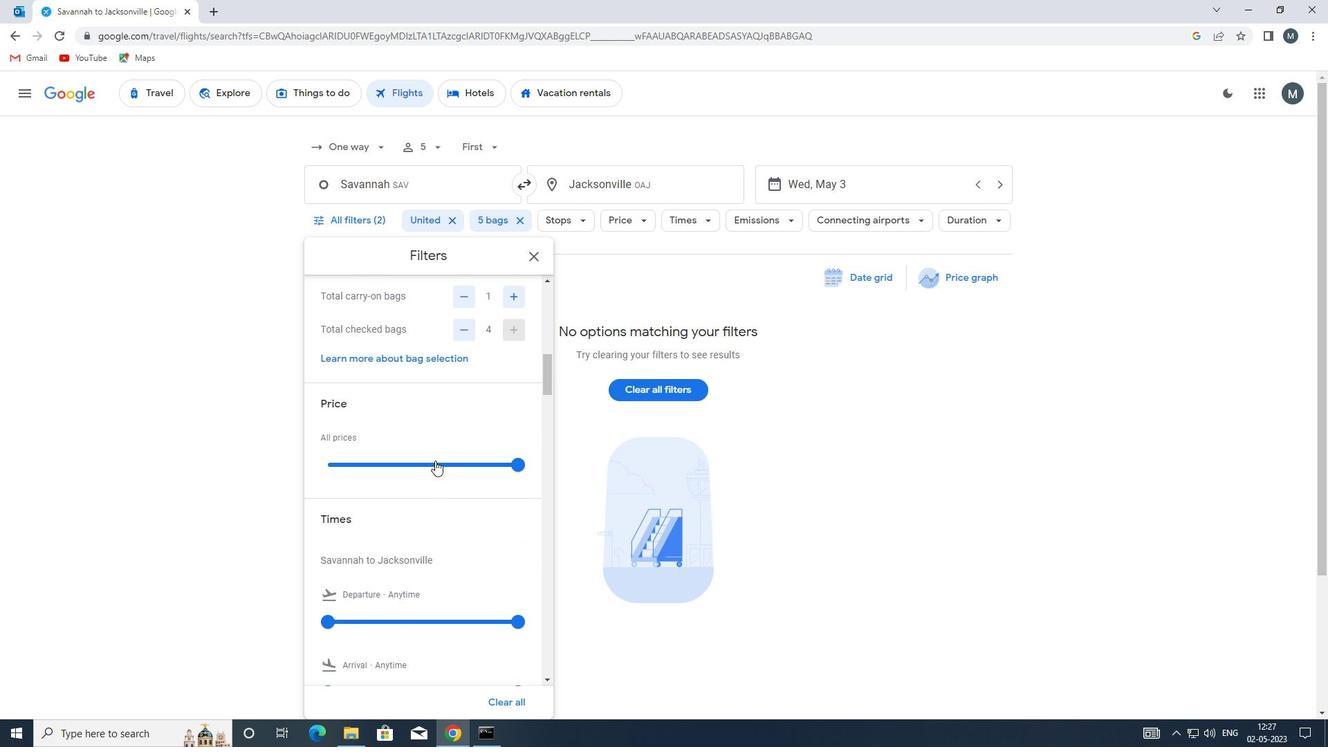 
Action: Mouse pressed left at (436, 457)
Screenshot: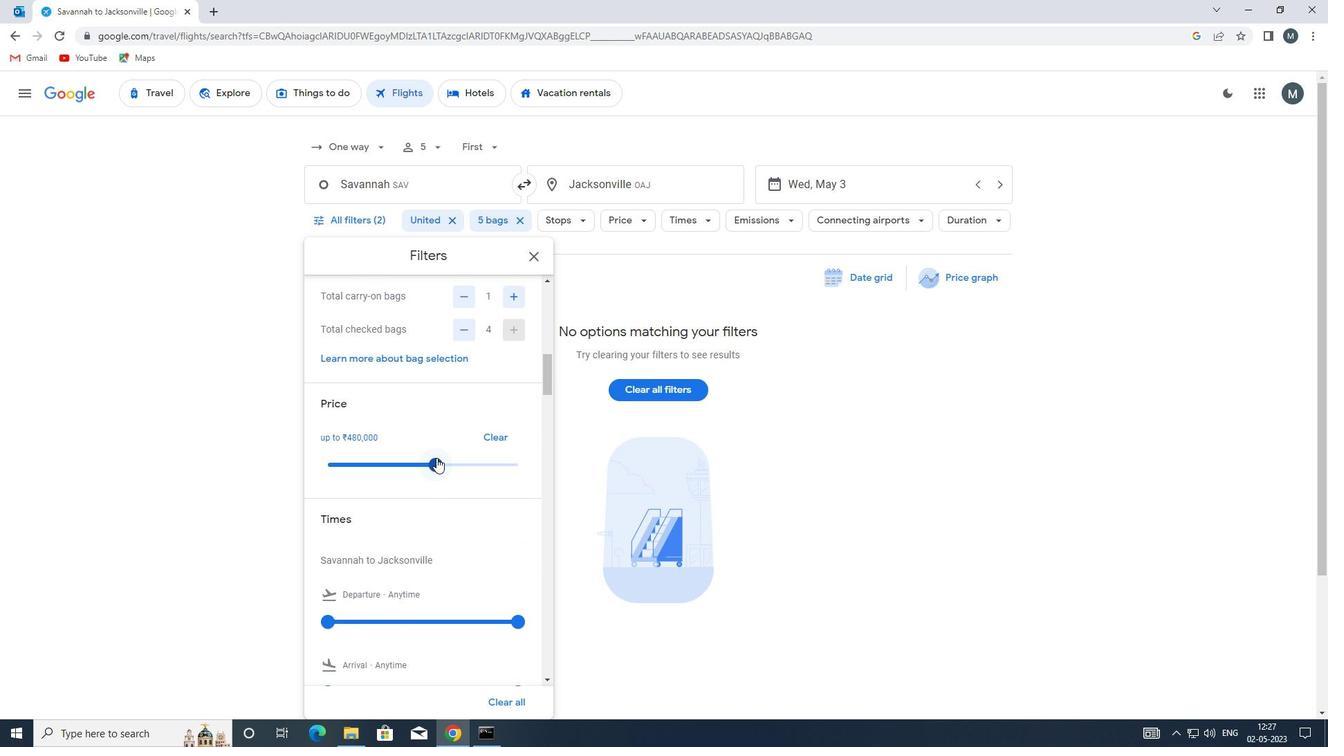 
Action: Mouse moved to (345, 465)
Screenshot: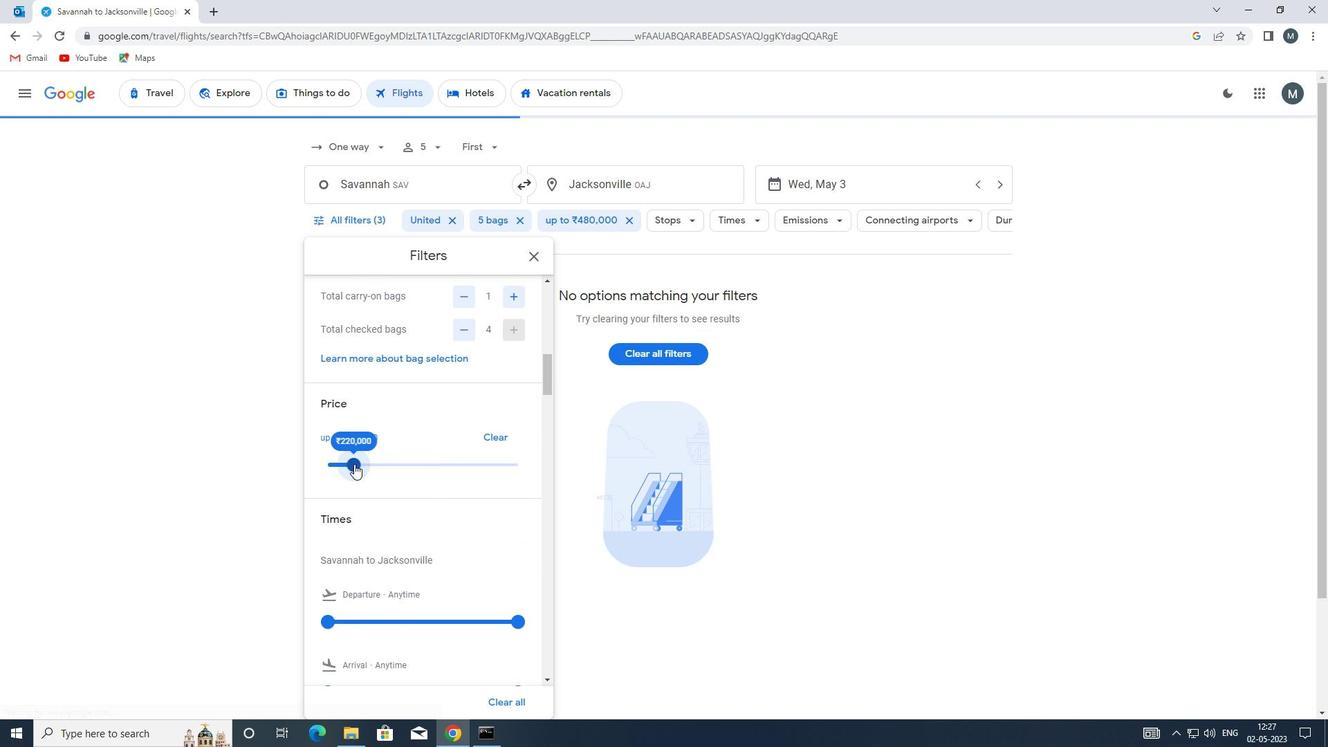 
Action: Mouse pressed left at (345, 465)
Screenshot: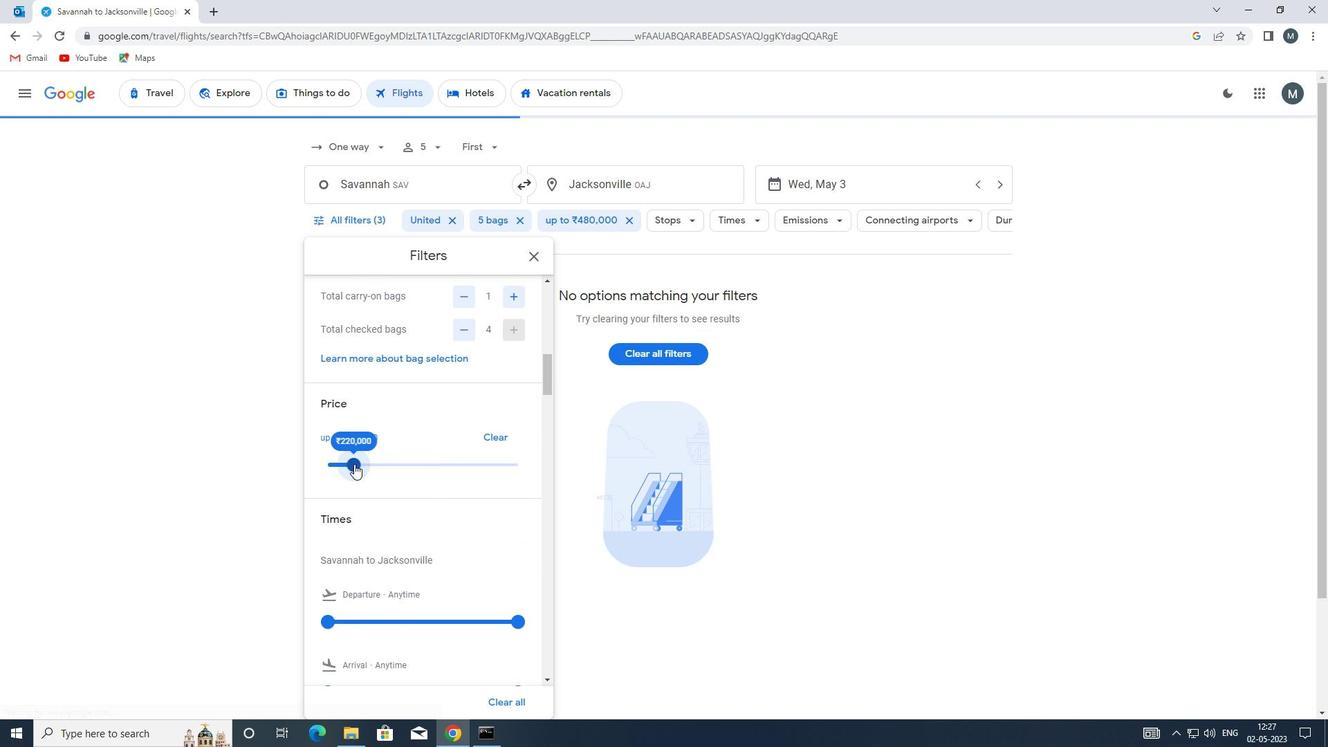 
Action: Mouse moved to (324, 465)
Screenshot: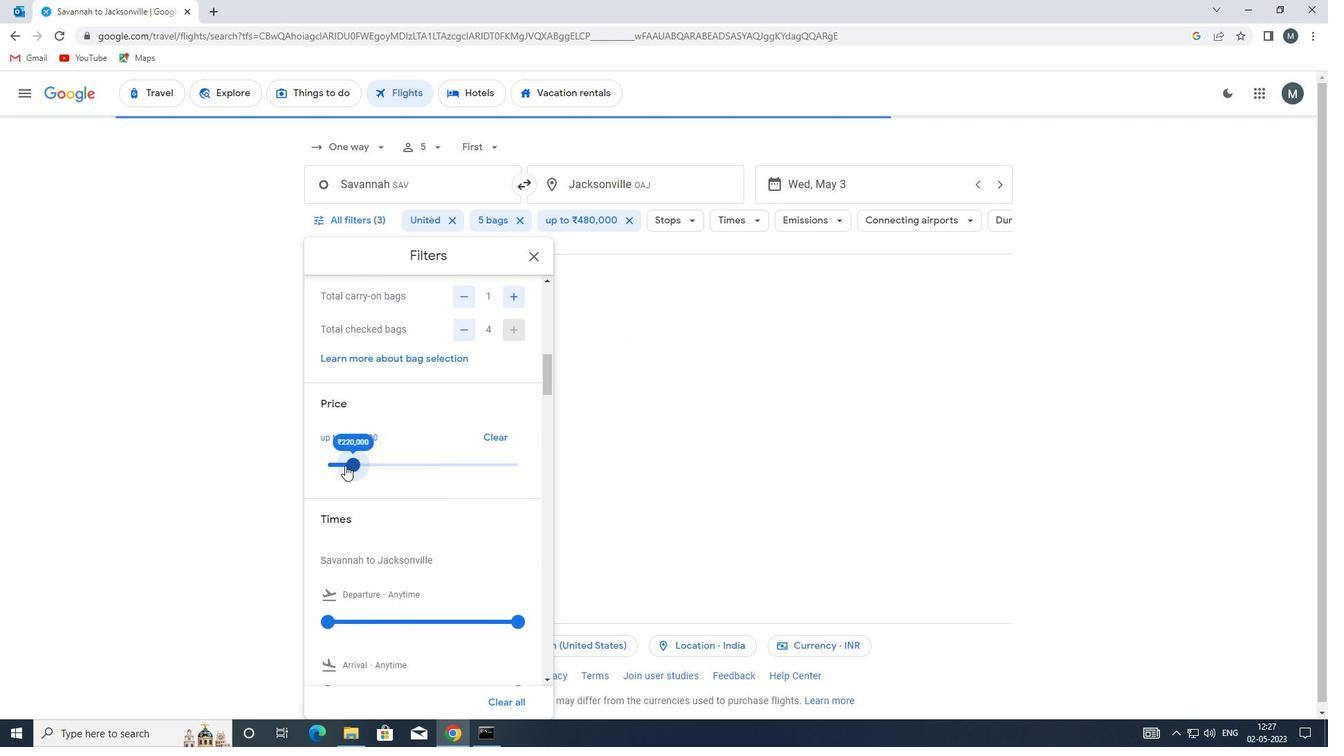 
Action: Mouse pressed left at (324, 465)
Screenshot: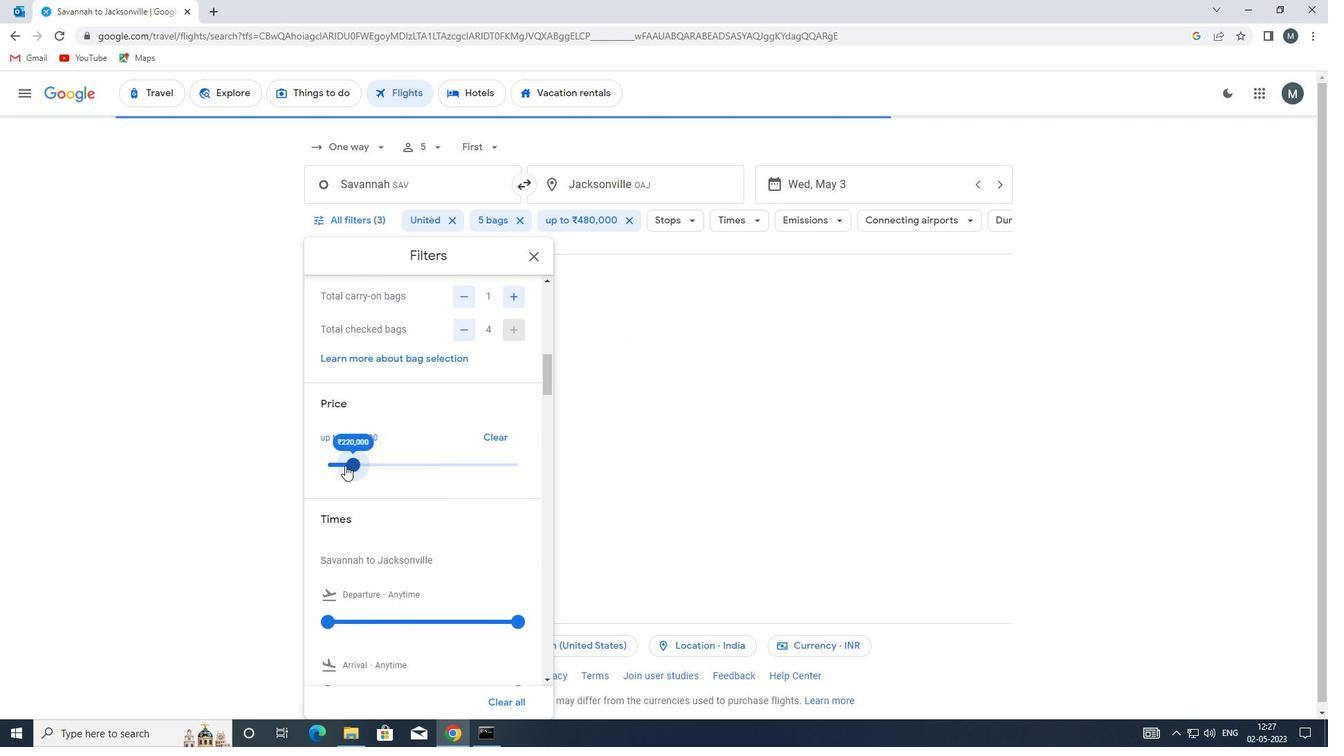 
Action: Mouse moved to (378, 455)
Screenshot: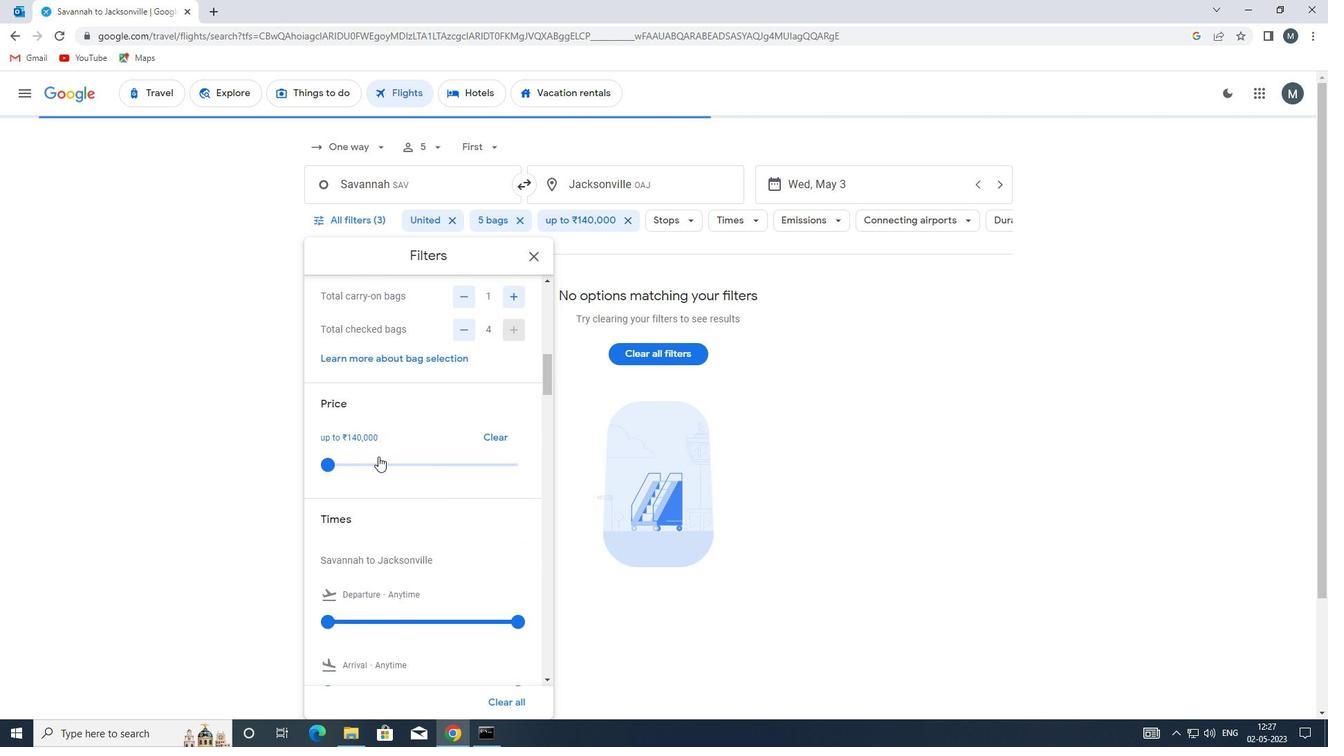 
Action: Mouse scrolled (378, 455) with delta (0, 0)
Screenshot: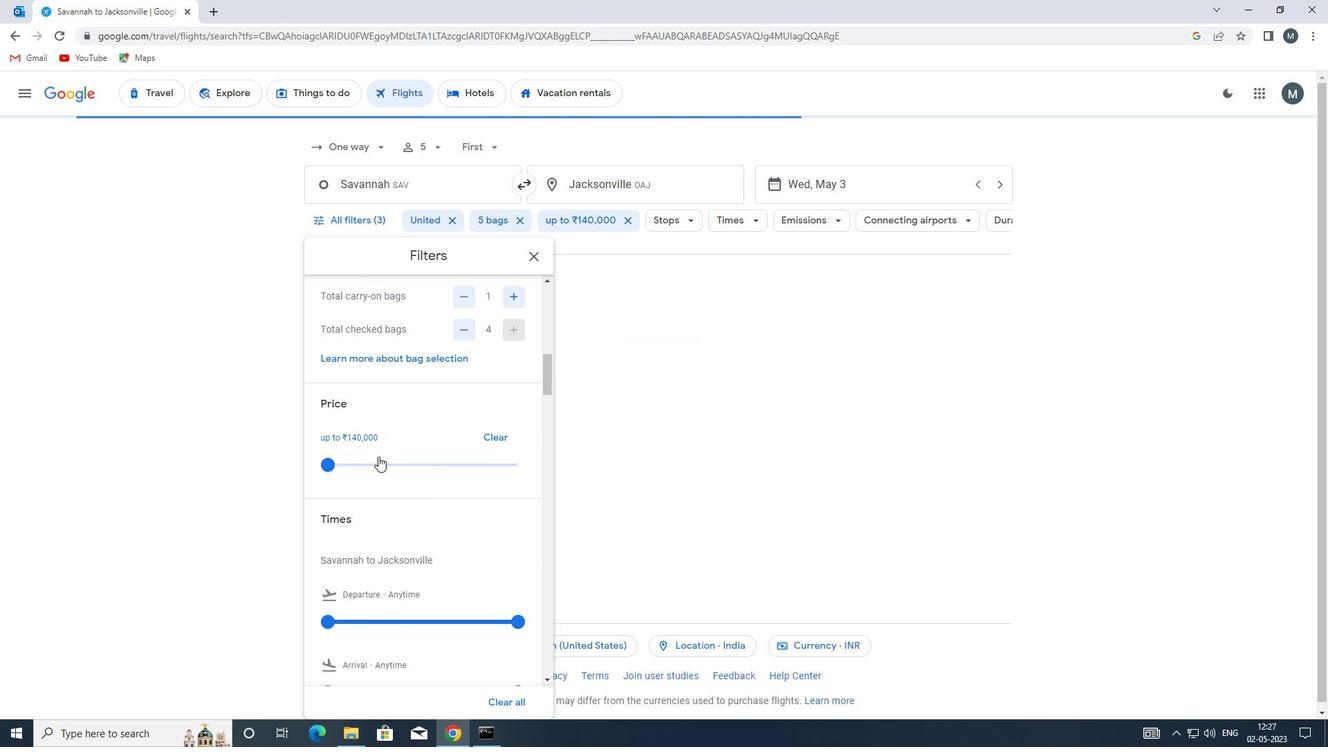 
Action: Mouse moved to (377, 455)
Screenshot: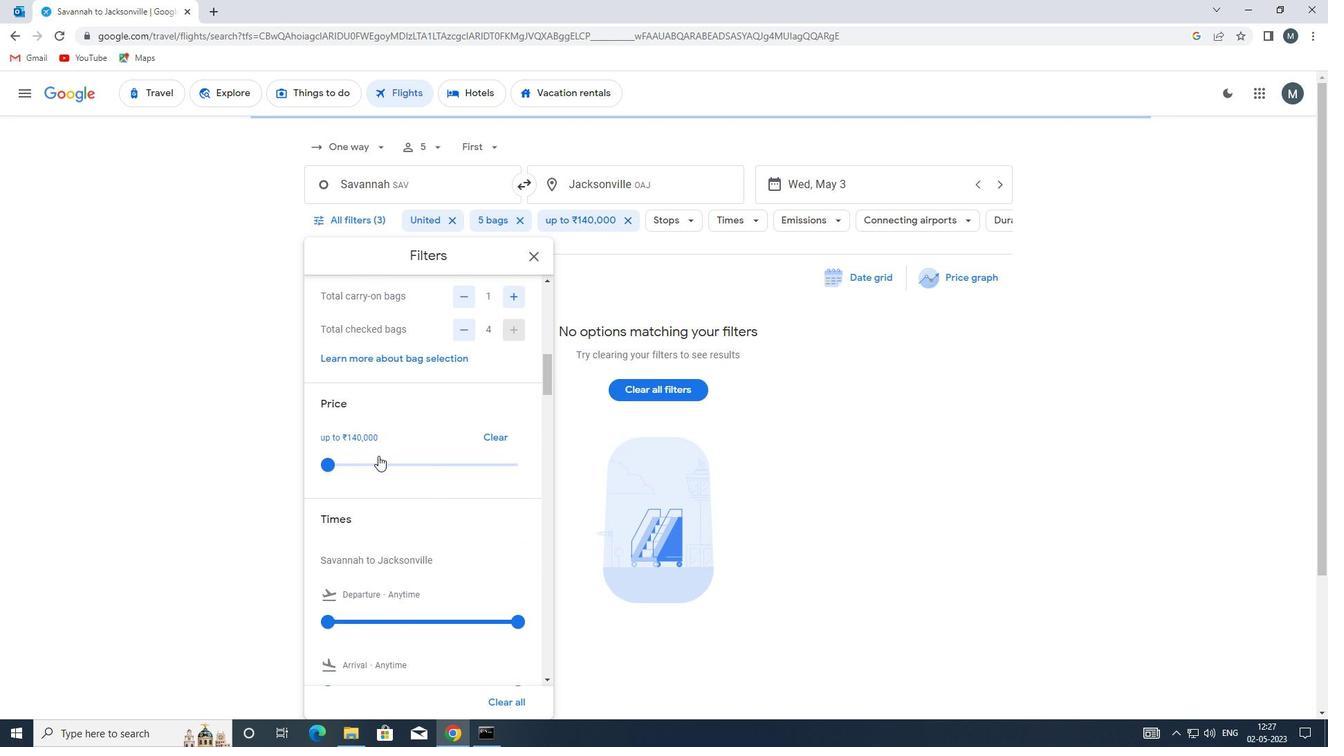 
Action: Mouse scrolled (377, 455) with delta (0, 0)
Screenshot: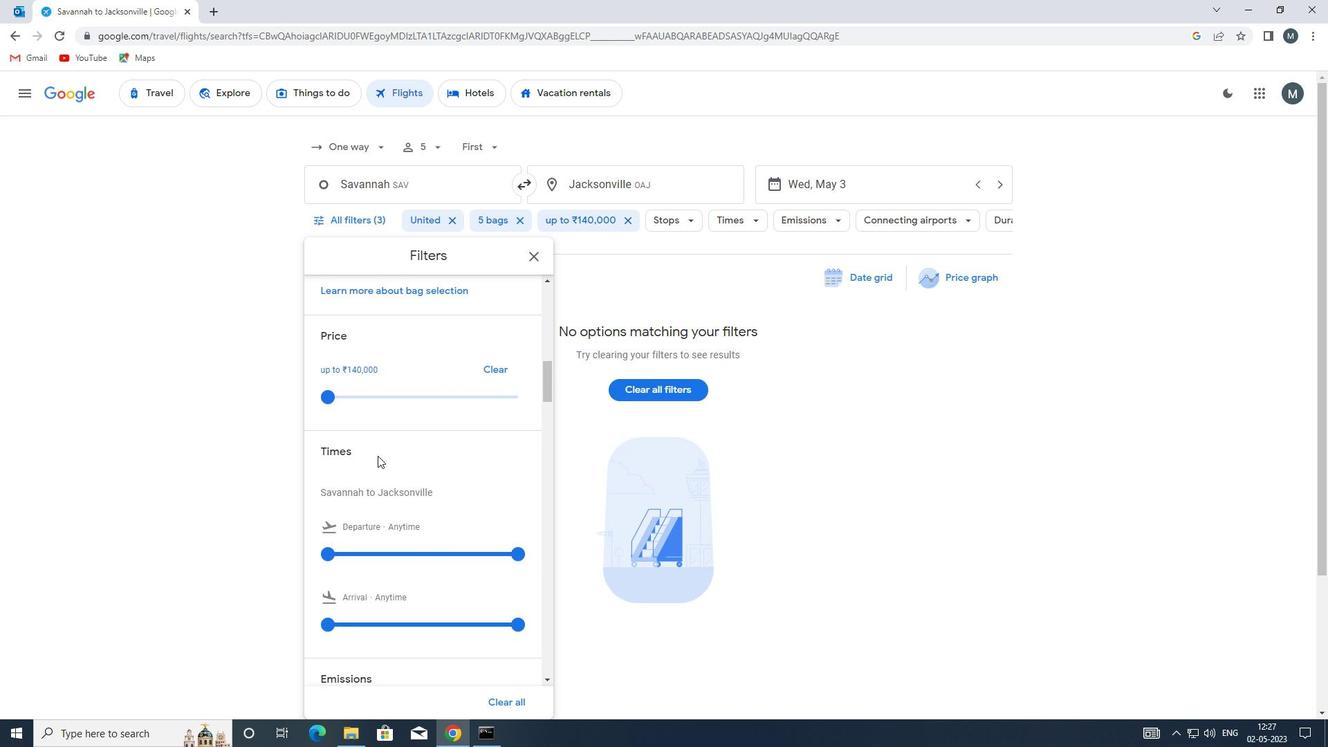 
Action: Mouse moved to (338, 480)
Screenshot: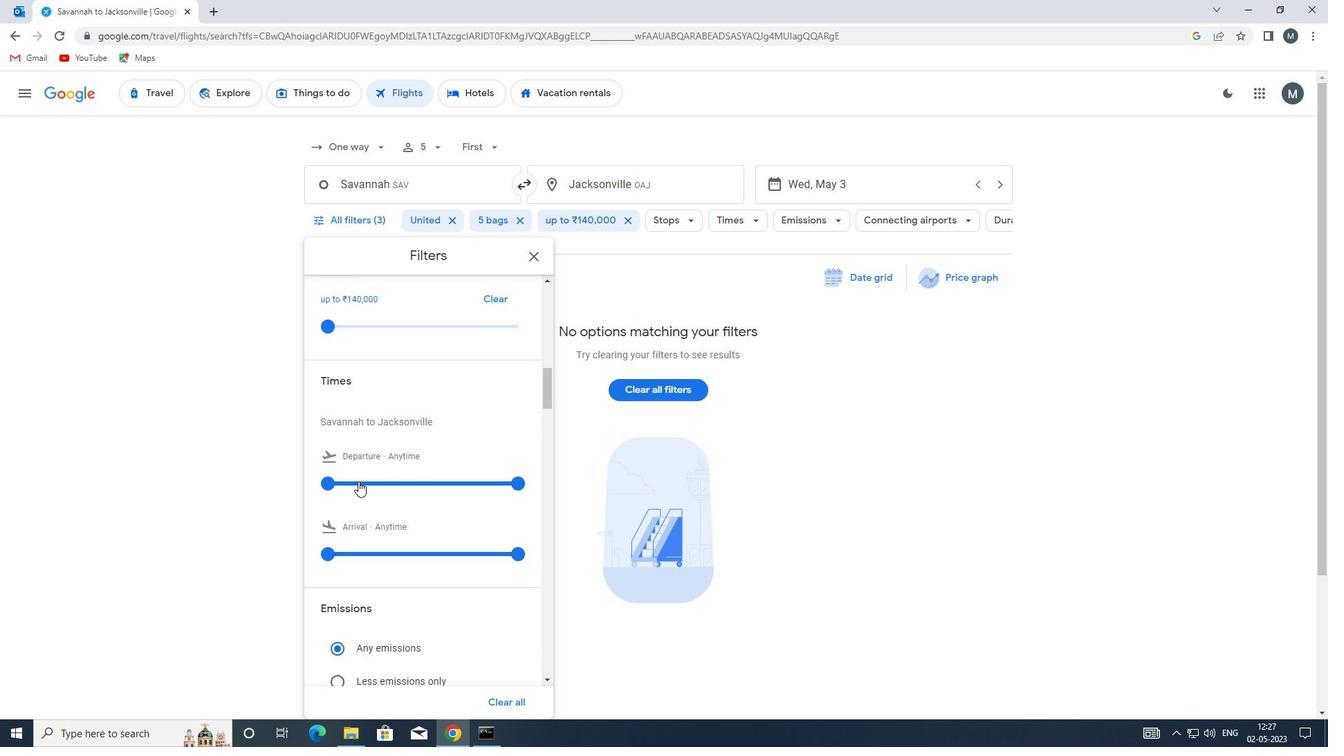 
Action: Mouse pressed left at (338, 480)
Screenshot: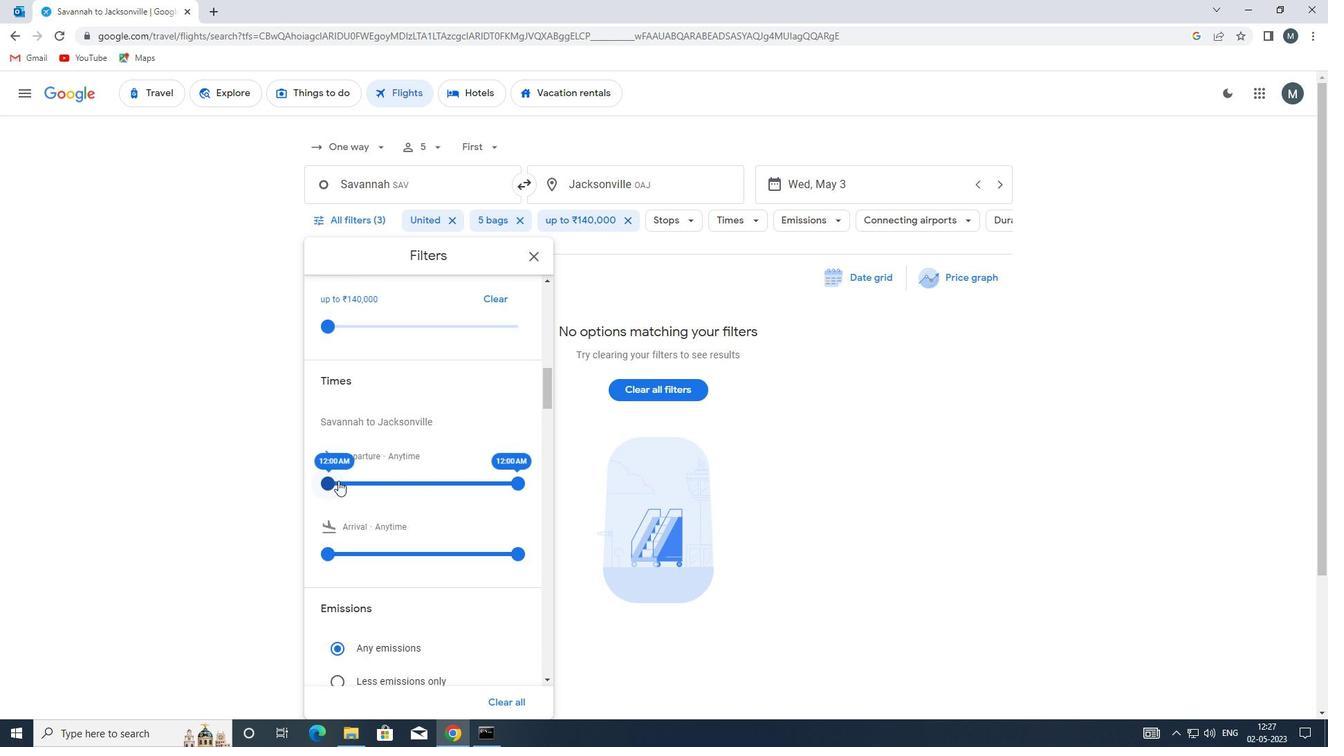 
Action: Mouse moved to (515, 478)
Screenshot: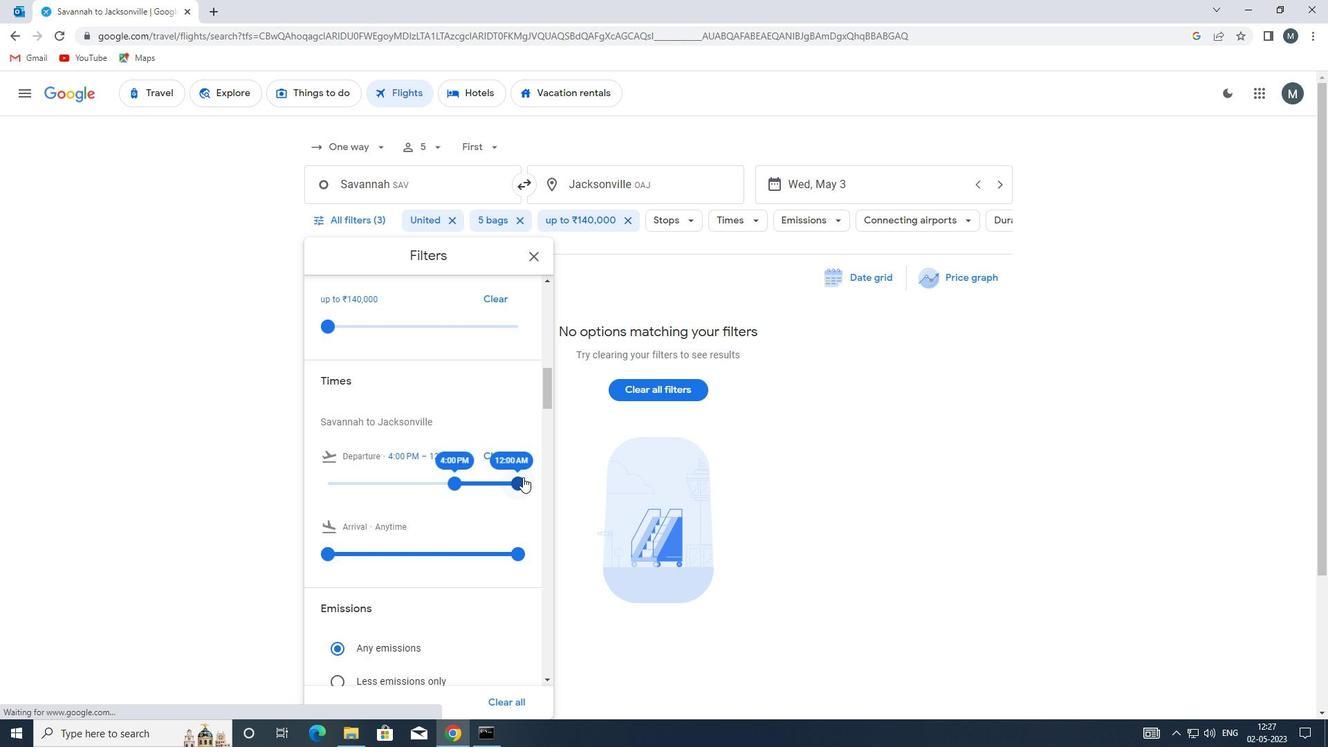 
Action: Mouse pressed left at (515, 478)
Screenshot: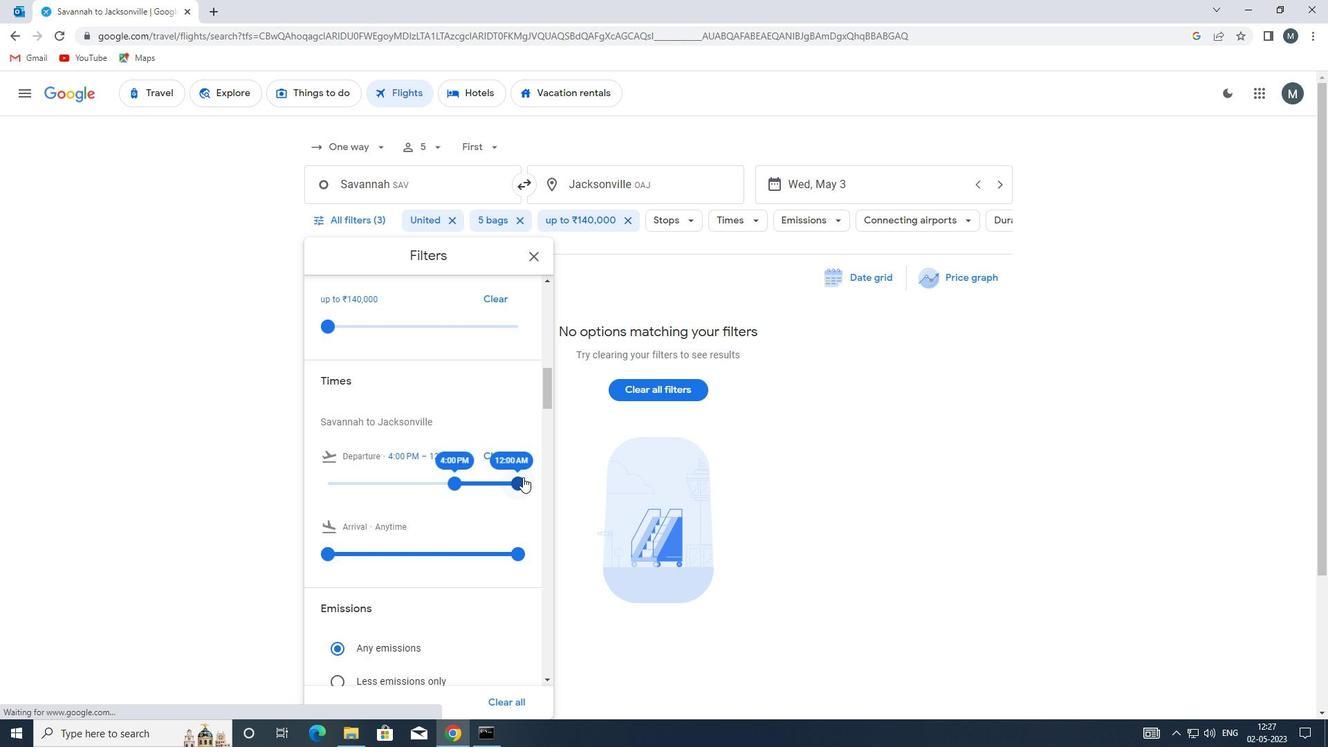 
Action: Mouse moved to (453, 473)
Screenshot: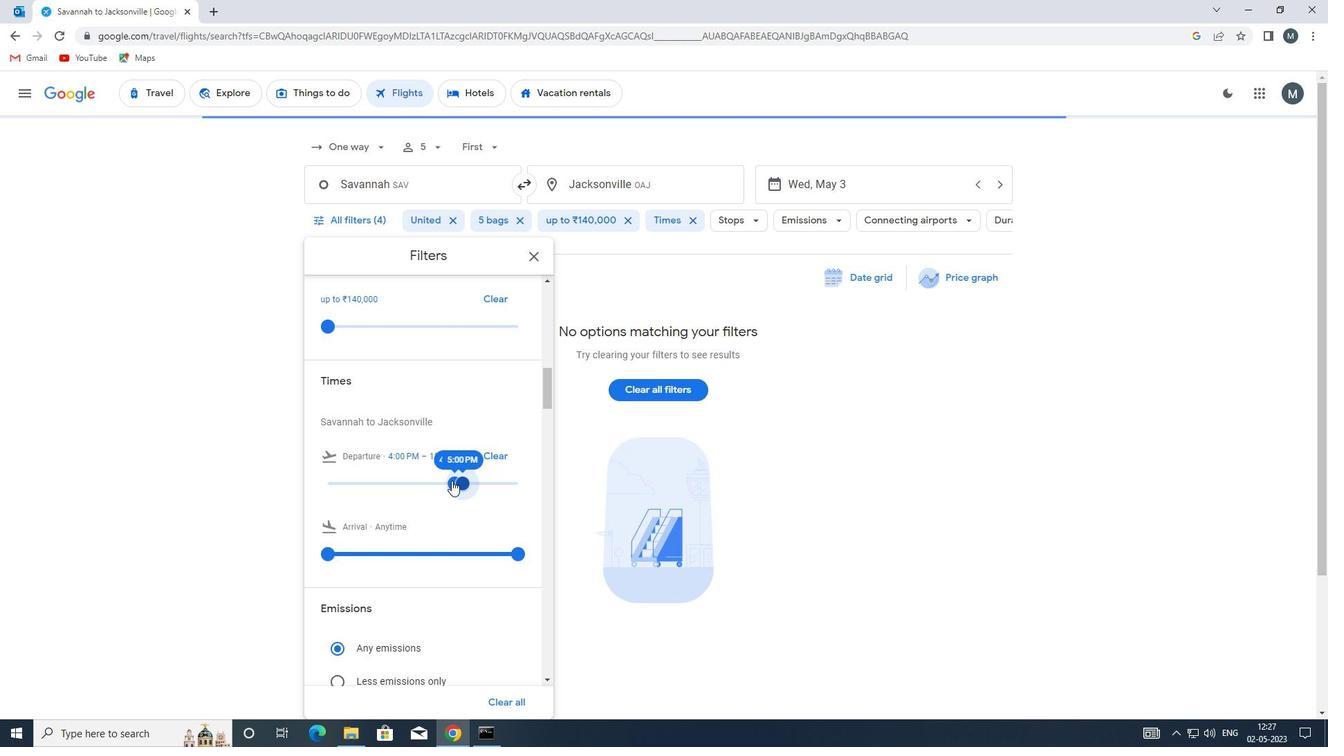 
Action: Mouse scrolled (453, 473) with delta (0, 0)
Screenshot: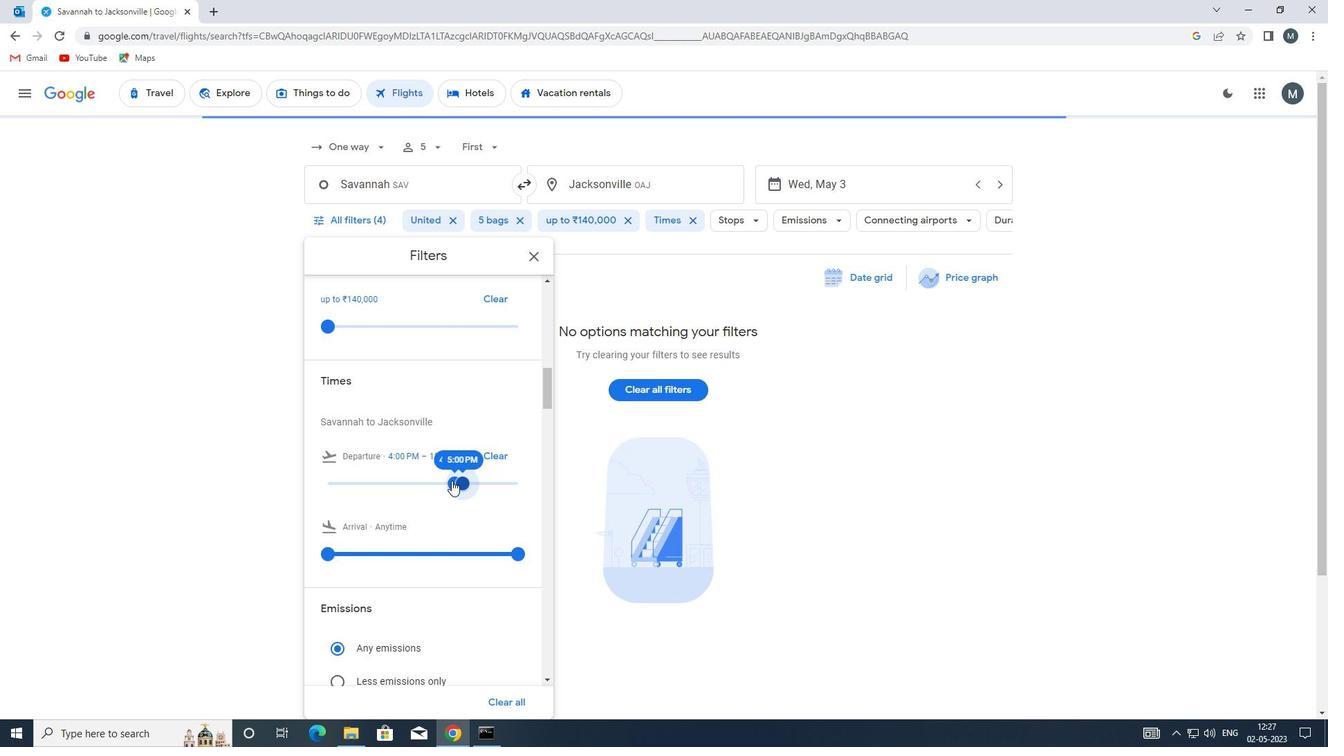
Action: Mouse scrolled (453, 473) with delta (0, 0)
Screenshot: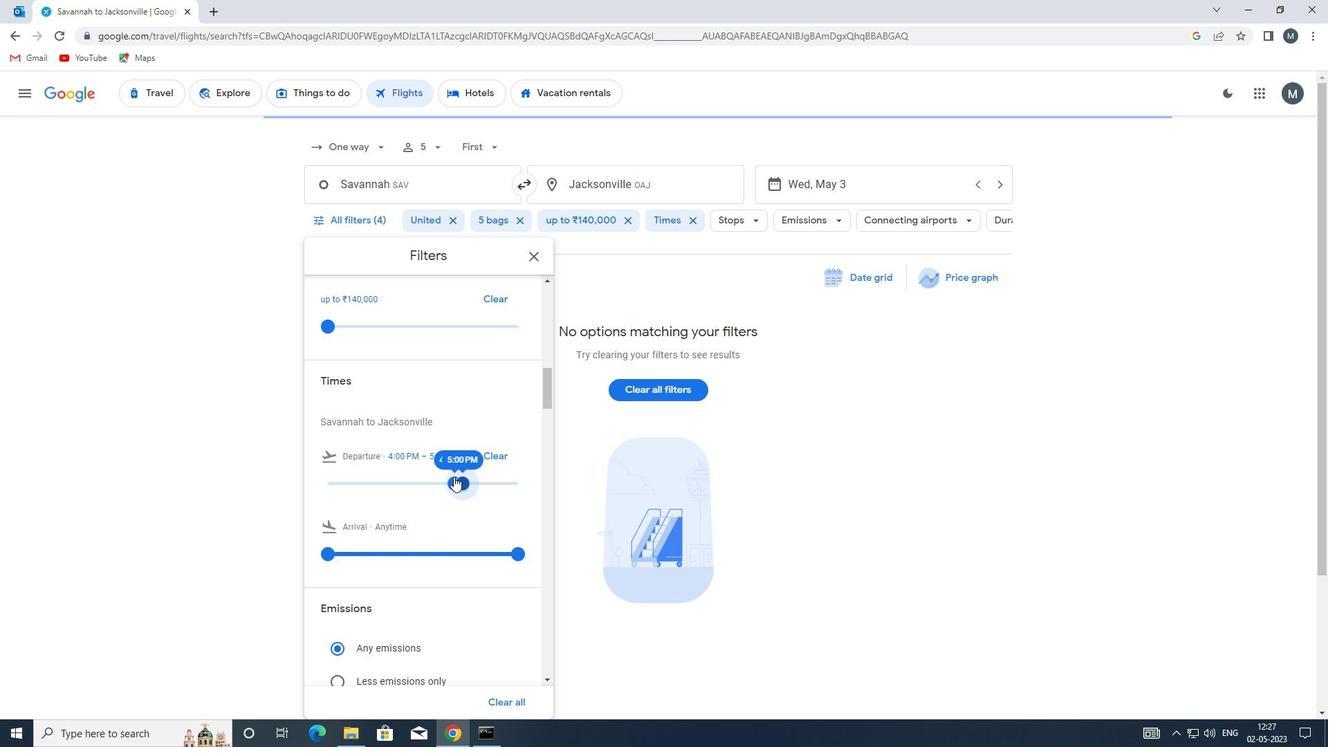 
Action: Mouse scrolled (453, 473) with delta (0, 0)
Screenshot: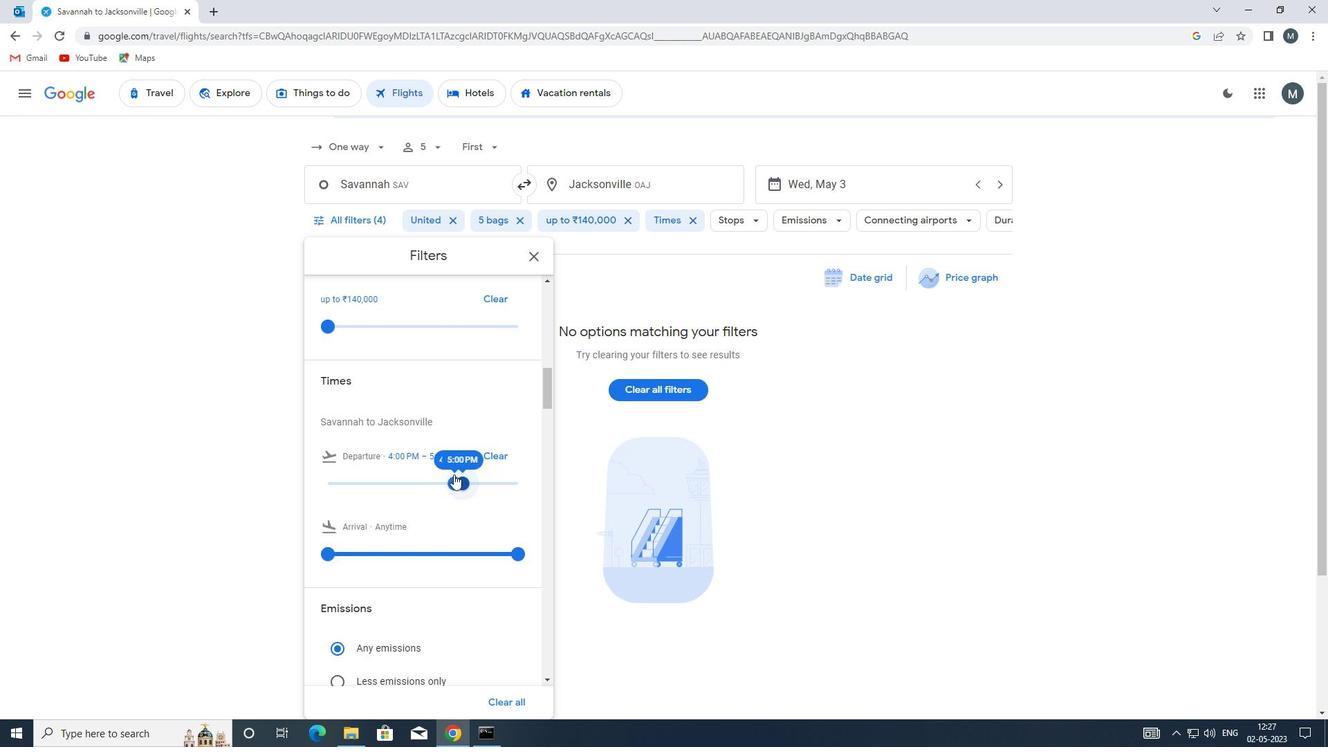 
Action: Mouse moved to (538, 253)
Screenshot: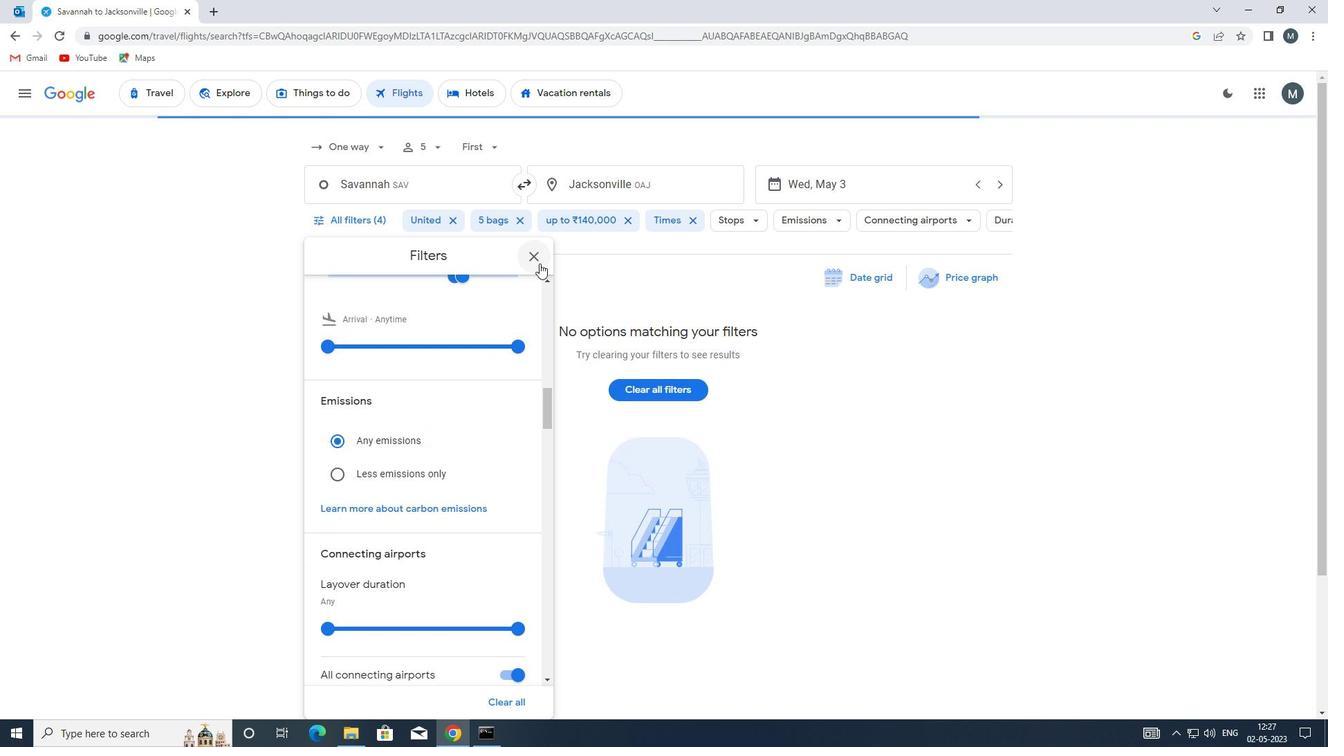 
Action: Mouse pressed left at (538, 253)
Screenshot: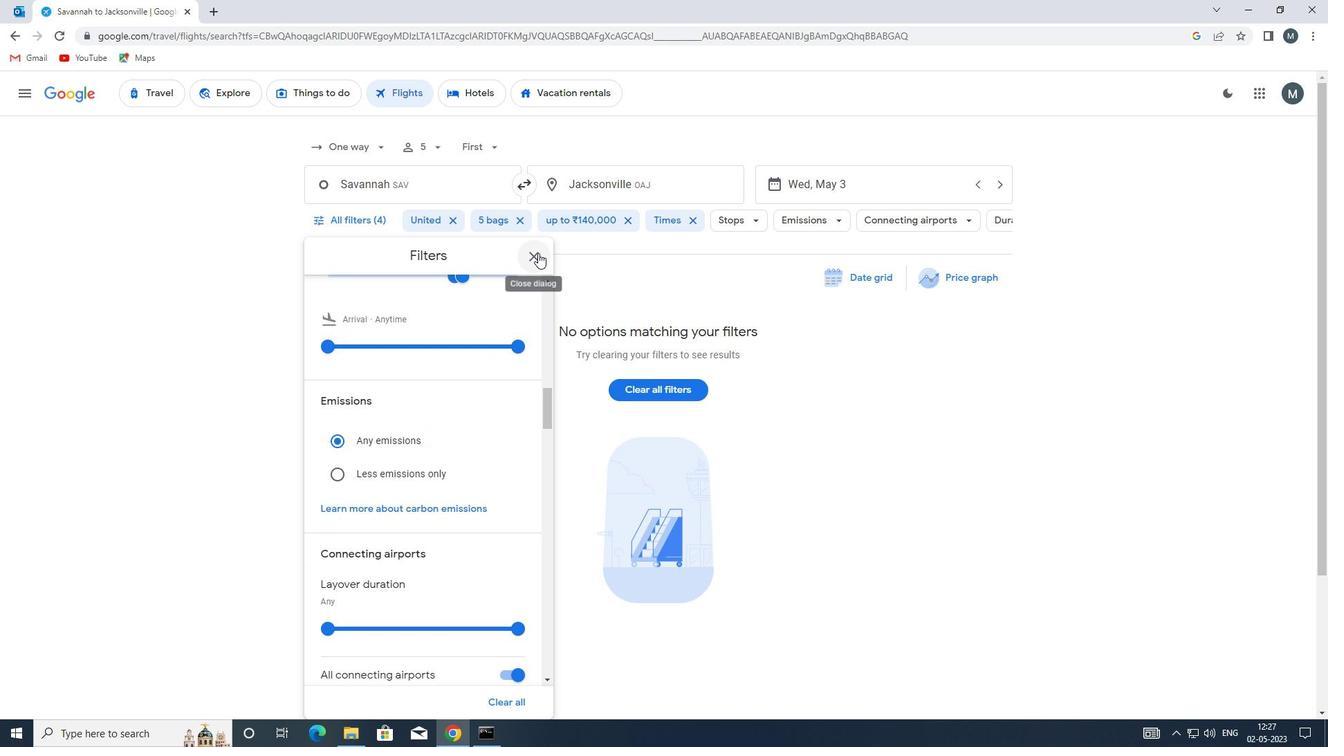 
Action: Mouse moved to (538, 253)
Screenshot: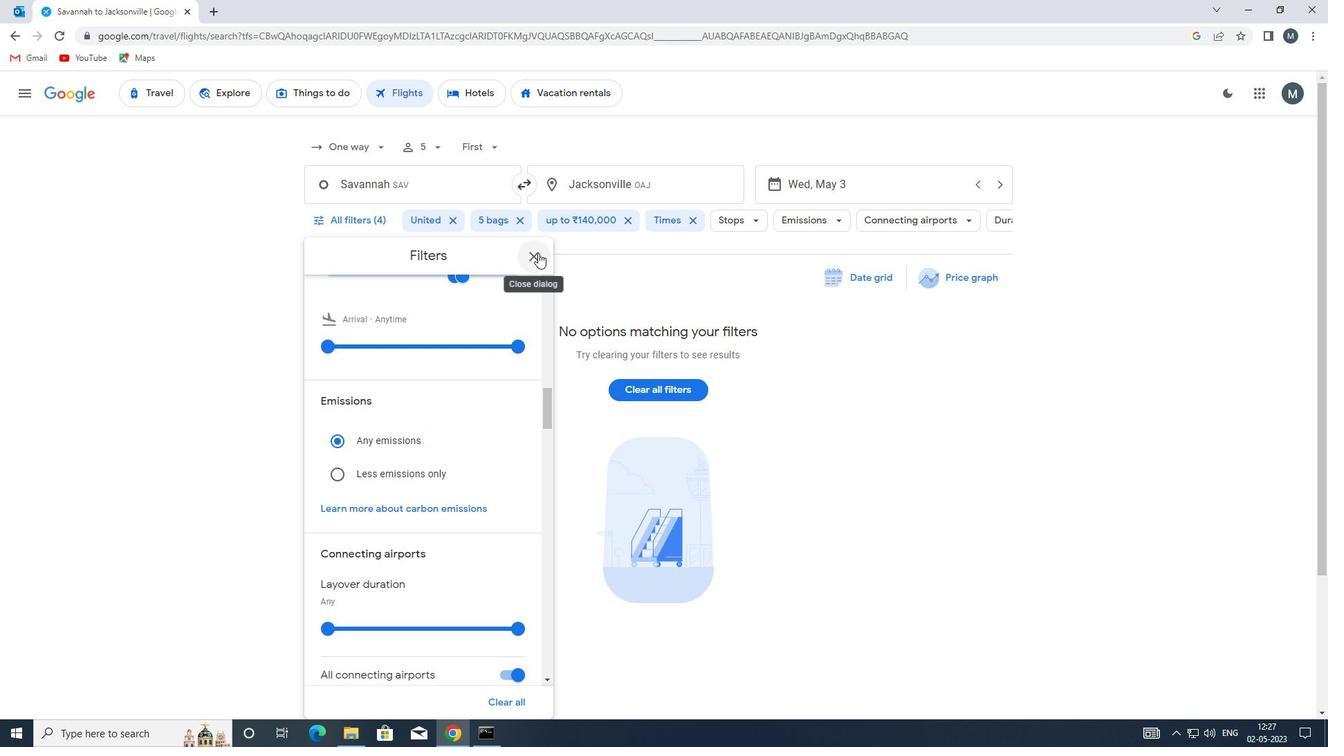 
